 Task: Find connections with filter location Weiden with filter topic #Automationwith filter profile language English with filter current company Postman with filter school Arts Commerce Jobs with filter industry Zoos and Botanical Gardens with filter service category UX Research with filter keywords title Chemist
Action: Mouse moved to (586, 83)
Screenshot: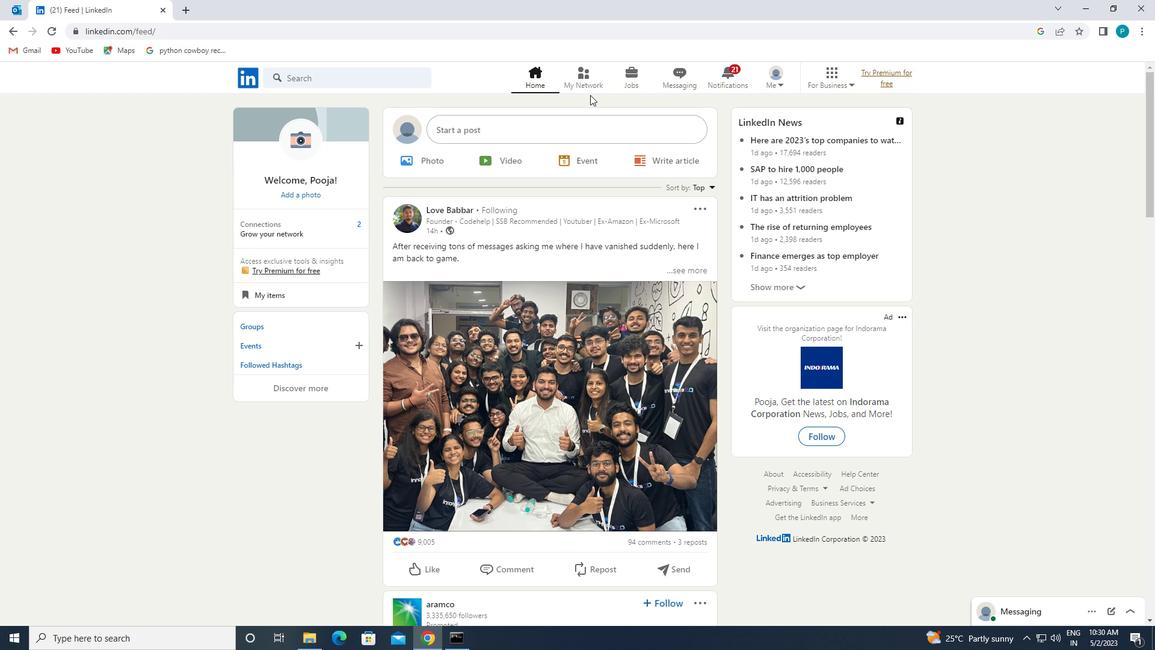 
Action: Mouse pressed left at (586, 83)
Screenshot: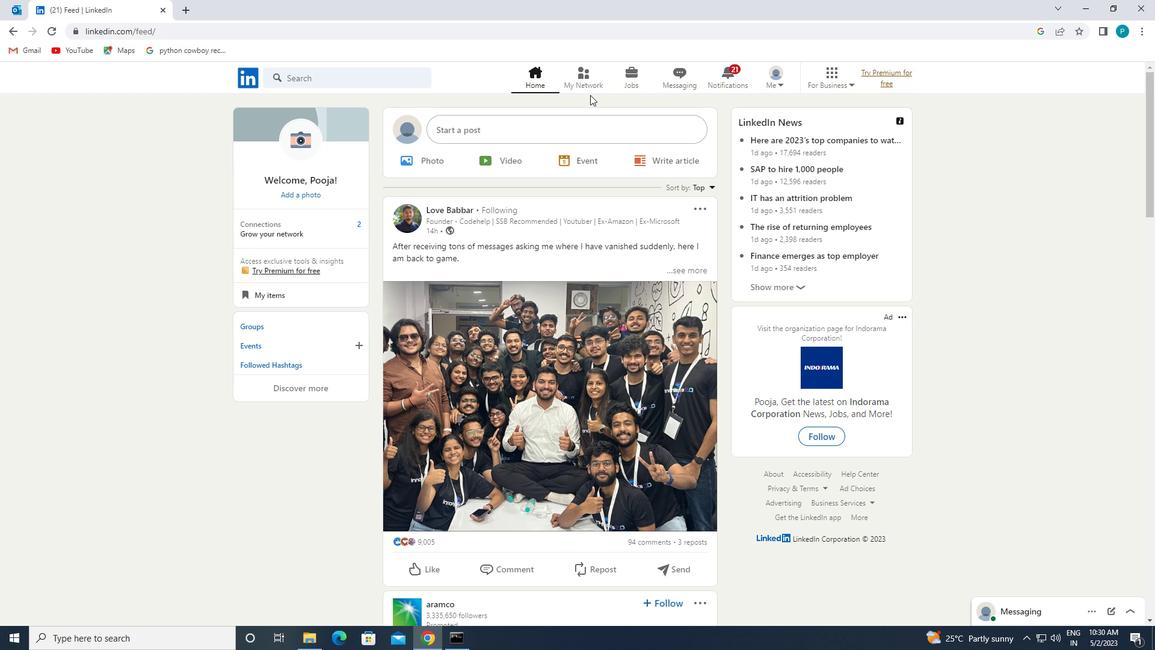 
Action: Mouse moved to (393, 148)
Screenshot: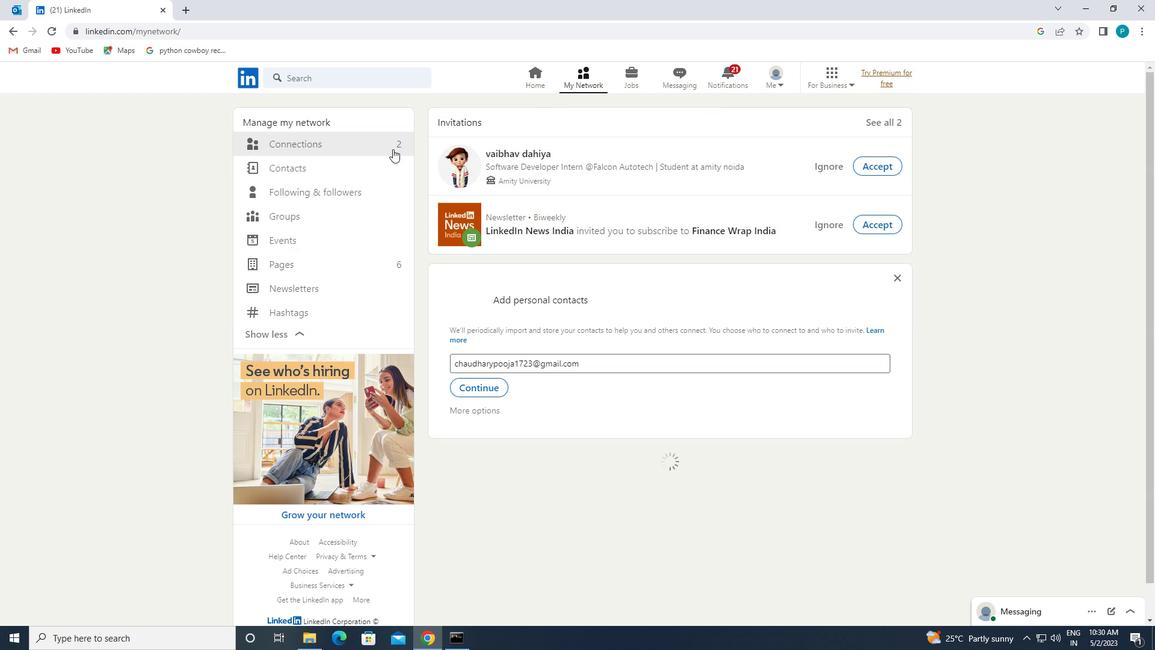 
Action: Mouse pressed left at (393, 148)
Screenshot: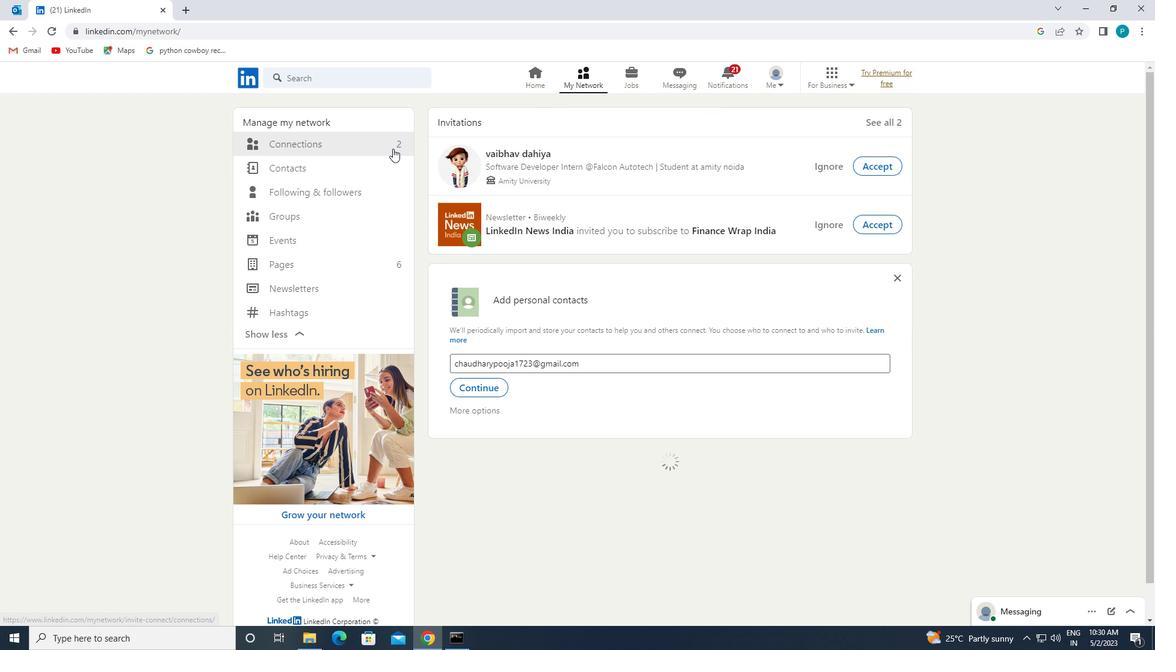 
Action: Mouse moved to (660, 144)
Screenshot: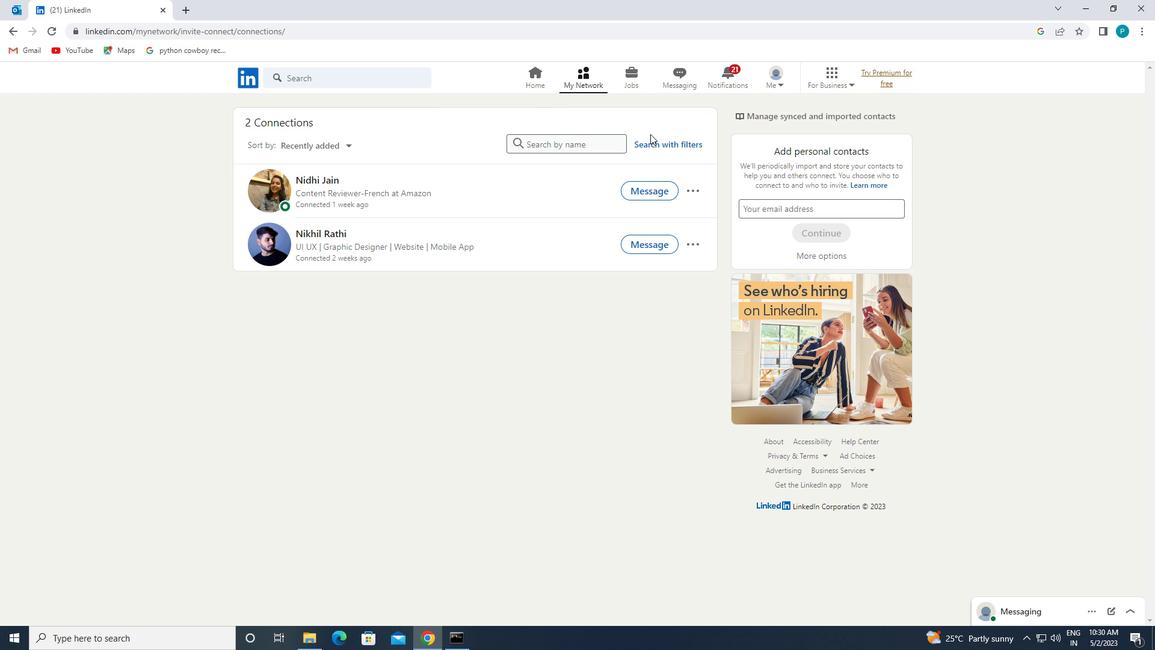 
Action: Mouse pressed left at (660, 144)
Screenshot: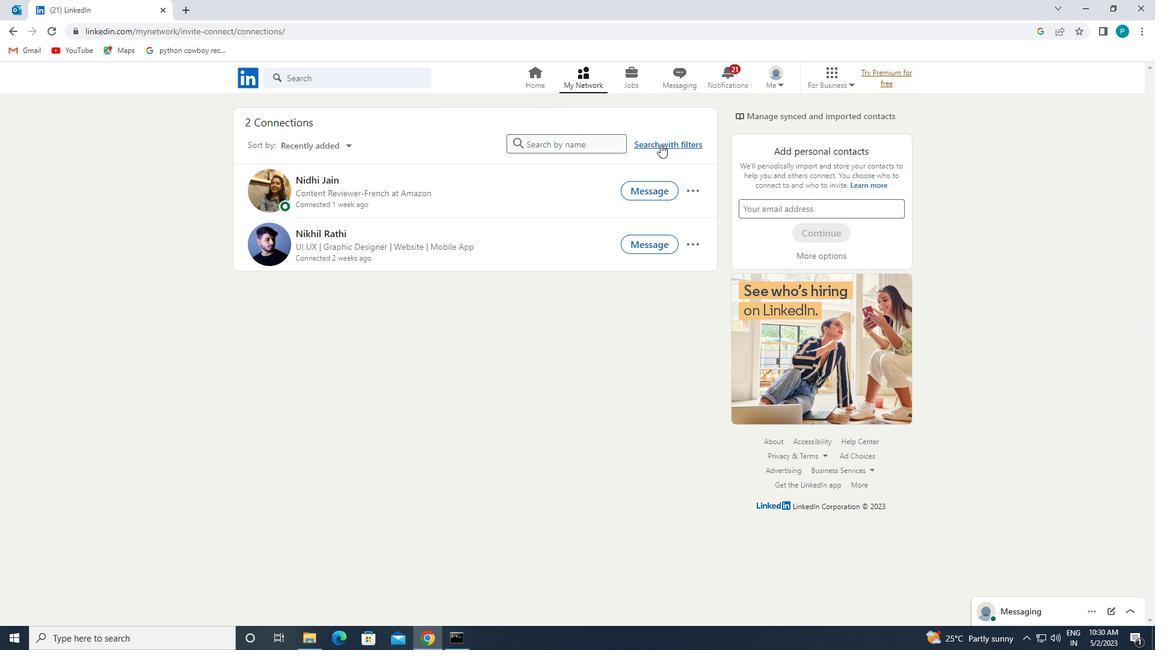 
Action: Mouse moved to (614, 110)
Screenshot: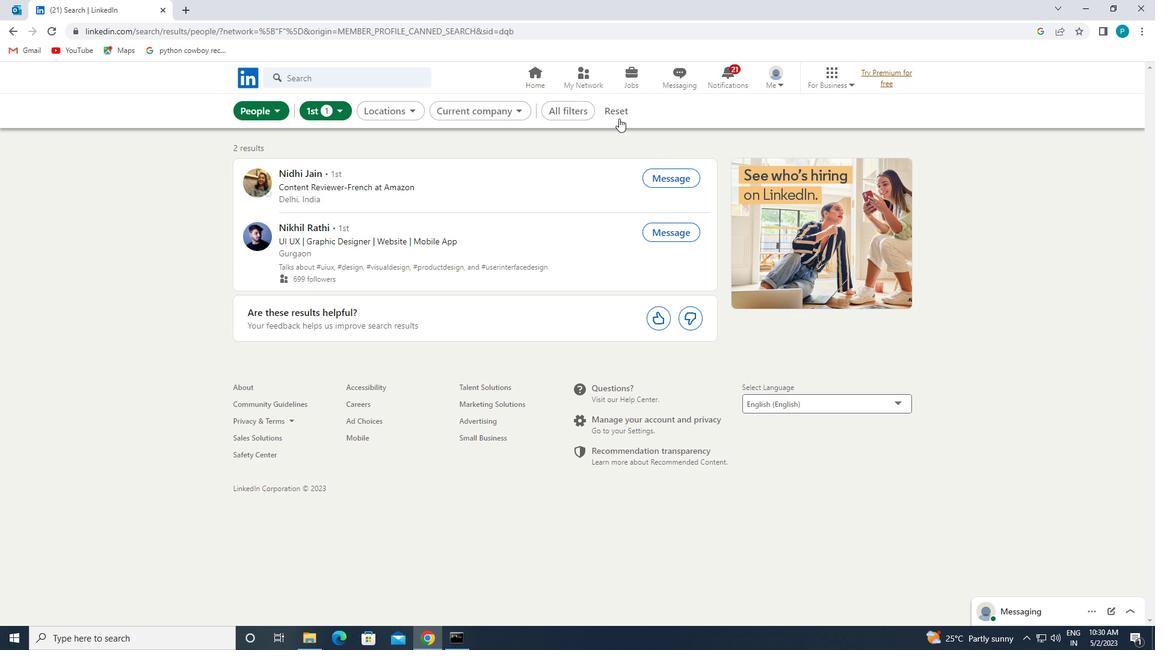 
Action: Mouse pressed left at (614, 110)
Screenshot: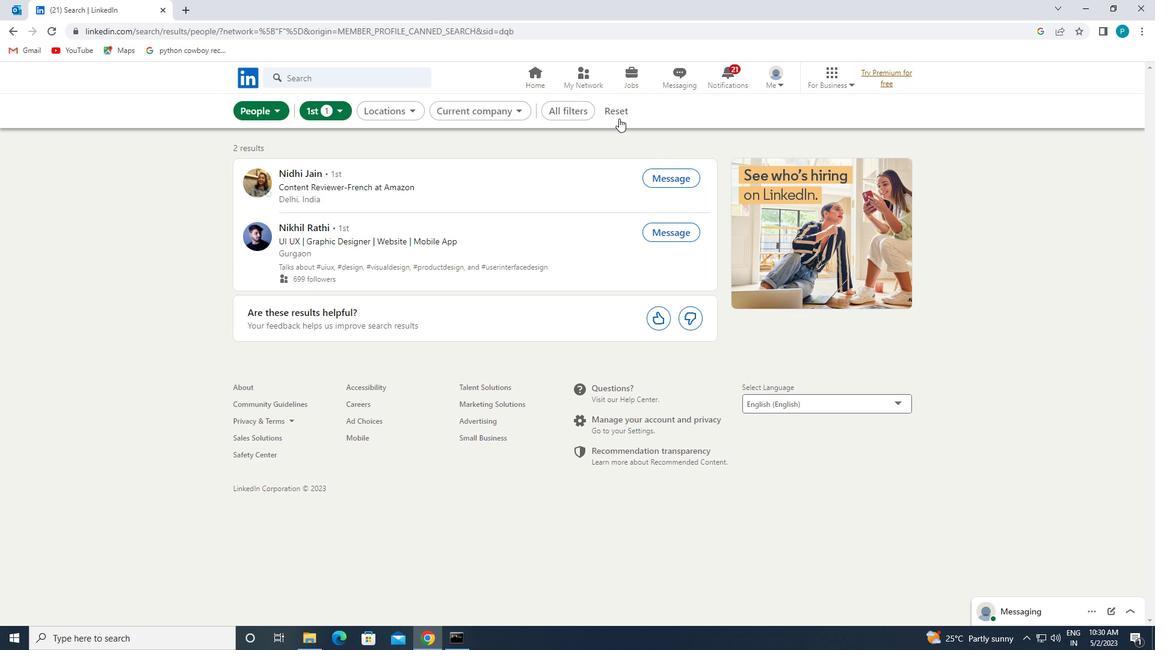 
Action: Mouse moved to (595, 113)
Screenshot: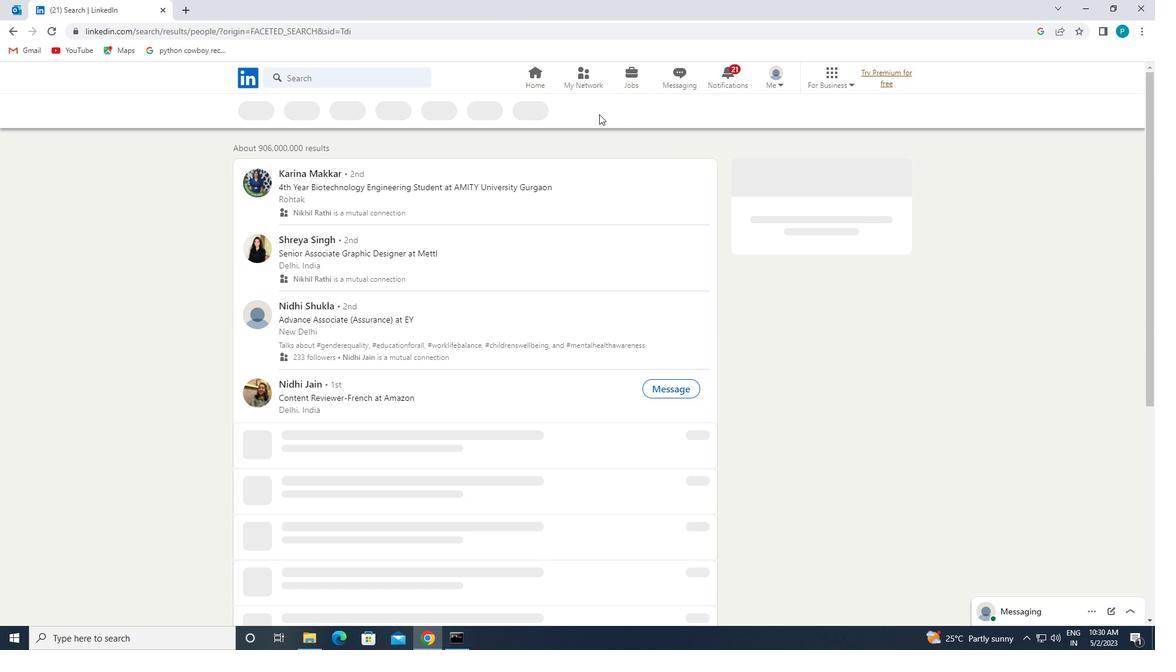 
Action: Mouse pressed left at (595, 113)
Screenshot: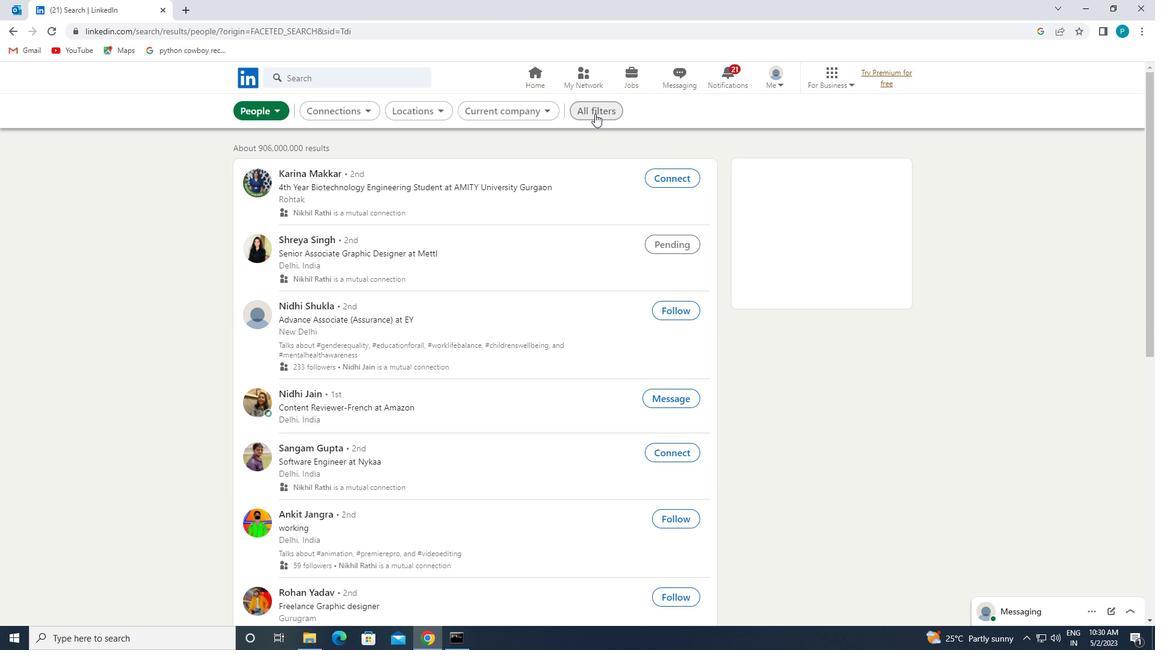 
Action: Mouse moved to (926, 319)
Screenshot: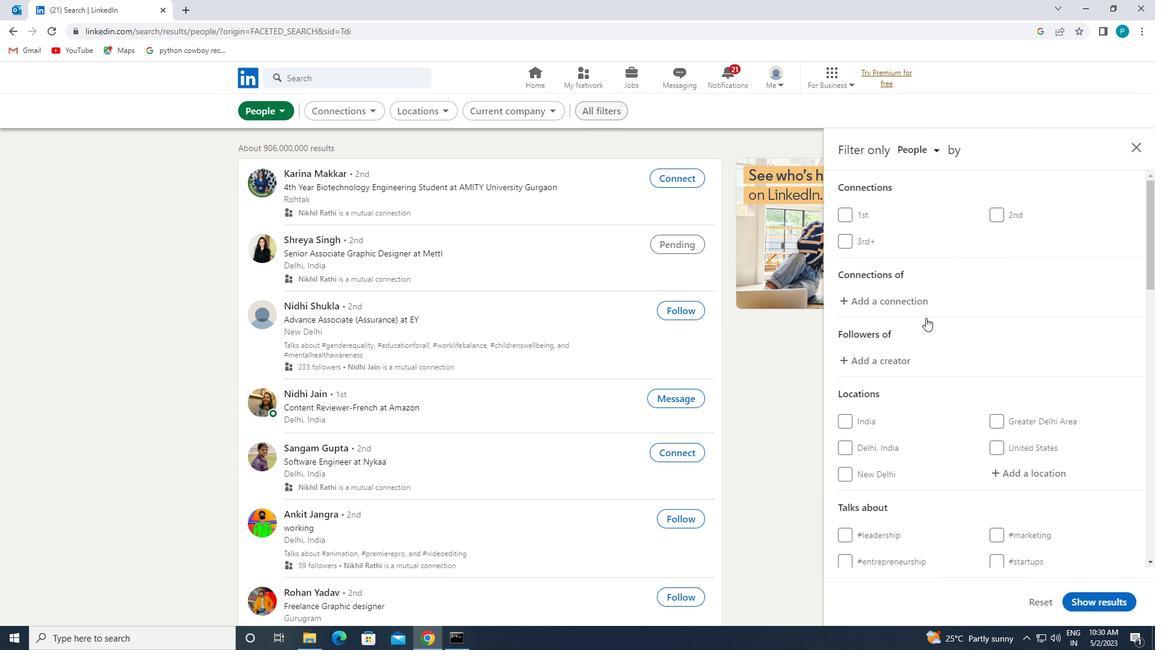 
Action: Mouse scrolled (926, 318) with delta (0, 0)
Screenshot: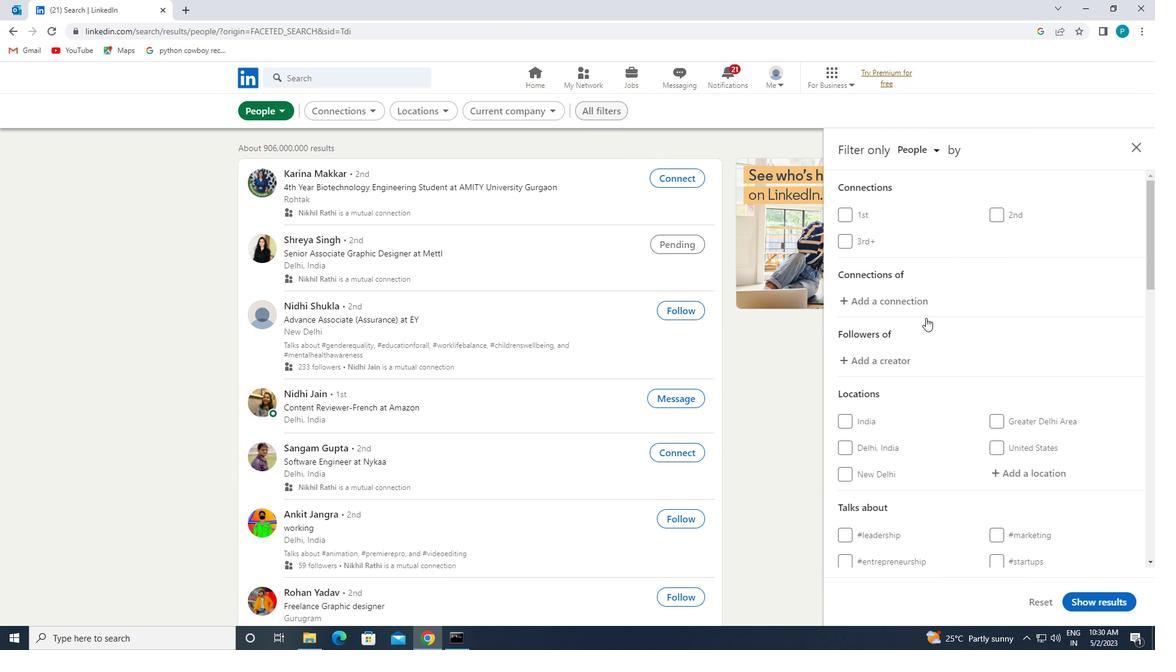 
Action: Mouse scrolled (926, 318) with delta (0, 0)
Screenshot: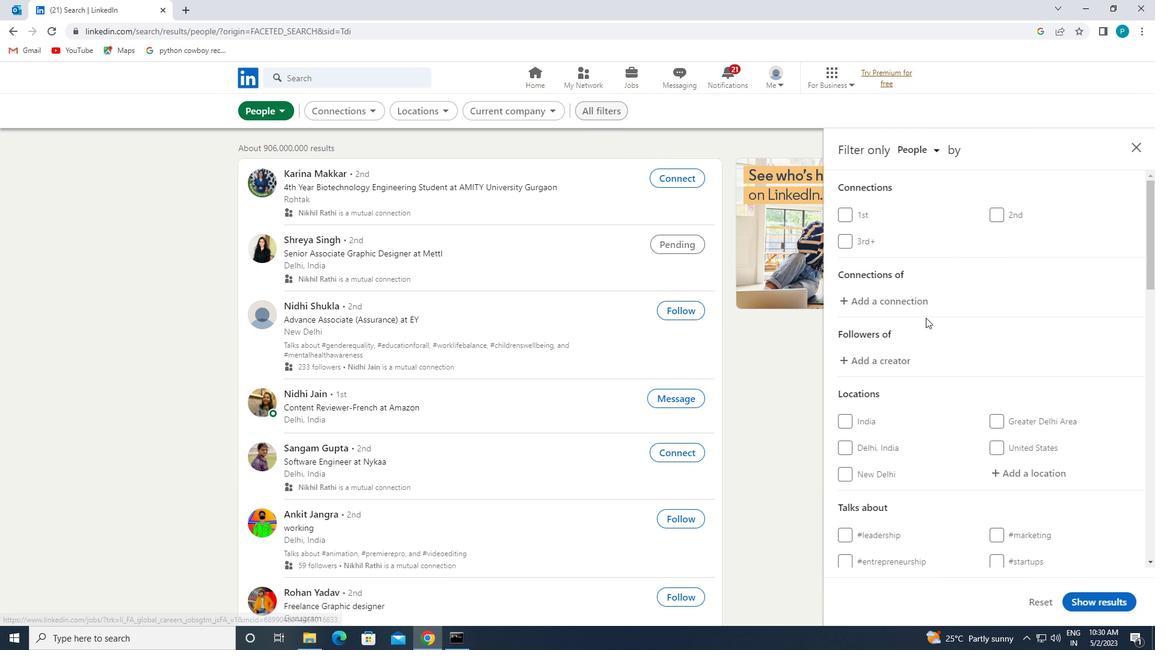 
Action: Mouse moved to (1015, 341)
Screenshot: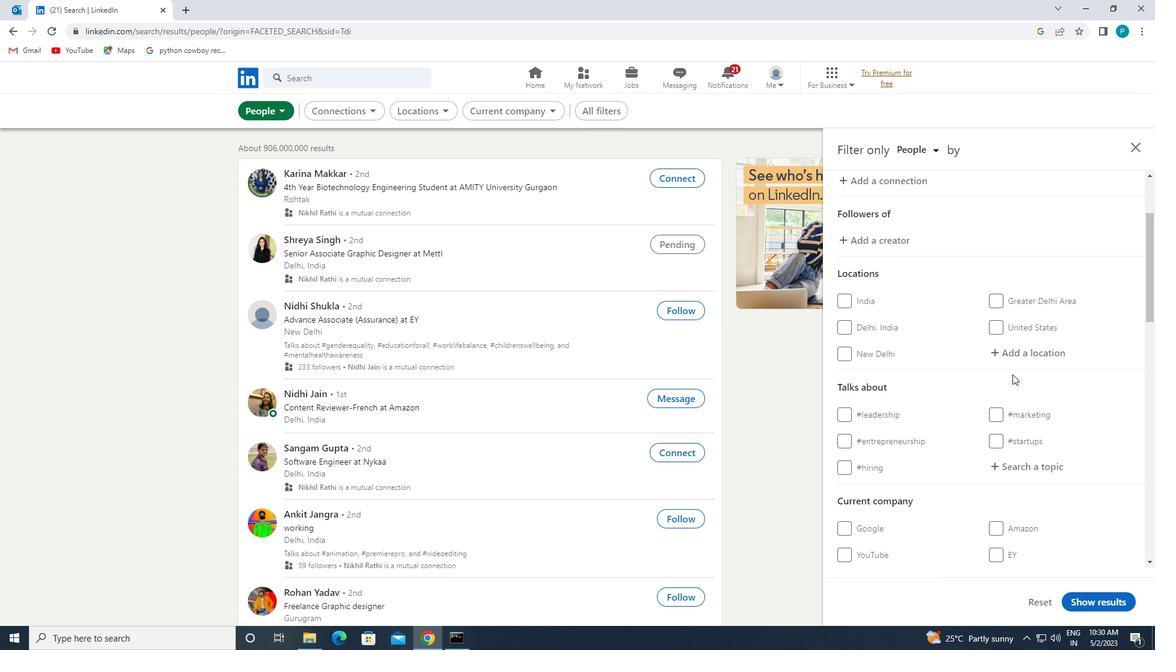 
Action: Mouse pressed left at (1015, 341)
Screenshot: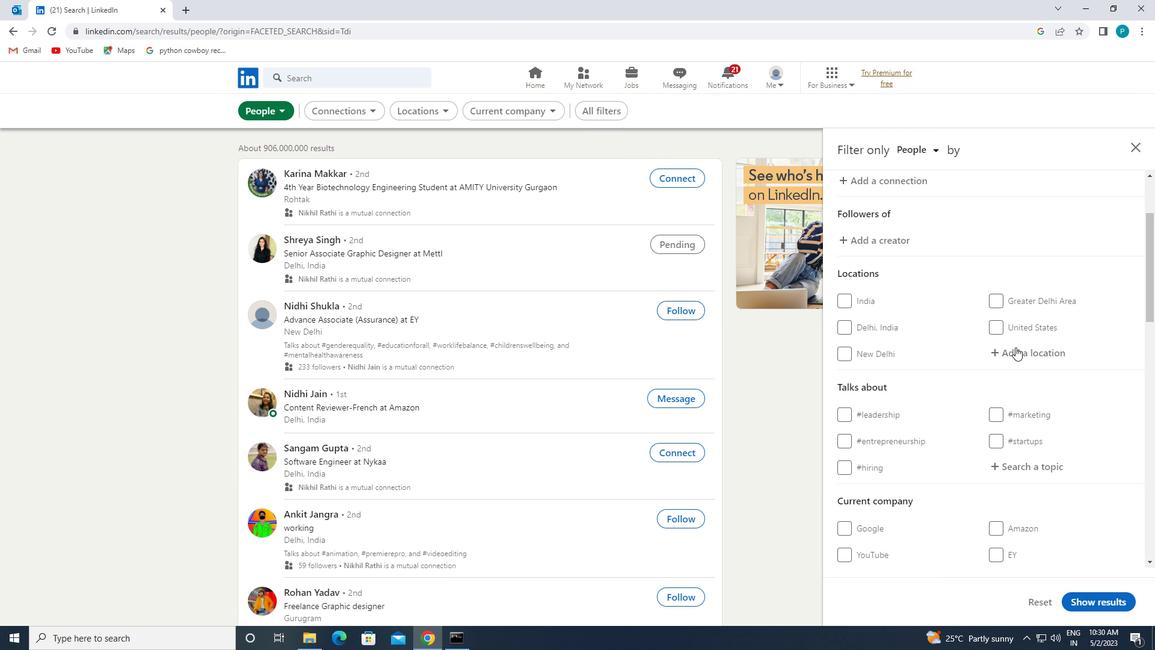 
Action: Mouse moved to (1015, 349)
Screenshot: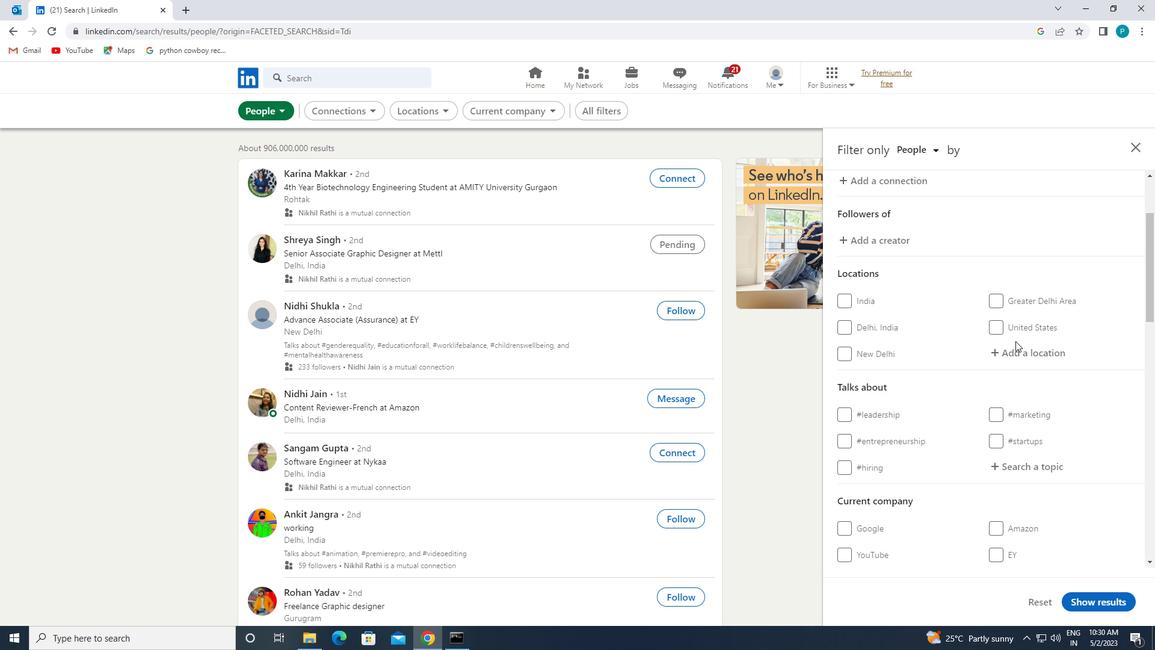 
Action: Mouse pressed left at (1015, 349)
Screenshot: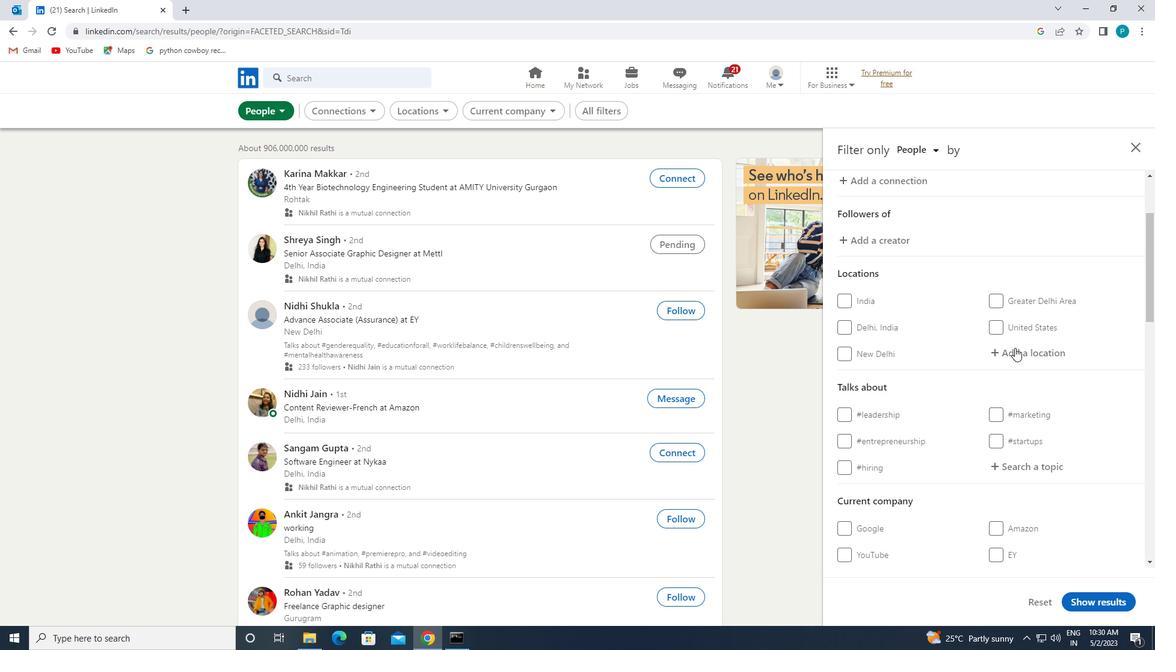 
Action: Key pressed <Key.caps_lock>w<Key.caps_lock>eiden
Screenshot: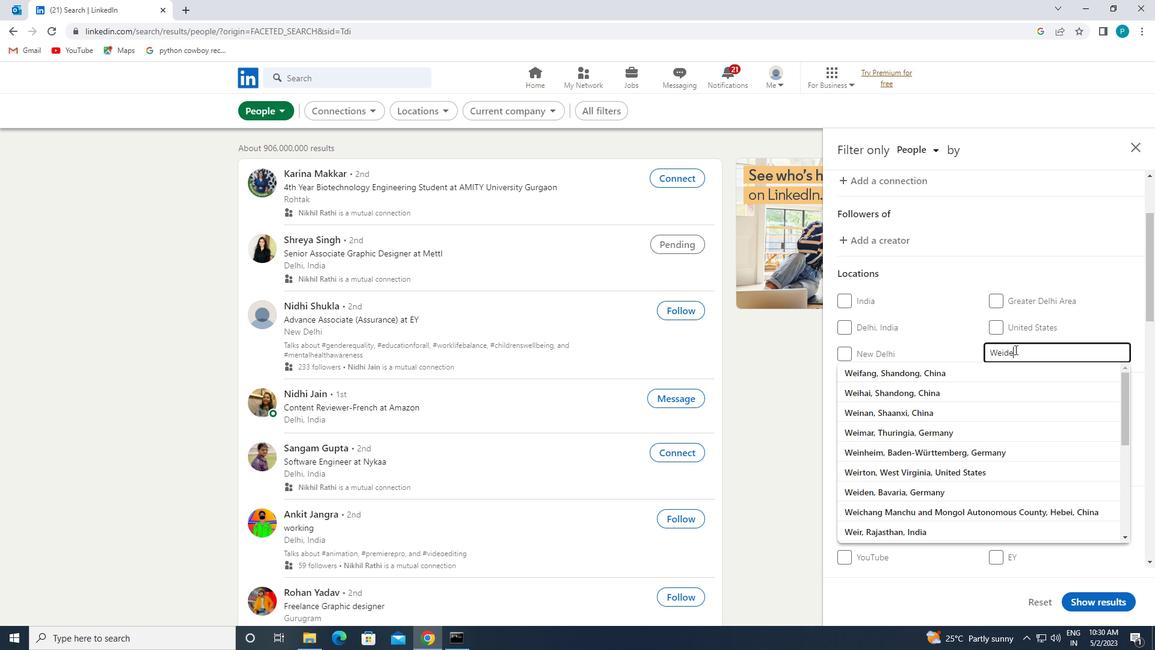 
Action: Mouse moved to (1006, 376)
Screenshot: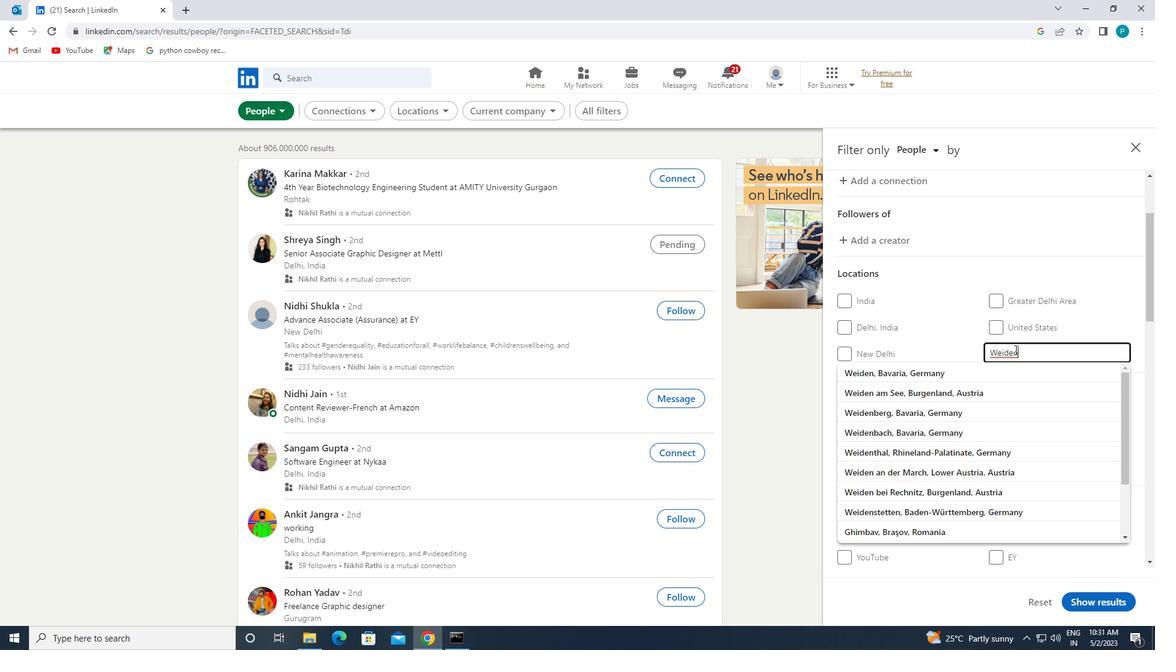 
Action: Mouse pressed left at (1006, 376)
Screenshot: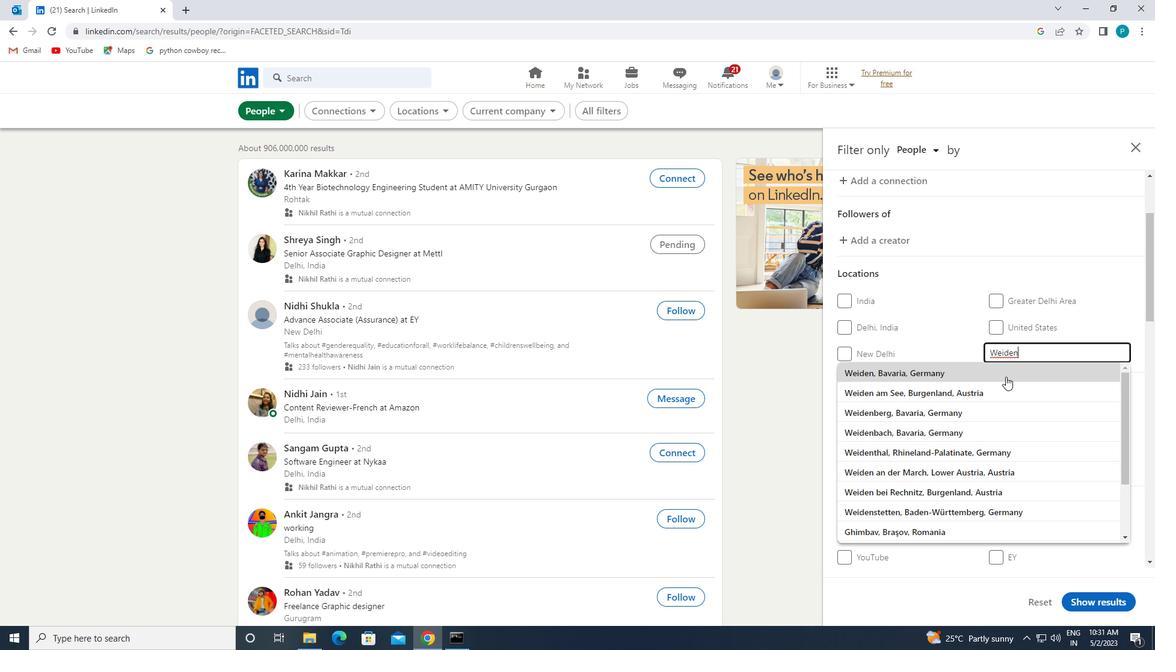 
Action: Mouse moved to (1006, 378)
Screenshot: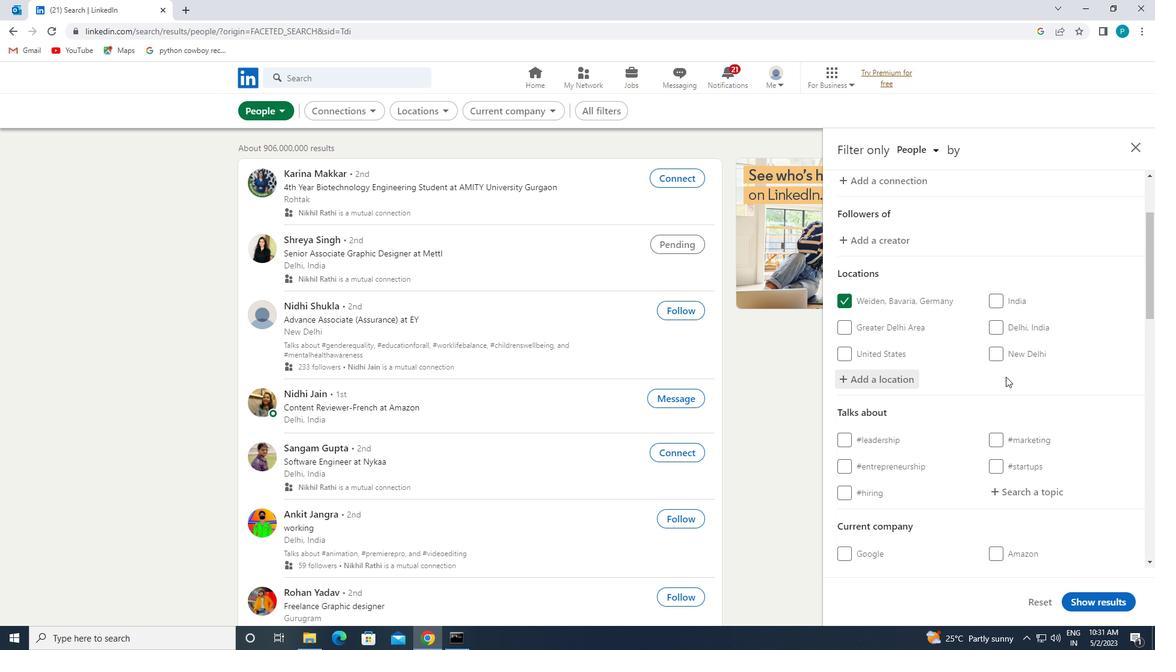 
Action: Mouse scrolled (1006, 377) with delta (0, 0)
Screenshot: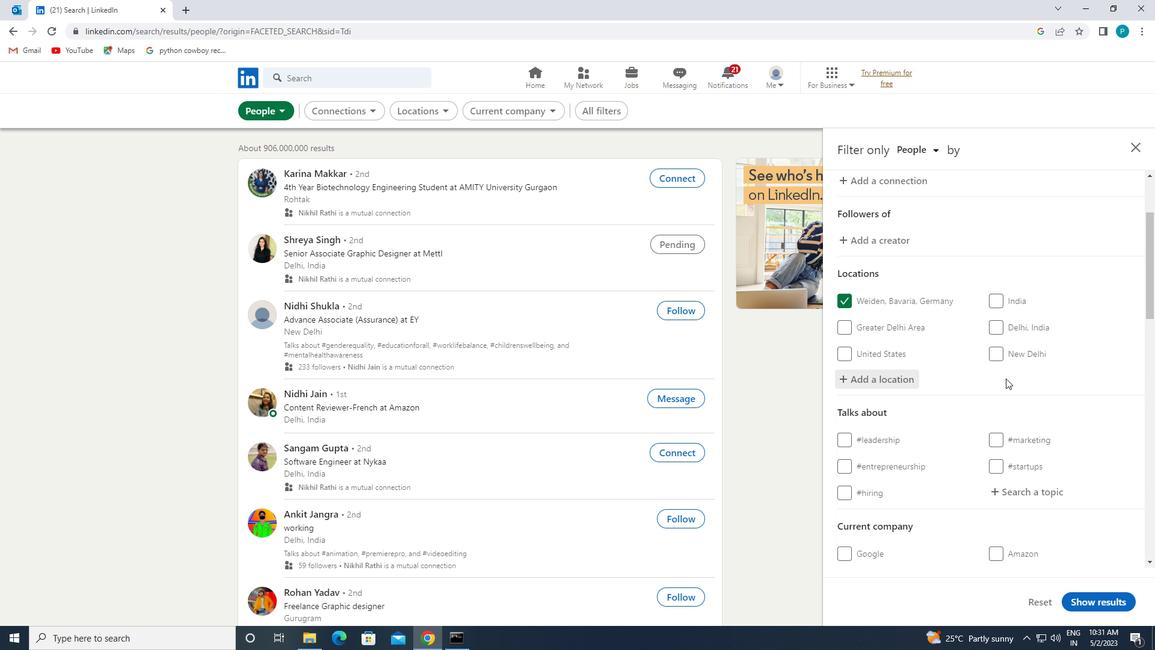 
Action: Mouse scrolled (1006, 377) with delta (0, 0)
Screenshot: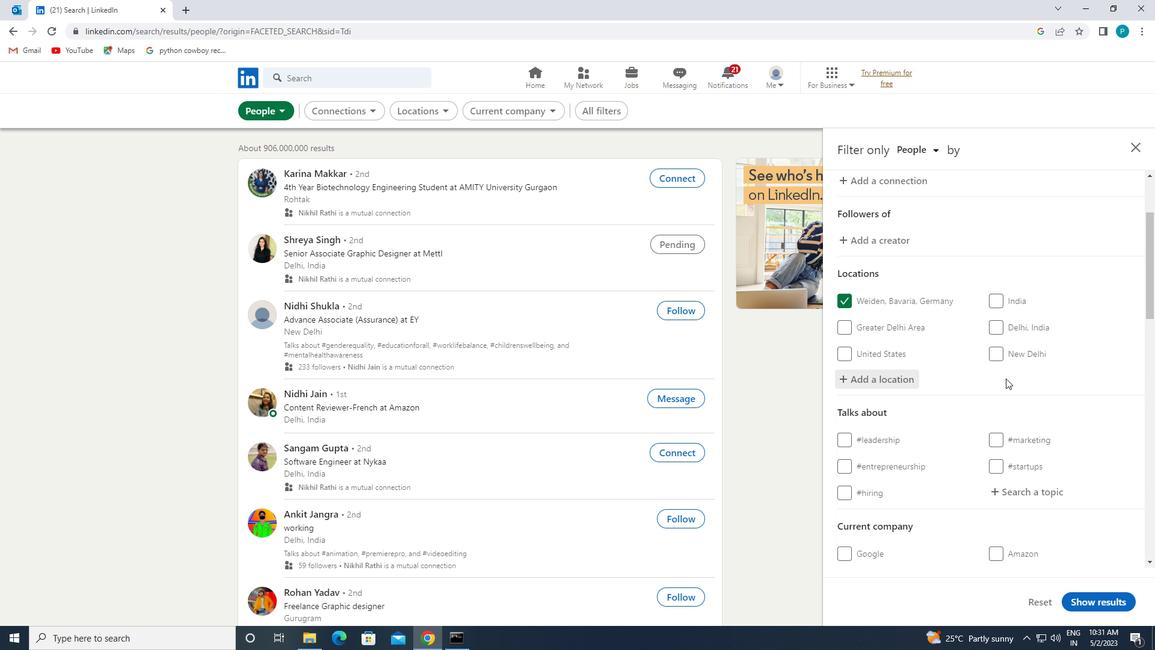
Action: Mouse moved to (1006, 379)
Screenshot: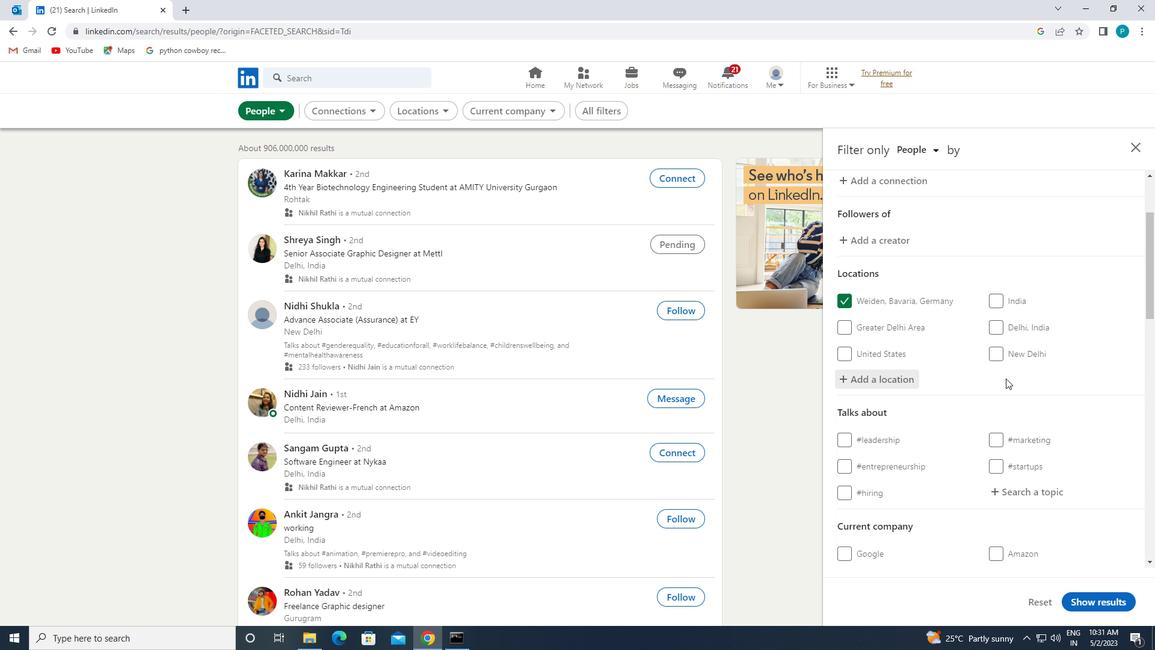 
Action: Mouse scrolled (1006, 378) with delta (0, 0)
Screenshot: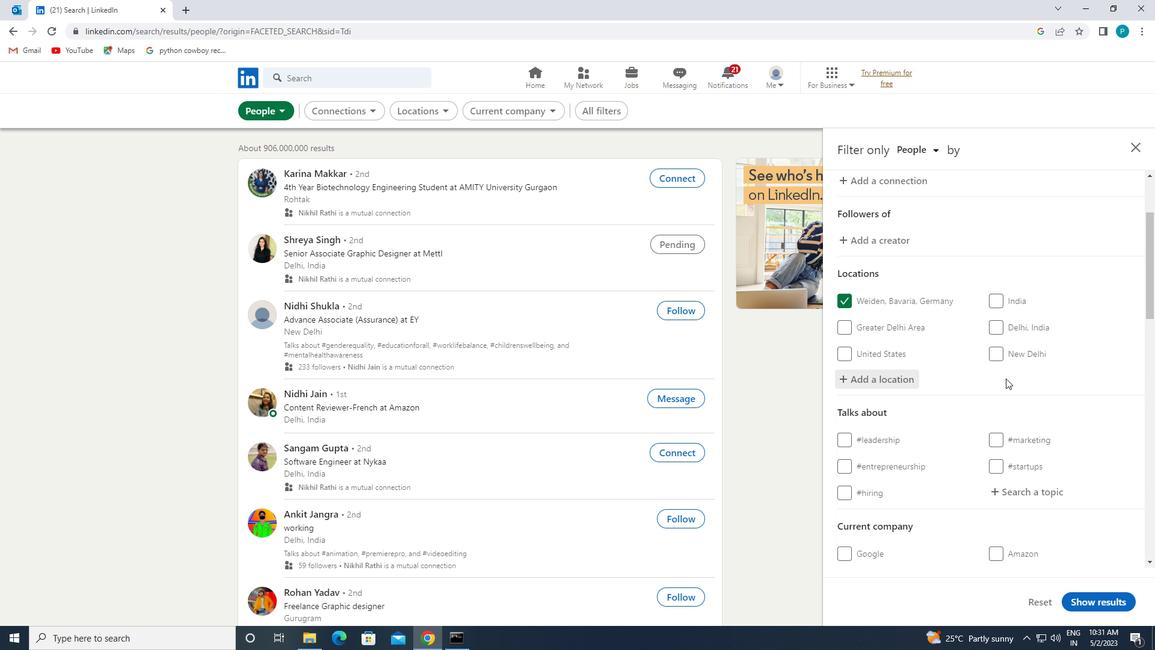 
Action: Mouse moved to (1008, 312)
Screenshot: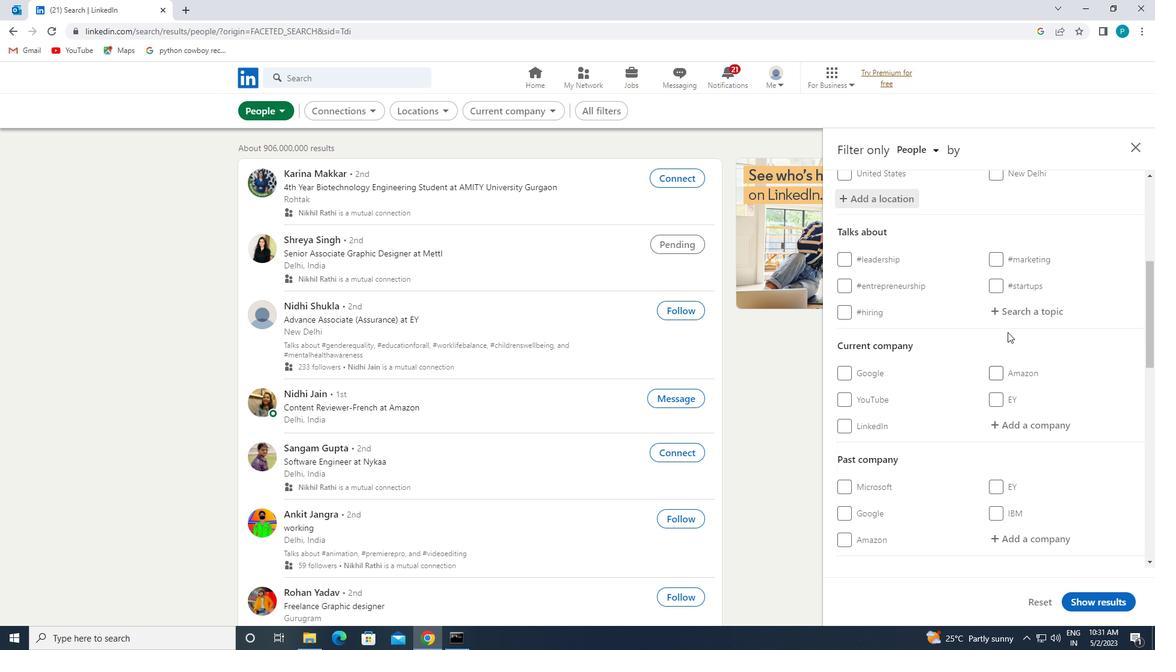 
Action: Mouse pressed left at (1008, 312)
Screenshot: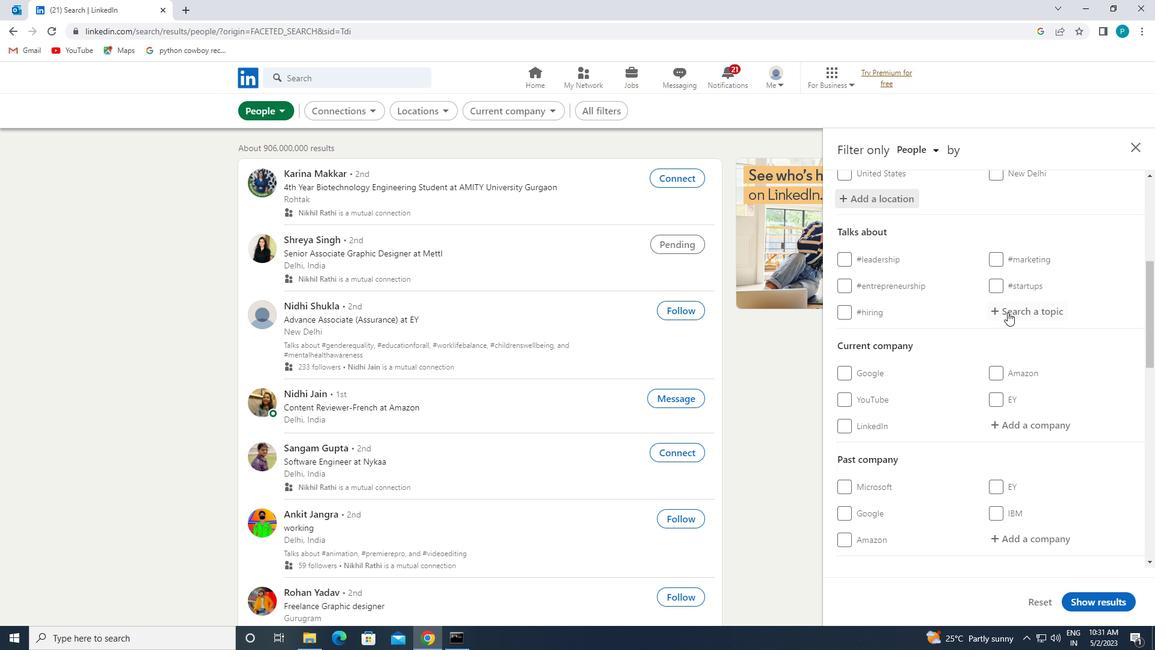 
Action: Key pressed <Key.caps_lock><Key.shift>#A<Key.caps_lock>UTOMTIC<Key.backspace>ION
Screenshot: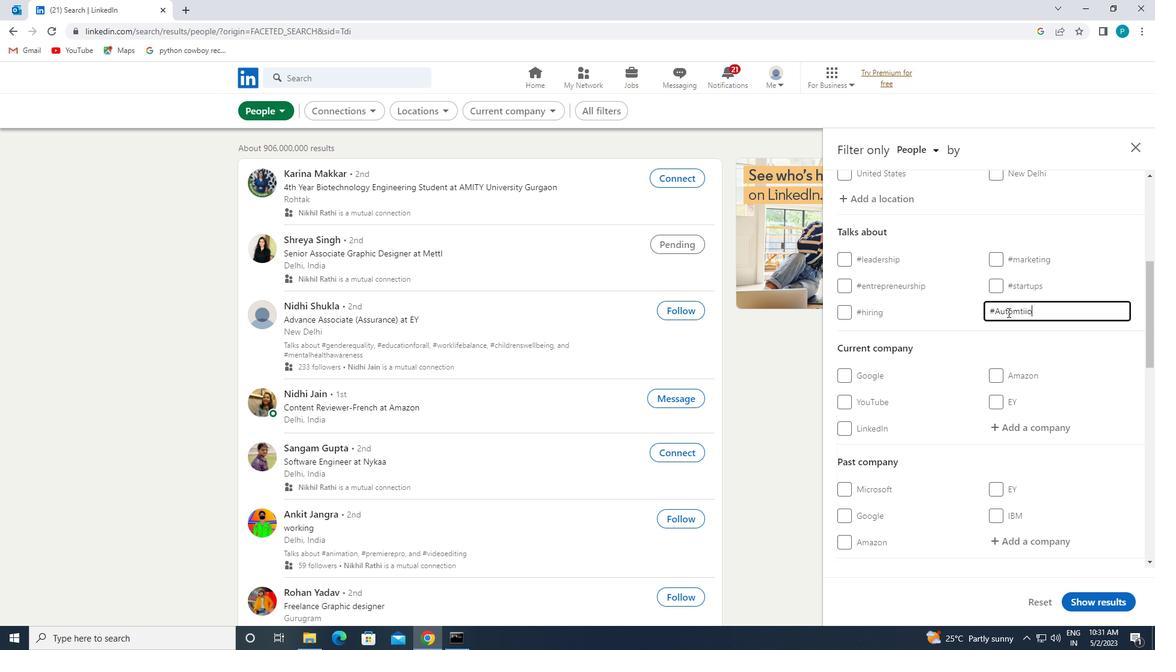 
Action: Mouse moved to (1023, 311)
Screenshot: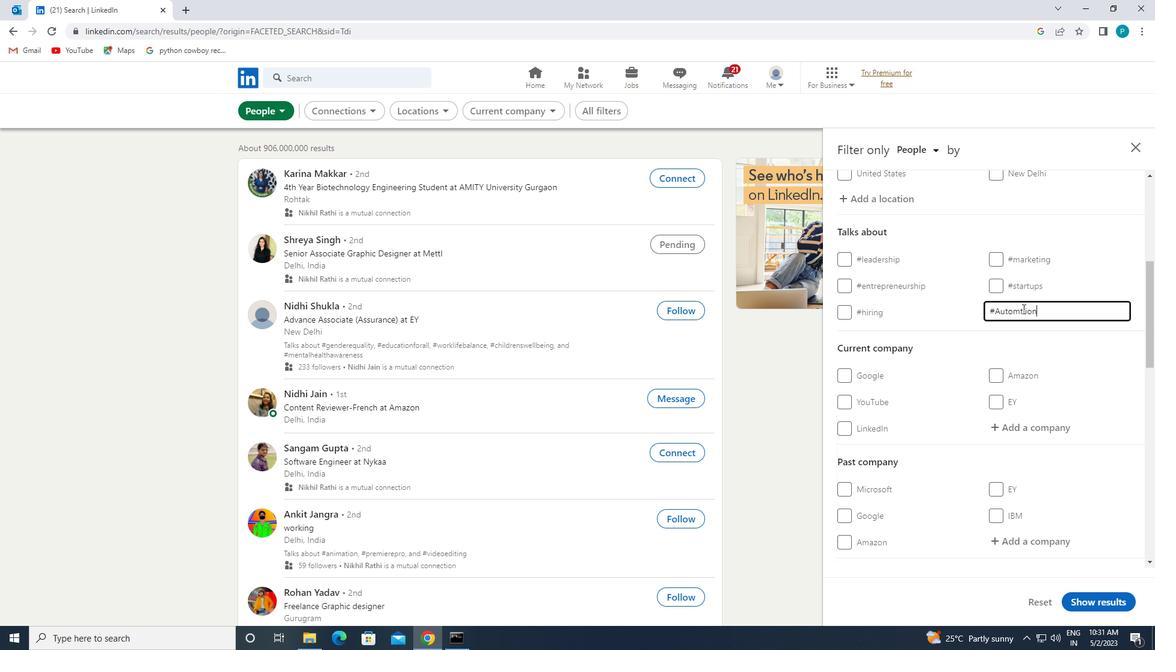 
Action: Mouse pressed left at (1023, 311)
Screenshot: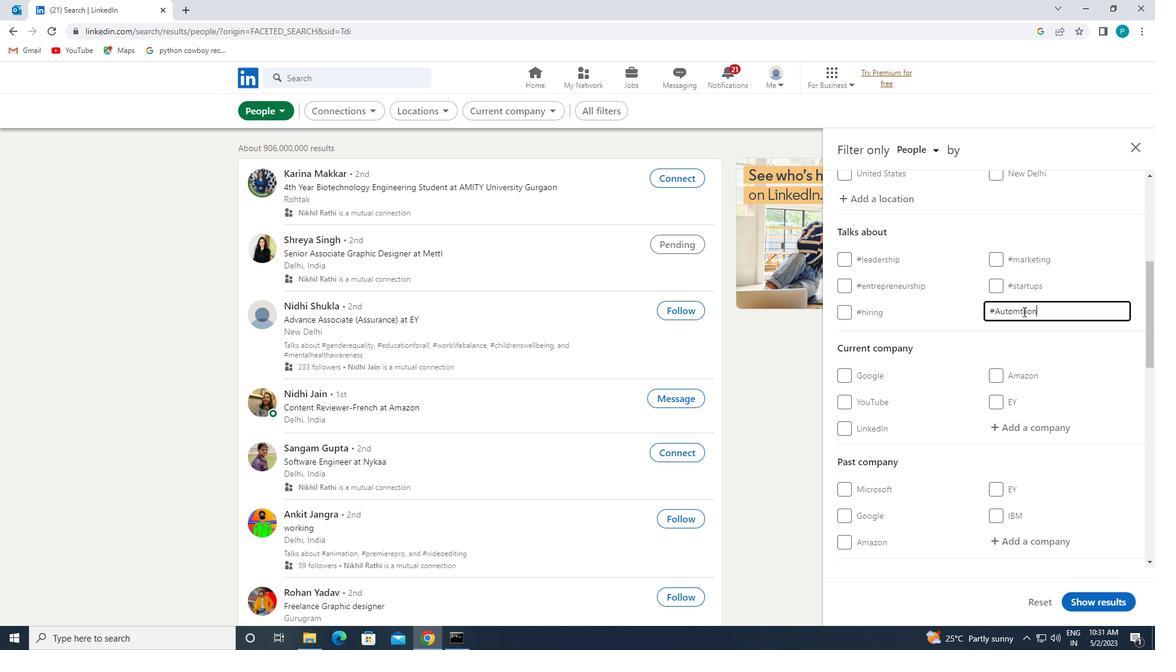 
Action: Mouse moved to (1028, 309)
Screenshot: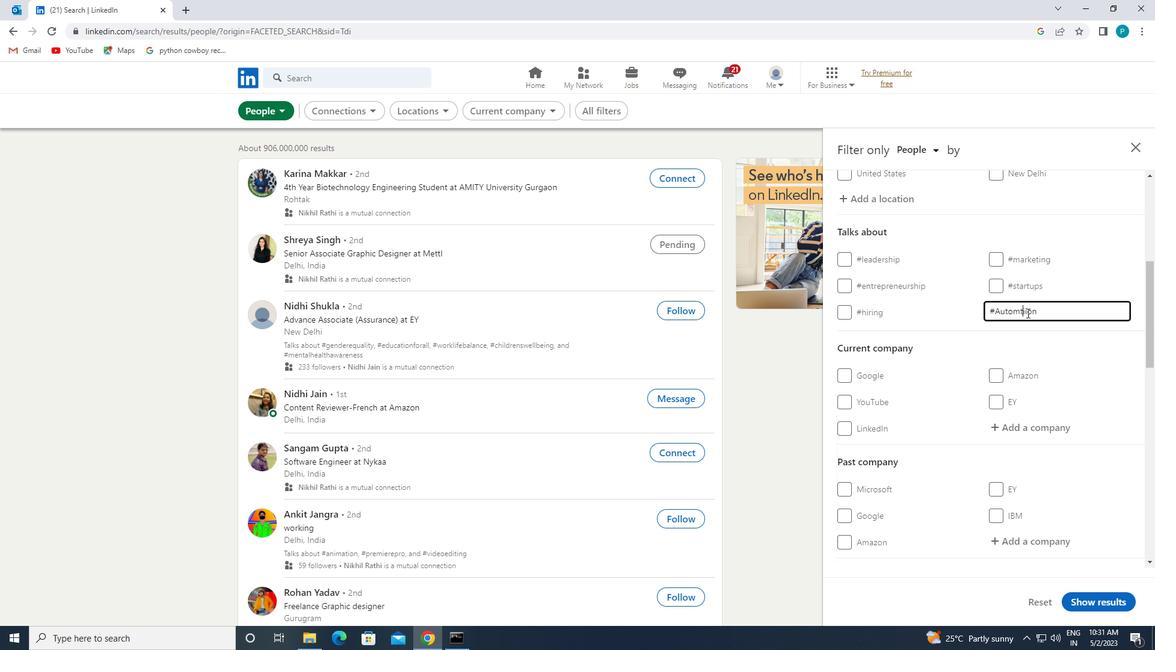 
Action: Mouse pressed left at (1028, 309)
Screenshot: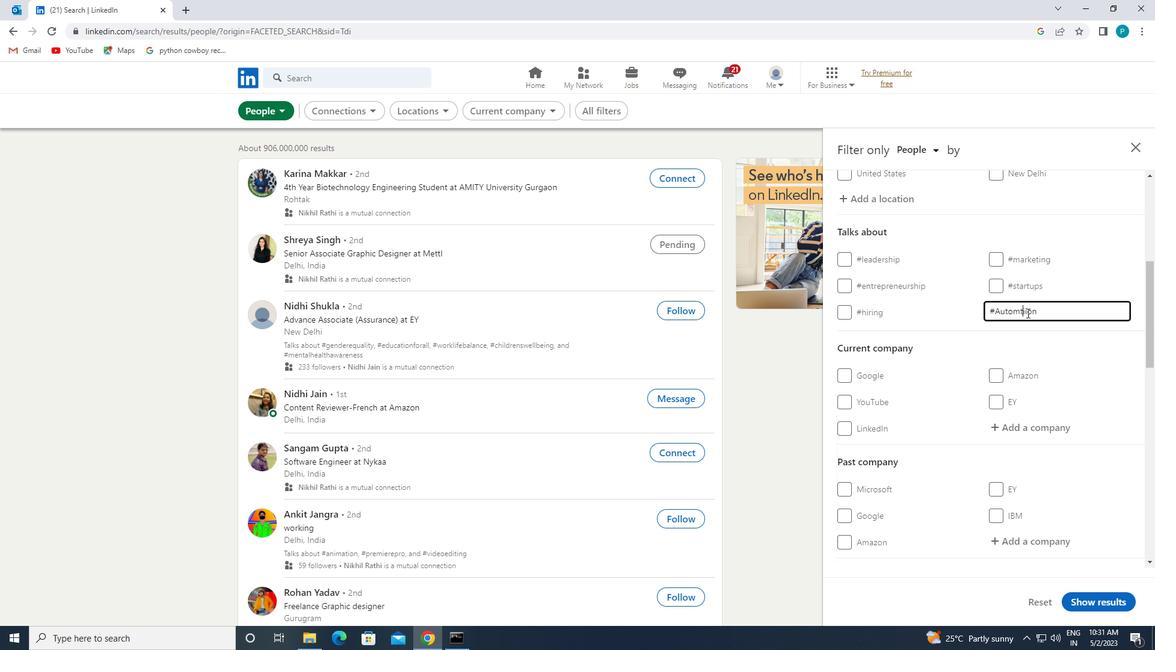 
Action: Key pressed <Key.backspace>
Screenshot: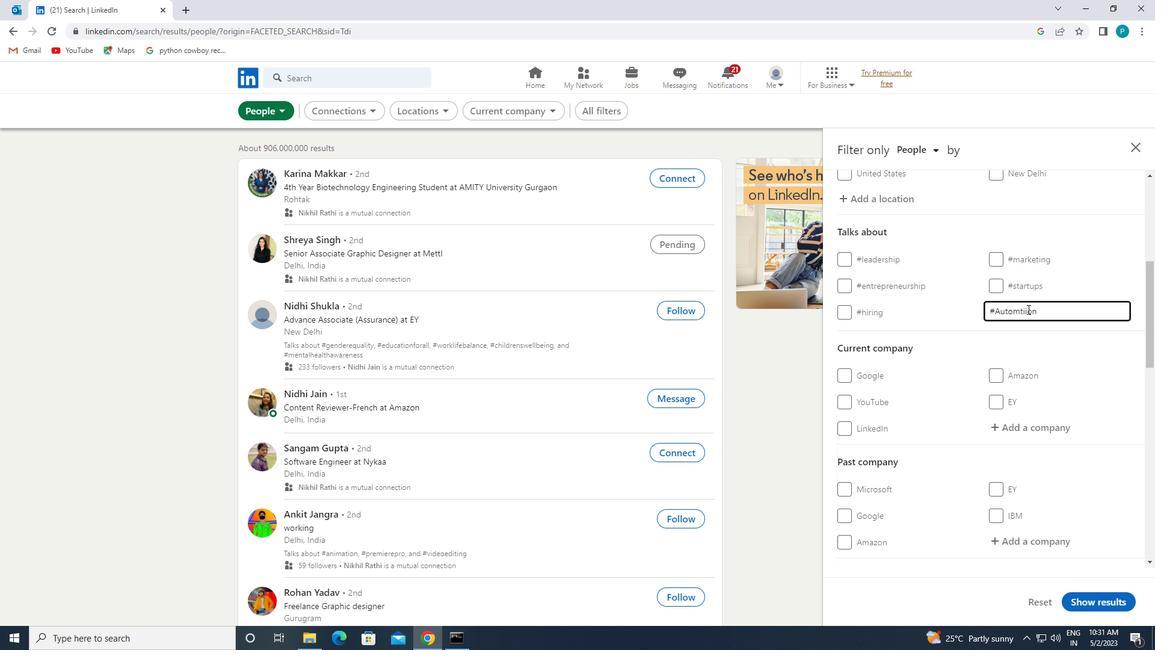 
Action: Mouse moved to (1028, 307)
Screenshot: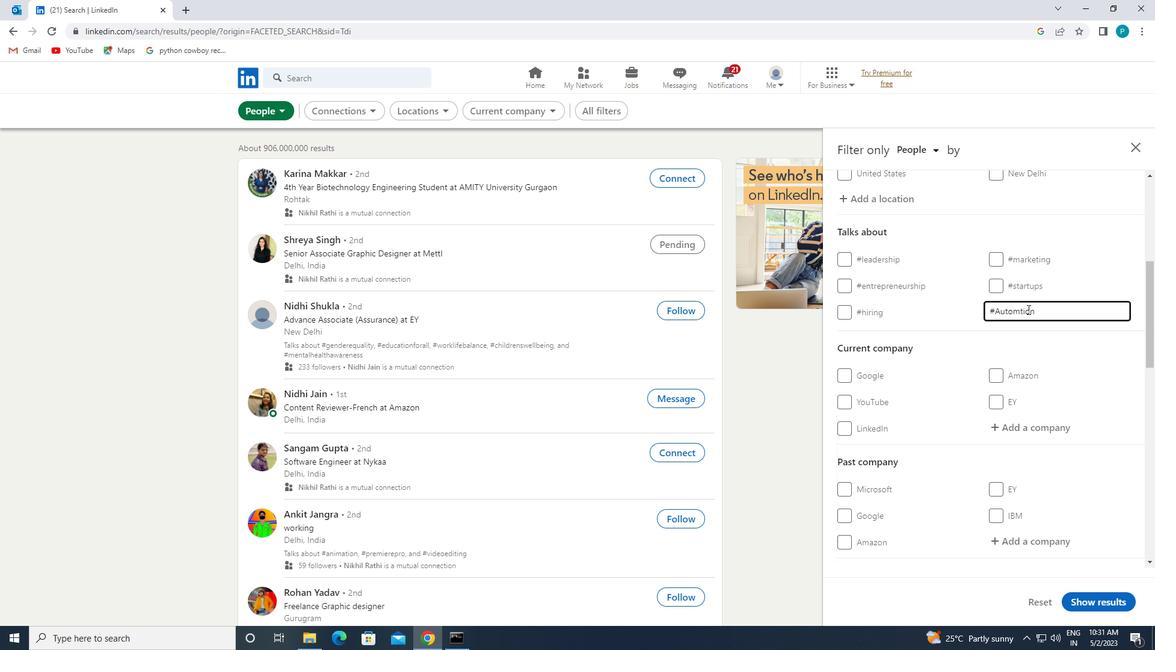 
Action: Mouse scrolled (1028, 306) with delta (0, 0)
Screenshot: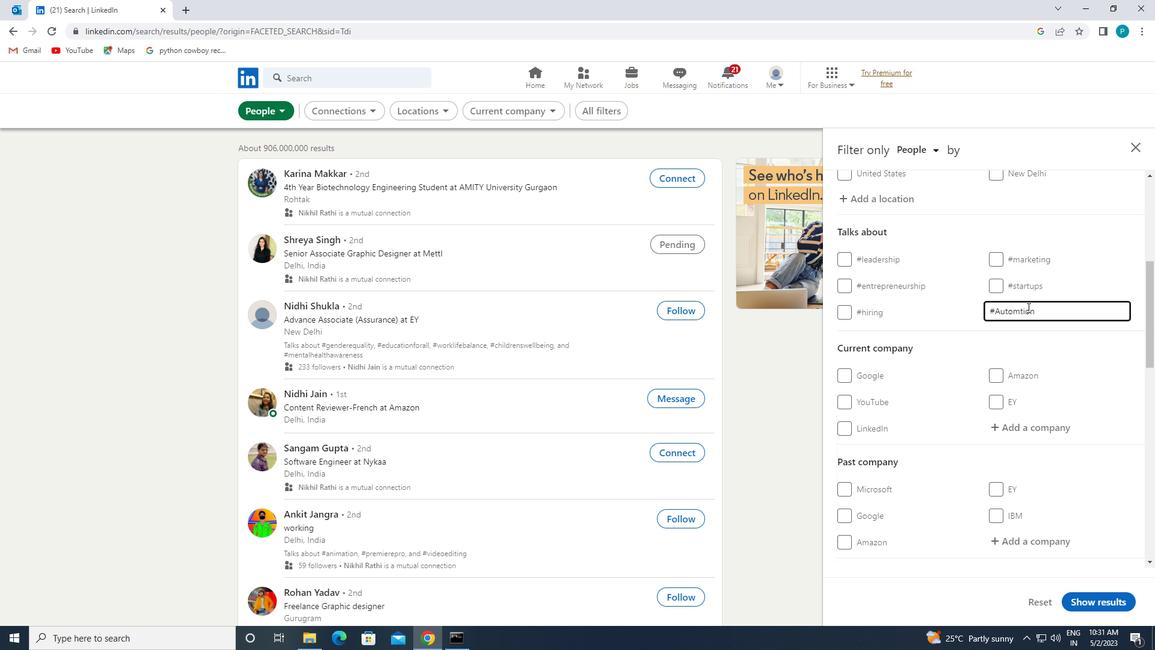 
Action: Mouse scrolled (1028, 306) with delta (0, 0)
Screenshot: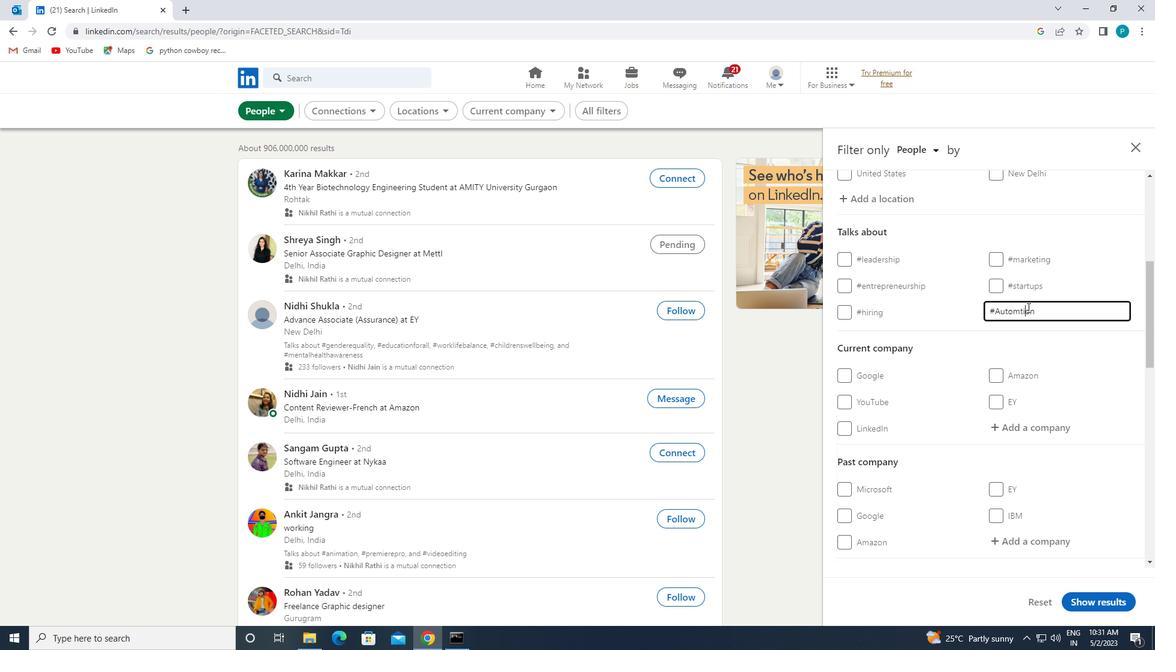 
Action: Mouse moved to (1006, 285)
Screenshot: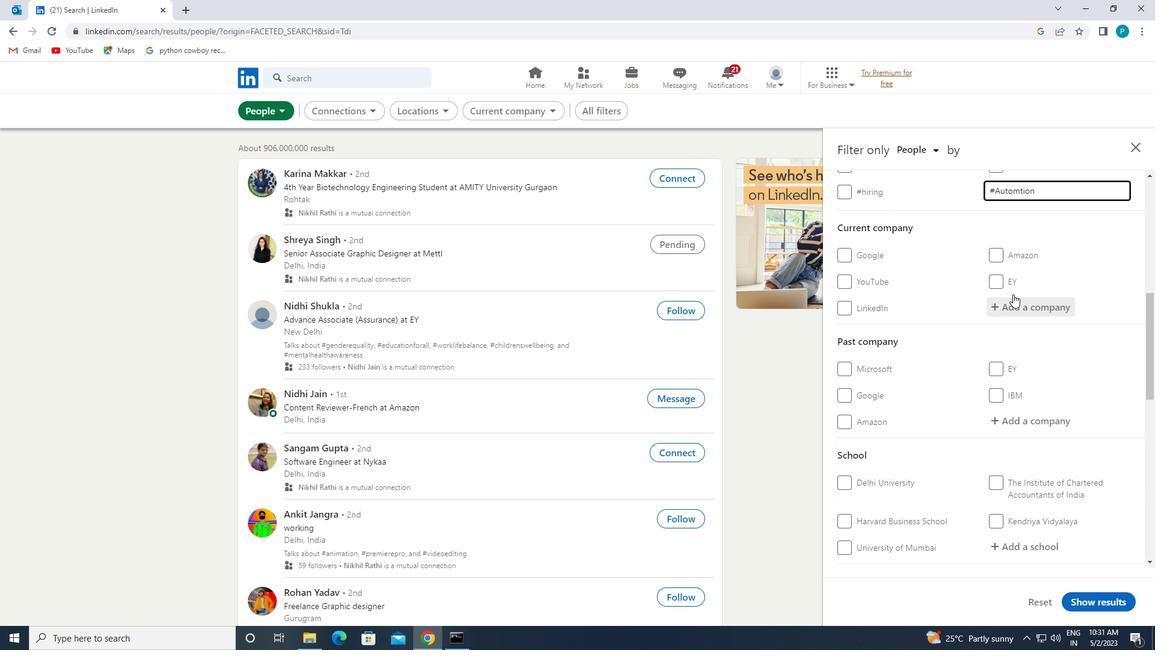 
Action: Mouse scrolled (1006, 285) with delta (0, 0)
Screenshot: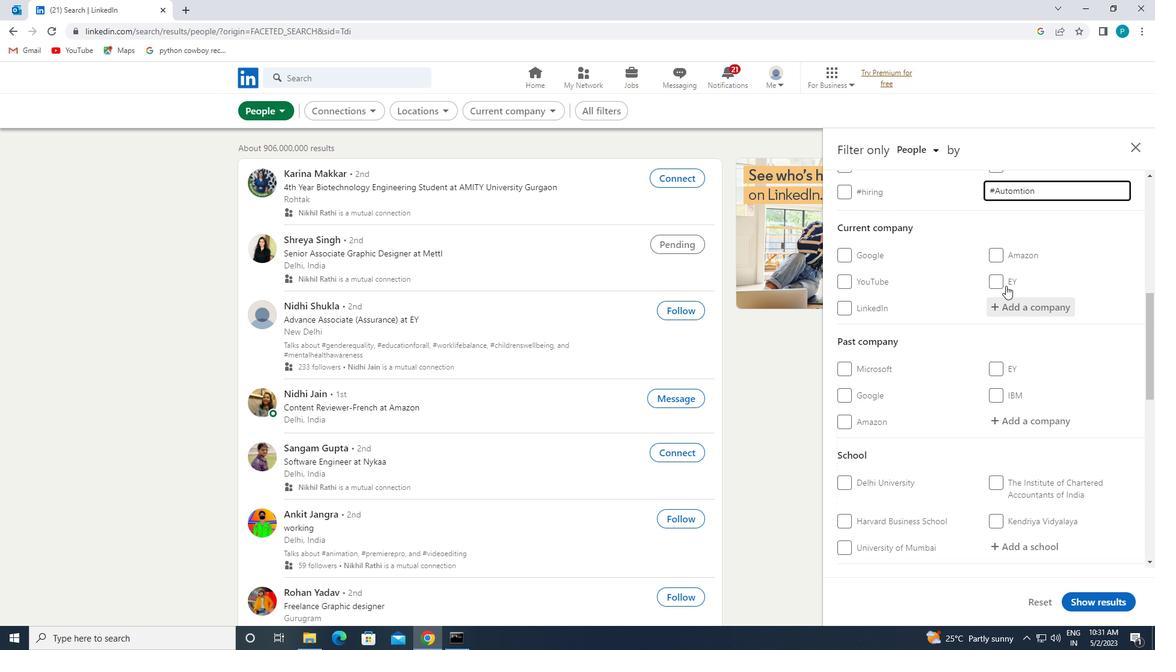 
Action: Mouse moved to (1006, 285)
Screenshot: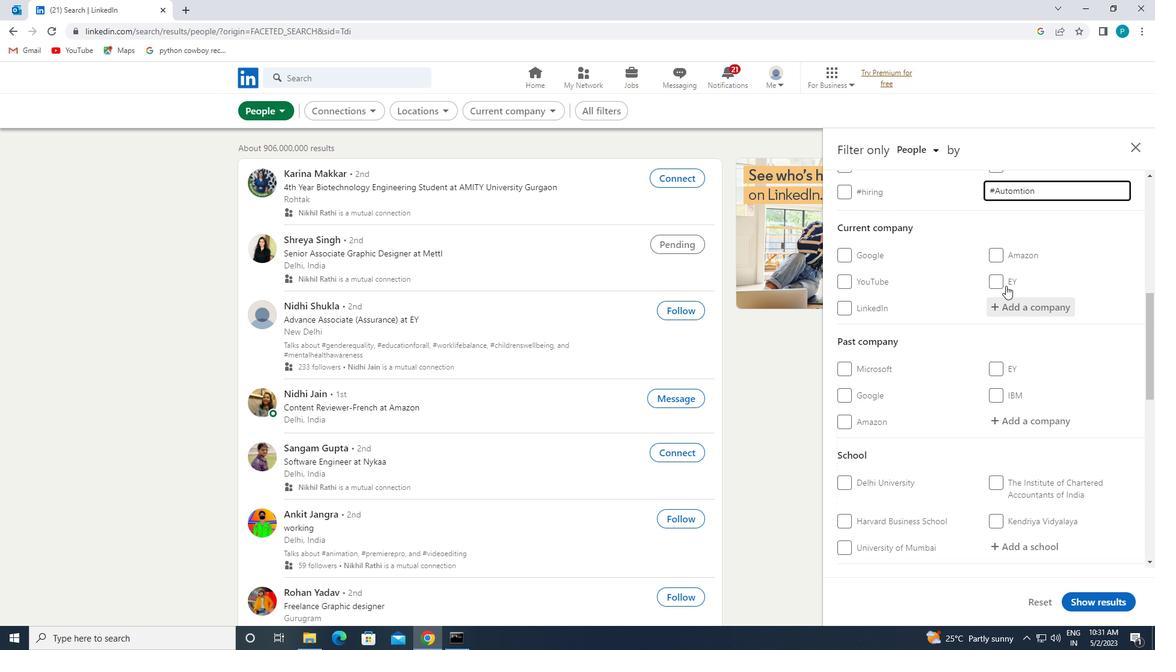 
Action: Mouse scrolled (1006, 285) with delta (0, 0)
Screenshot: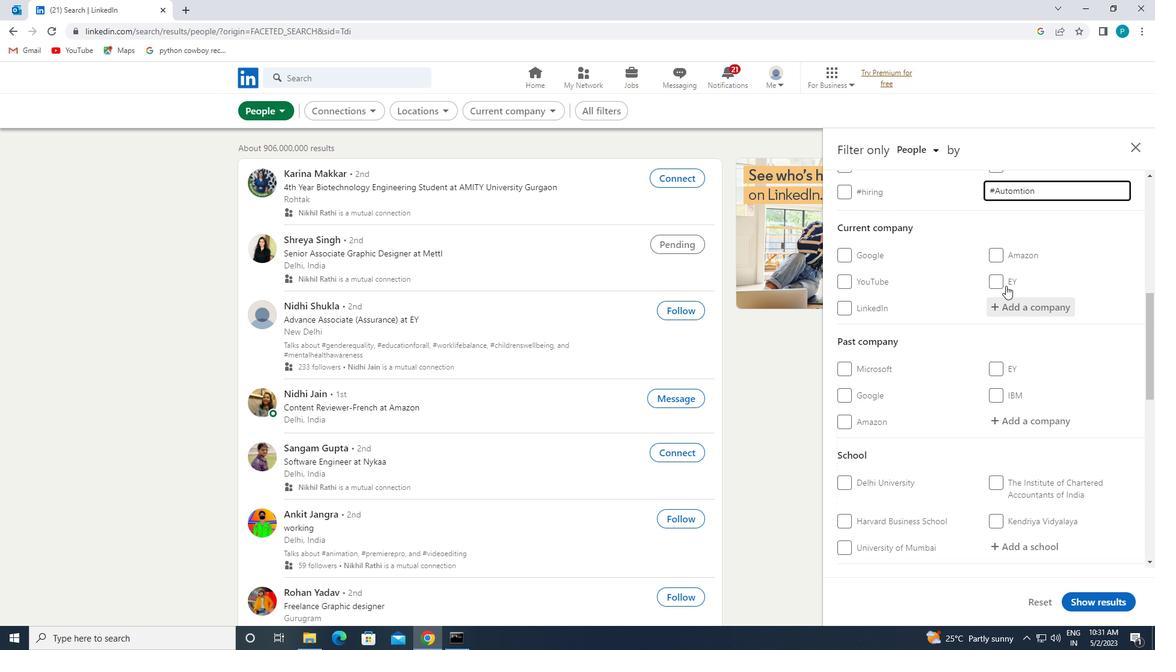 
Action: Mouse scrolled (1006, 285) with delta (0, 0)
Screenshot: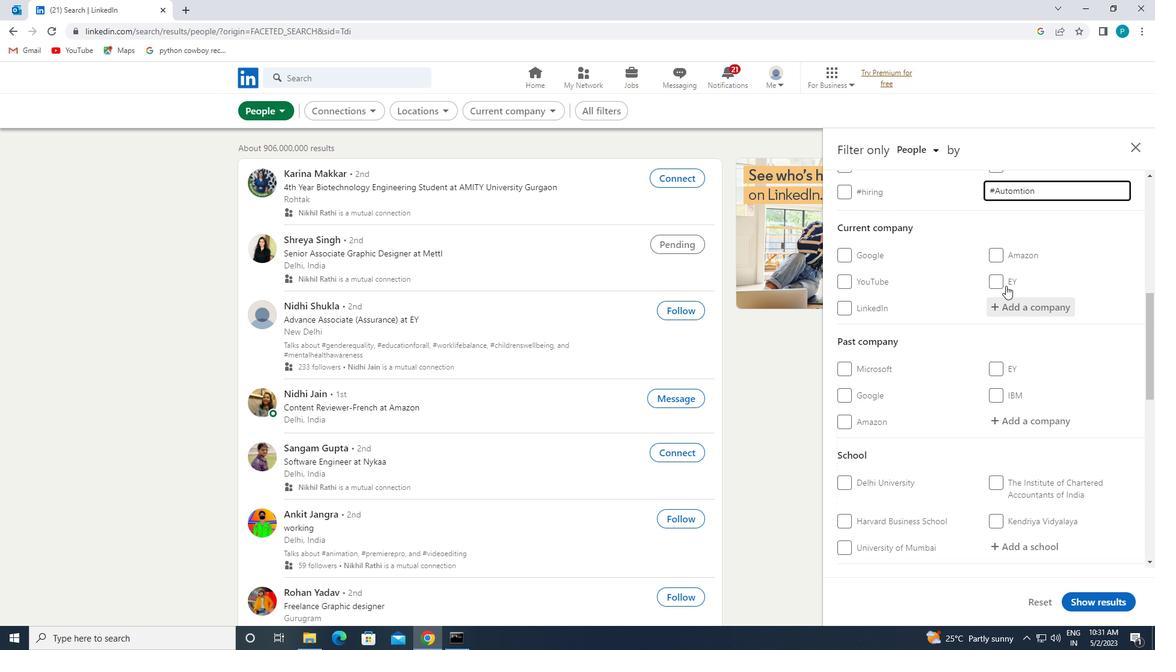 
Action: Mouse moved to (1005, 285)
Screenshot: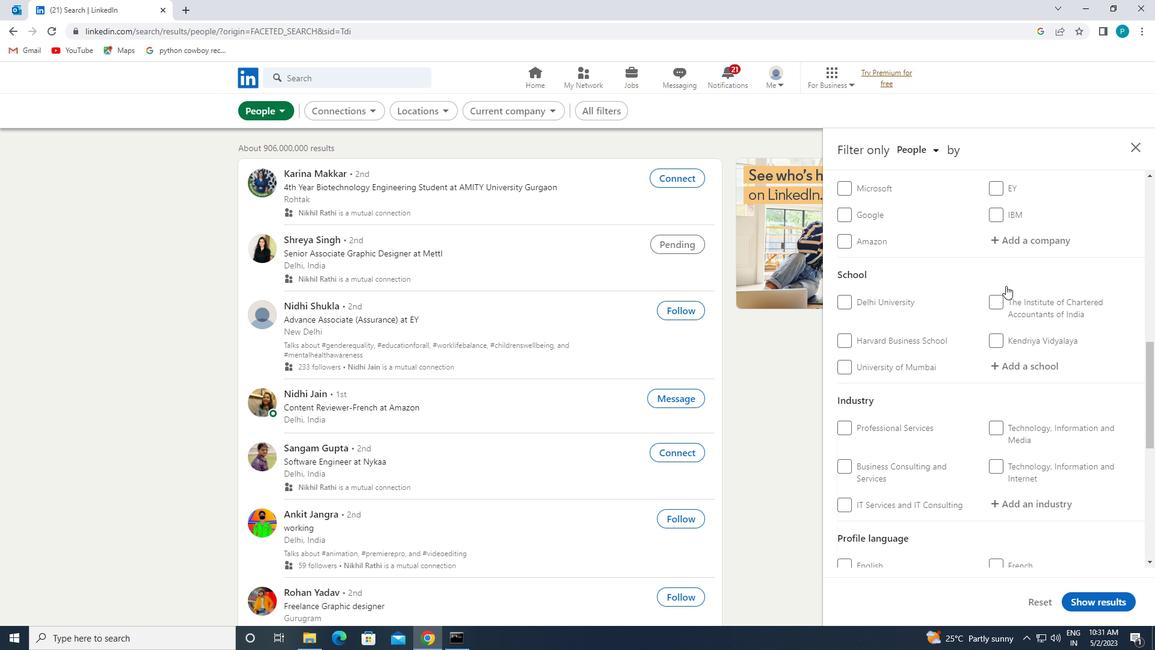 
Action: Mouse scrolled (1005, 284) with delta (0, 0)
Screenshot: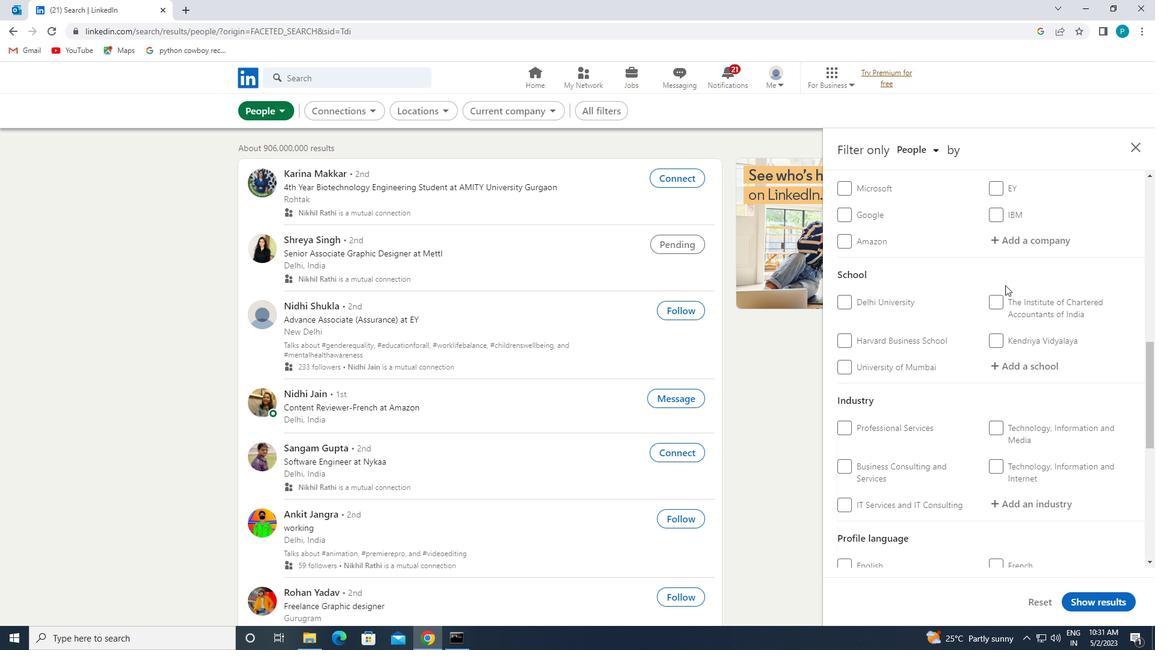 
Action: Mouse moved to (1005, 284)
Screenshot: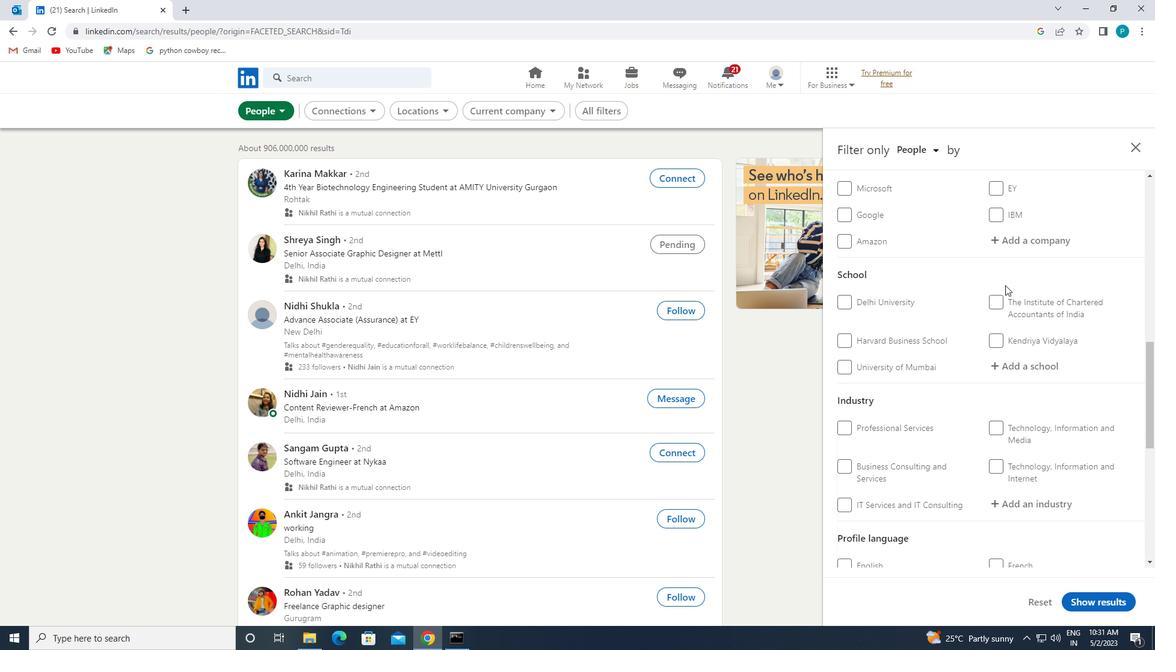 
Action: Mouse scrolled (1005, 284) with delta (0, 0)
Screenshot: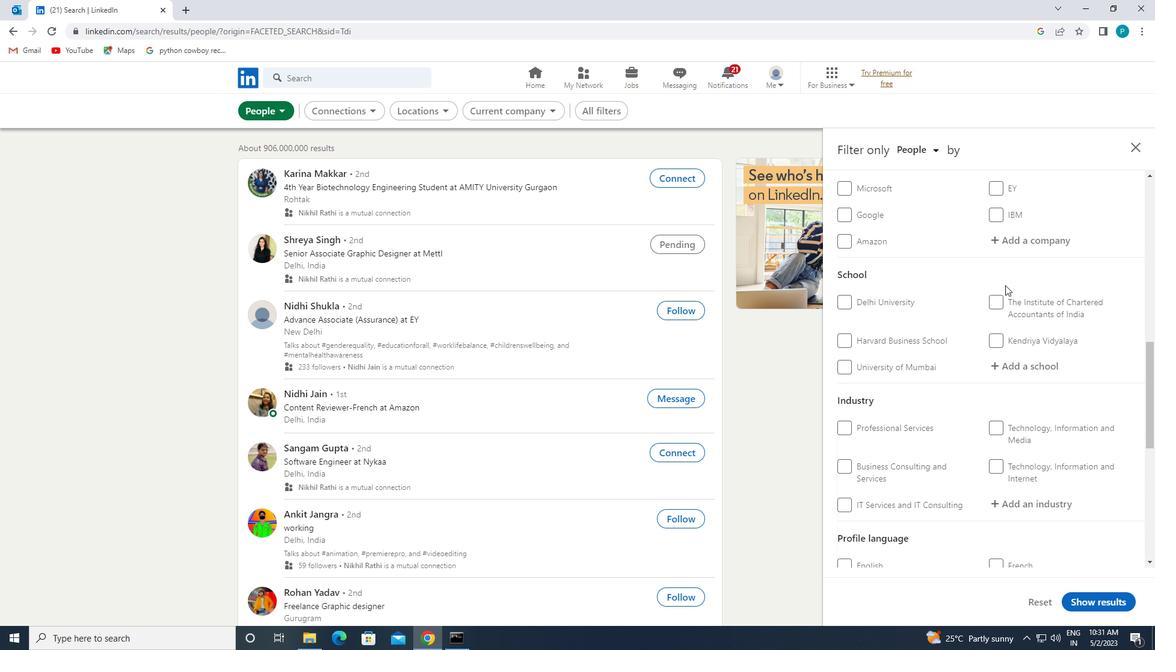 
Action: Mouse scrolled (1005, 284) with delta (0, 0)
Screenshot: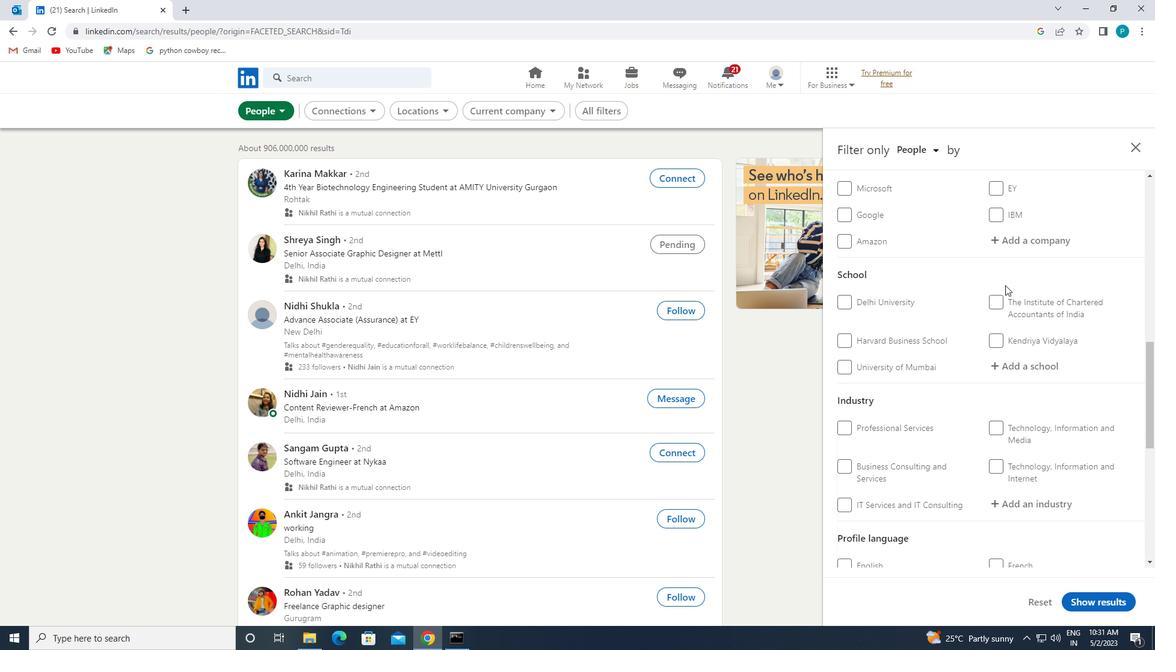 
Action: Mouse moved to (1004, 284)
Screenshot: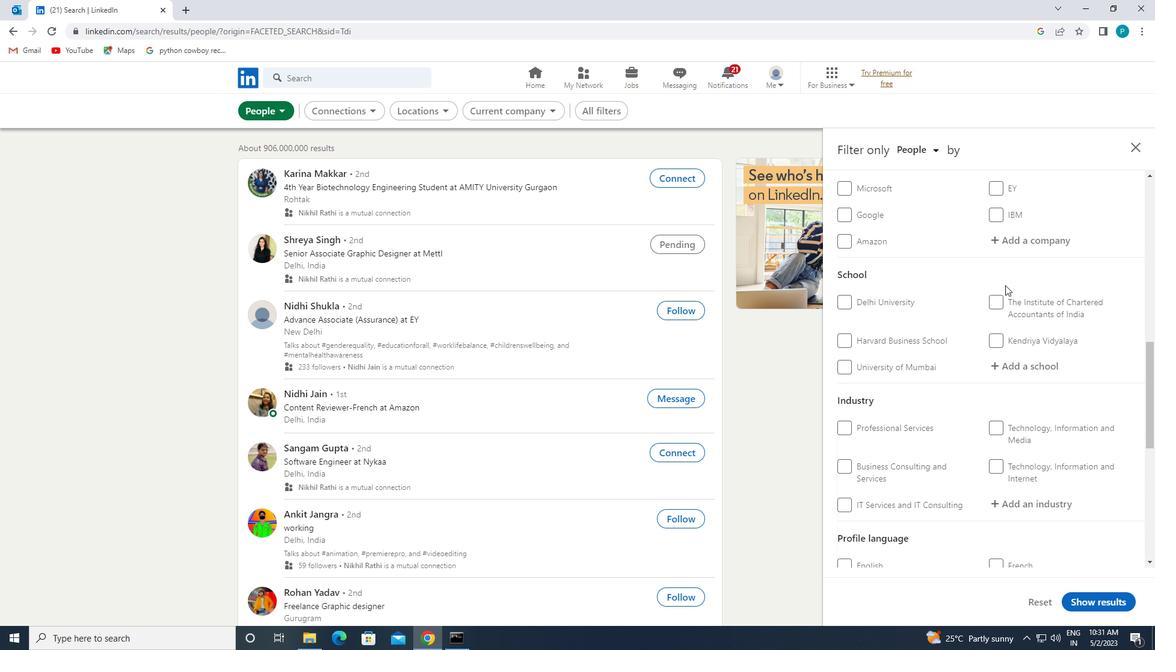 
Action: Mouse scrolled (1004, 283) with delta (0, 0)
Screenshot: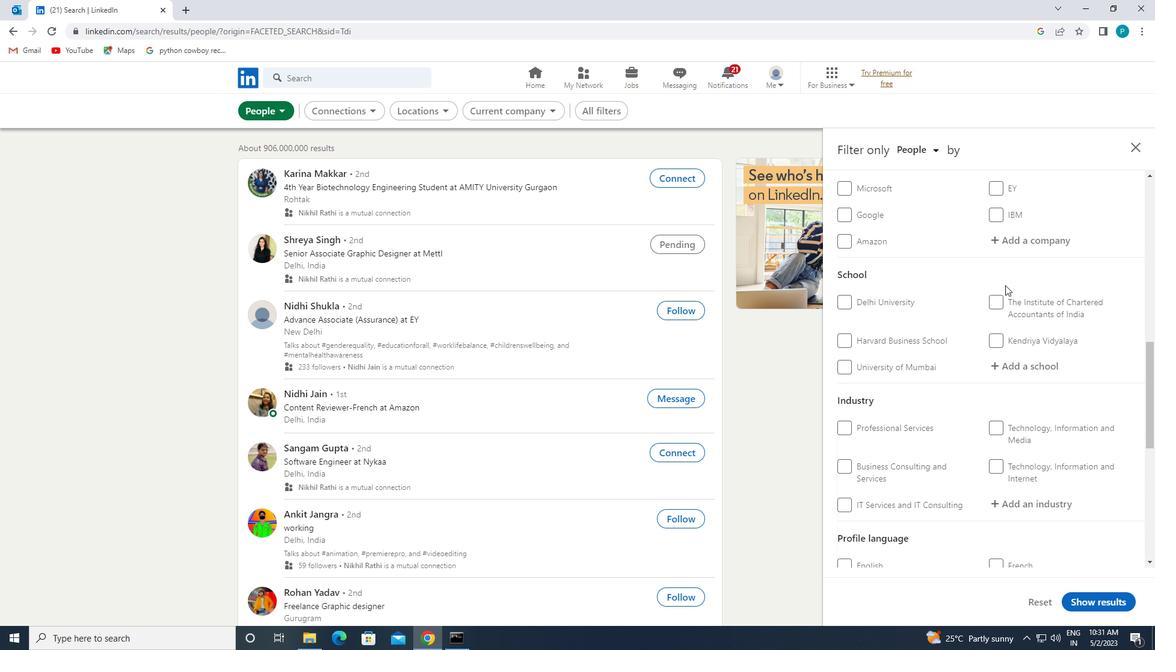 
Action: Mouse moved to (875, 326)
Screenshot: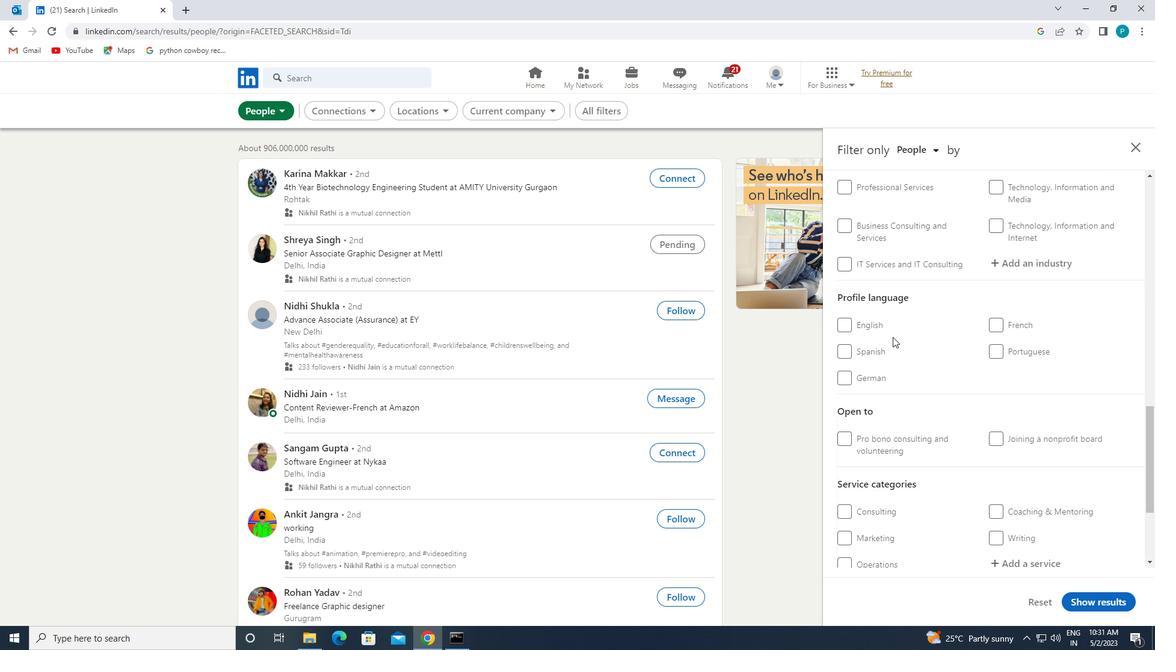 
Action: Mouse pressed left at (875, 326)
Screenshot: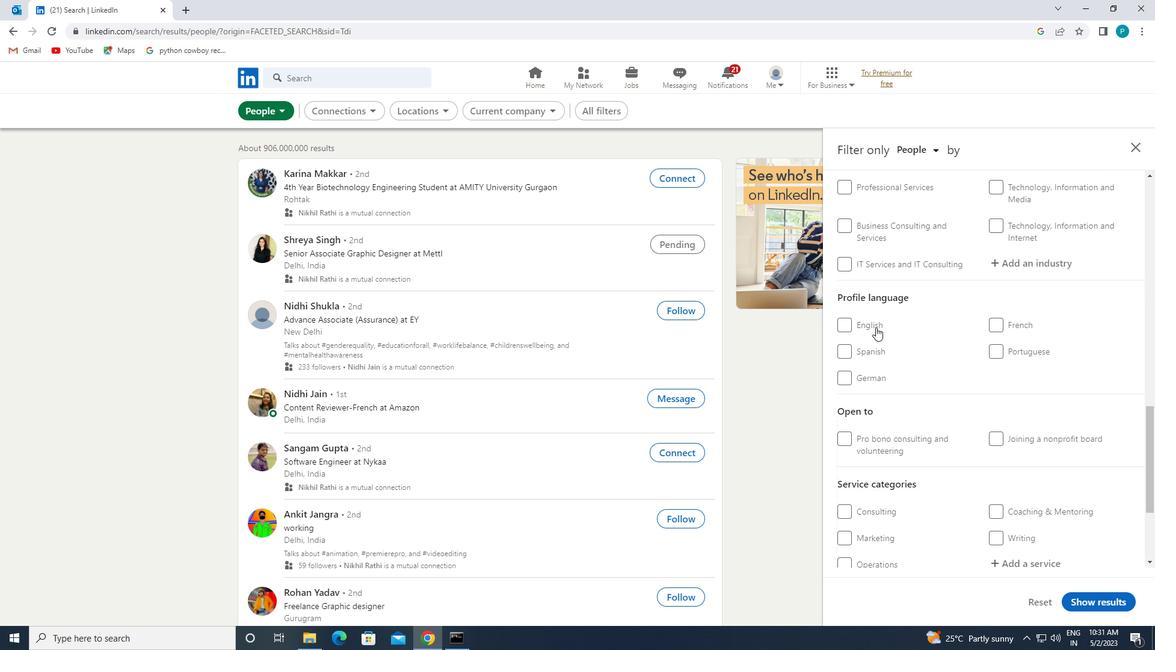 
Action: Mouse moved to (944, 322)
Screenshot: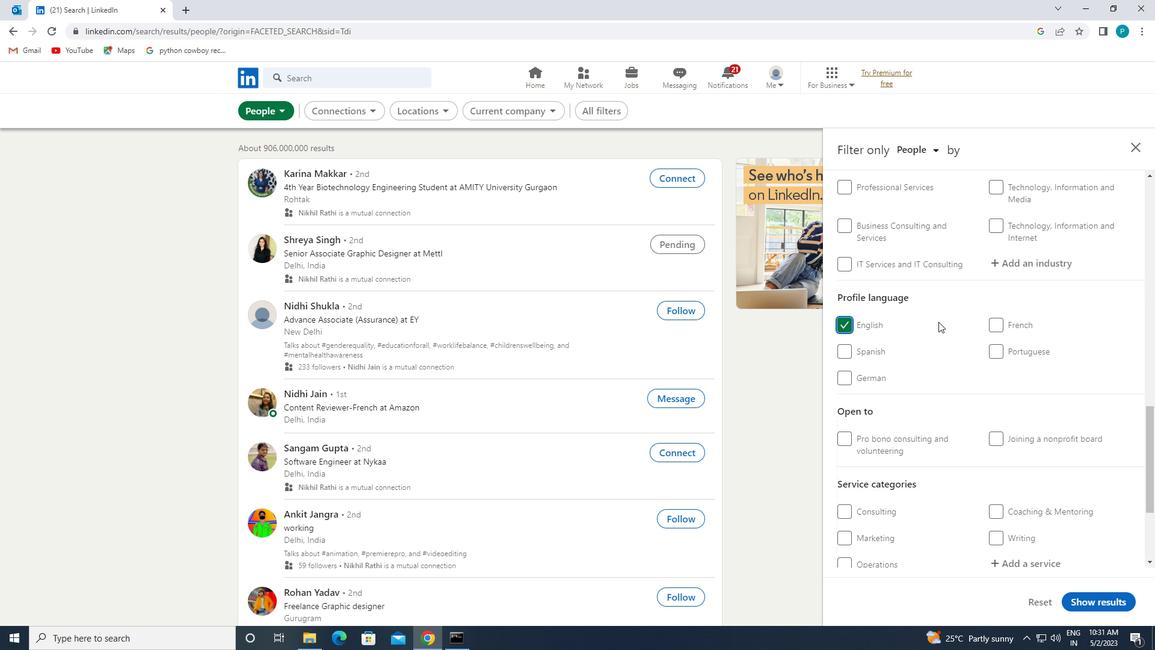 
Action: Mouse scrolled (944, 322) with delta (0, 0)
Screenshot: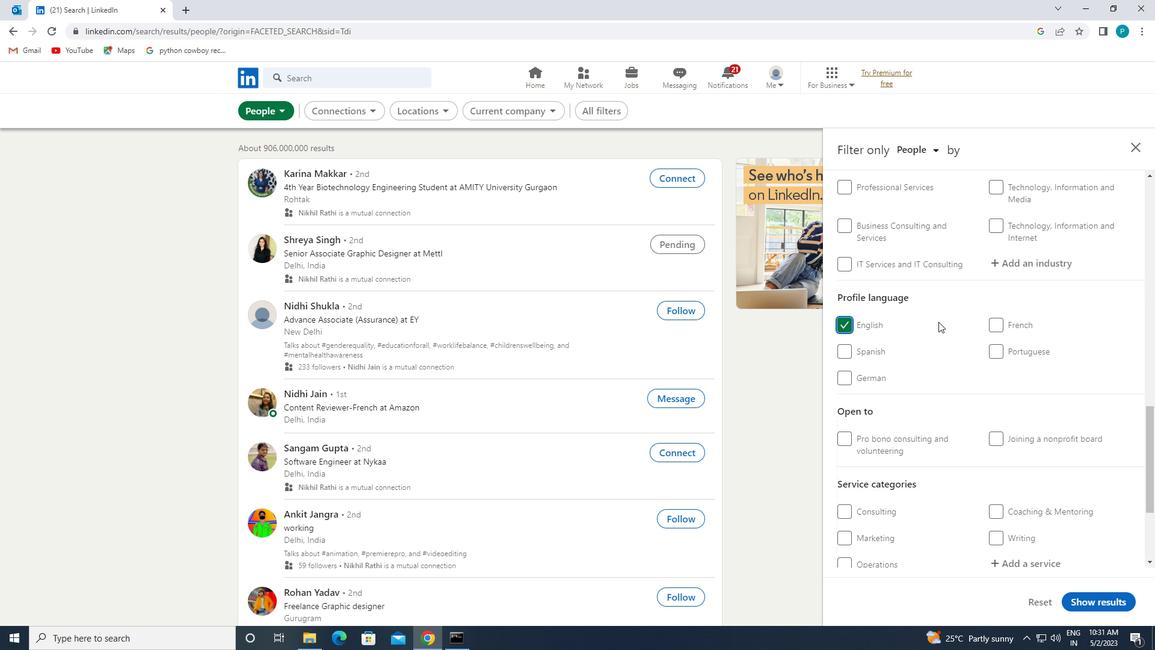 
Action: Mouse scrolled (944, 322) with delta (0, 0)
Screenshot: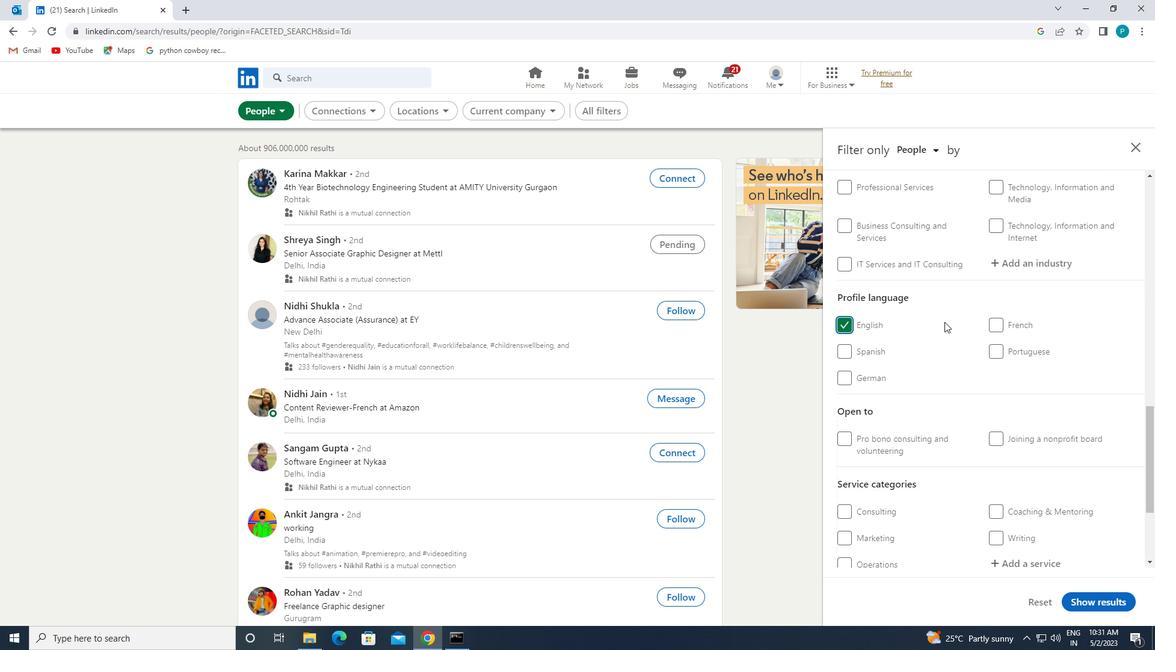 
Action: Mouse scrolled (944, 322) with delta (0, 0)
Screenshot: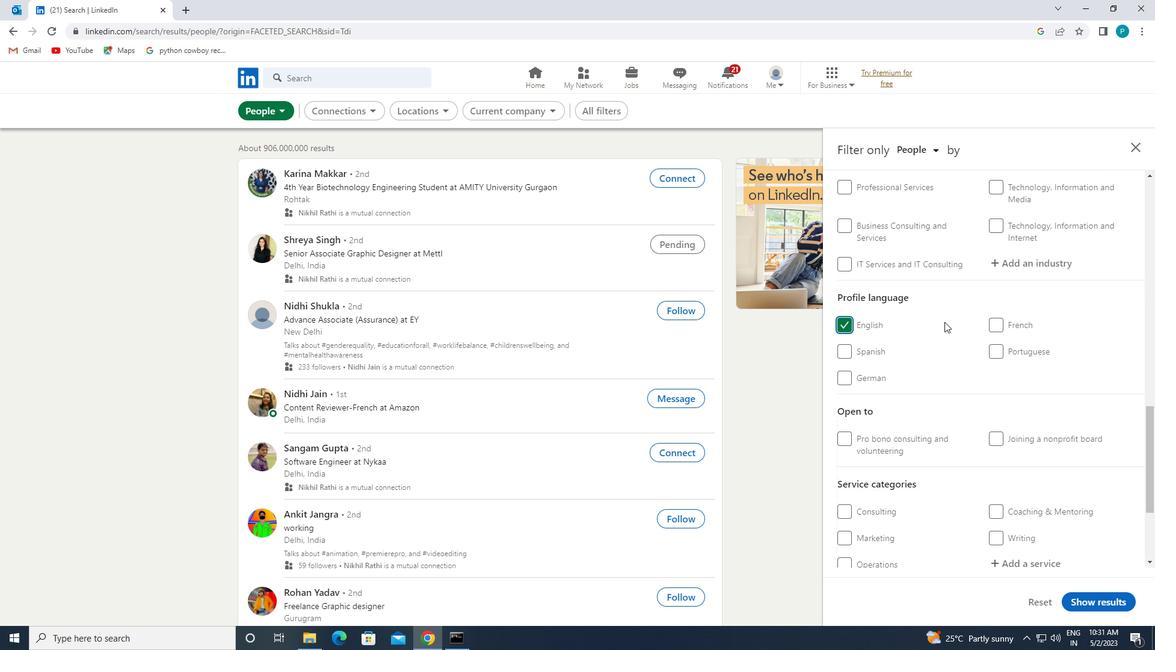 
Action: Mouse moved to (957, 320)
Screenshot: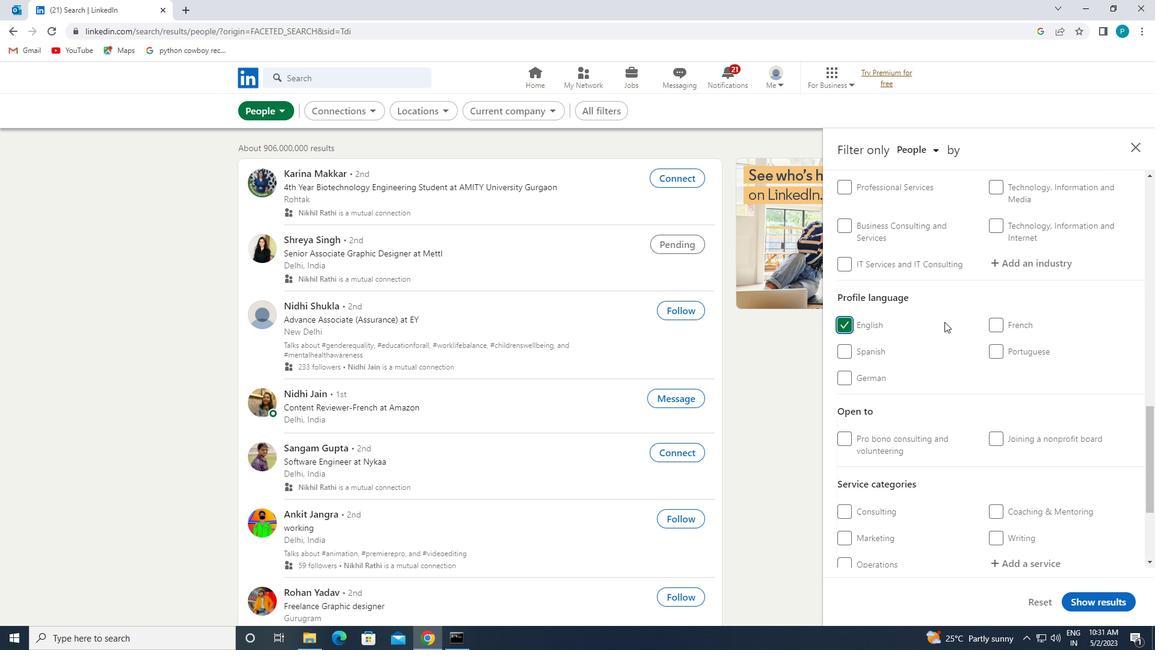 
Action: Mouse scrolled (957, 320) with delta (0, 0)
Screenshot: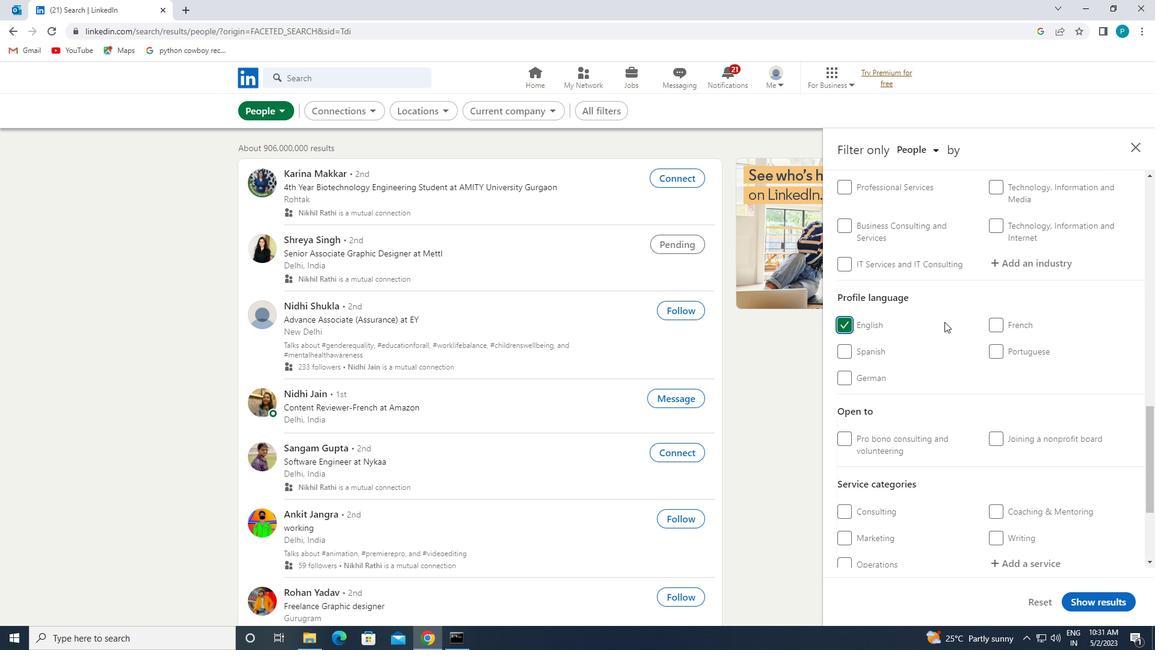 
Action: Mouse moved to (1002, 306)
Screenshot: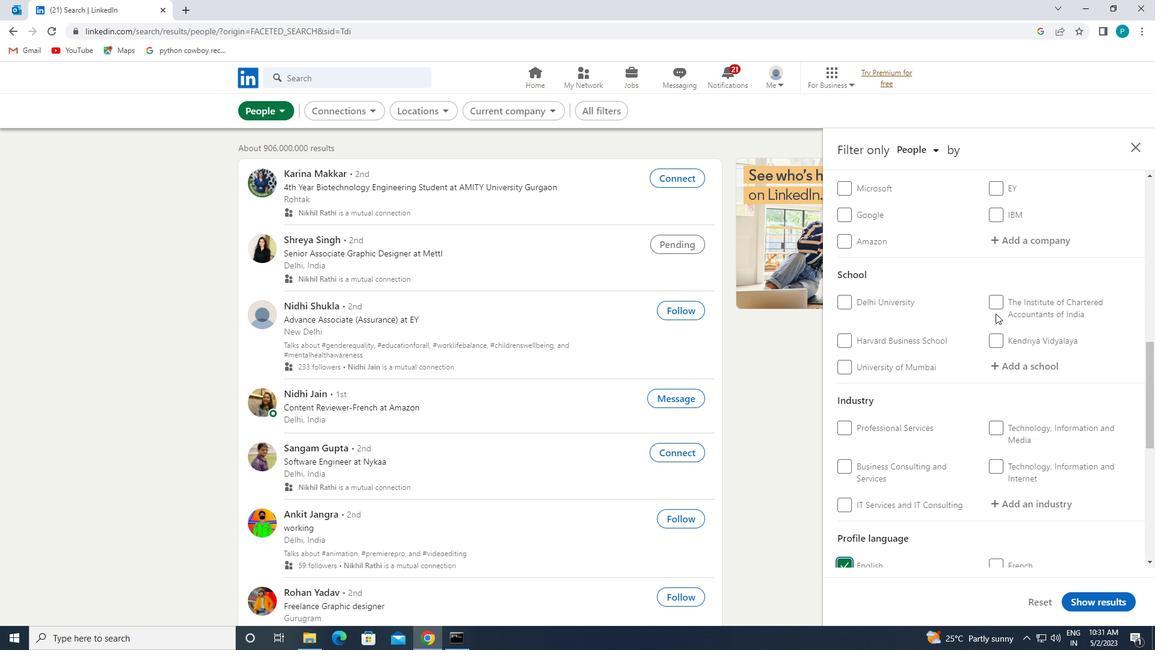 
Action: Mouse scrolled (1002, 306) with delta (0, 0)
Screenshot: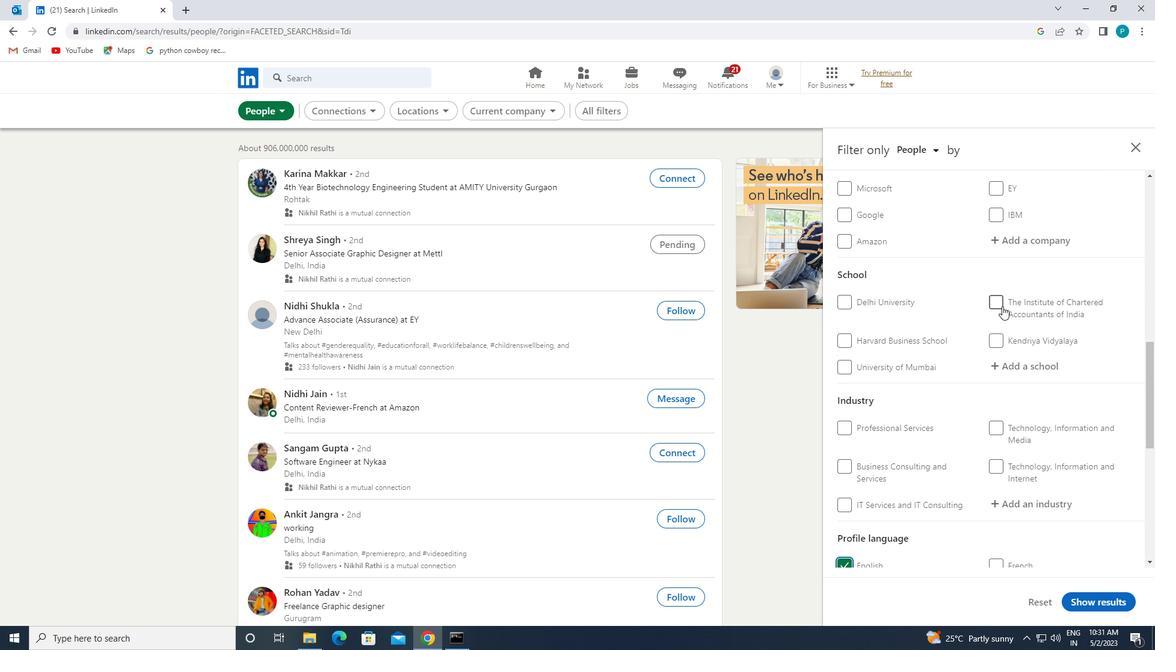 
Action: Mouse scrolled (1002, 306) with delta (0, 0)
Screenshot: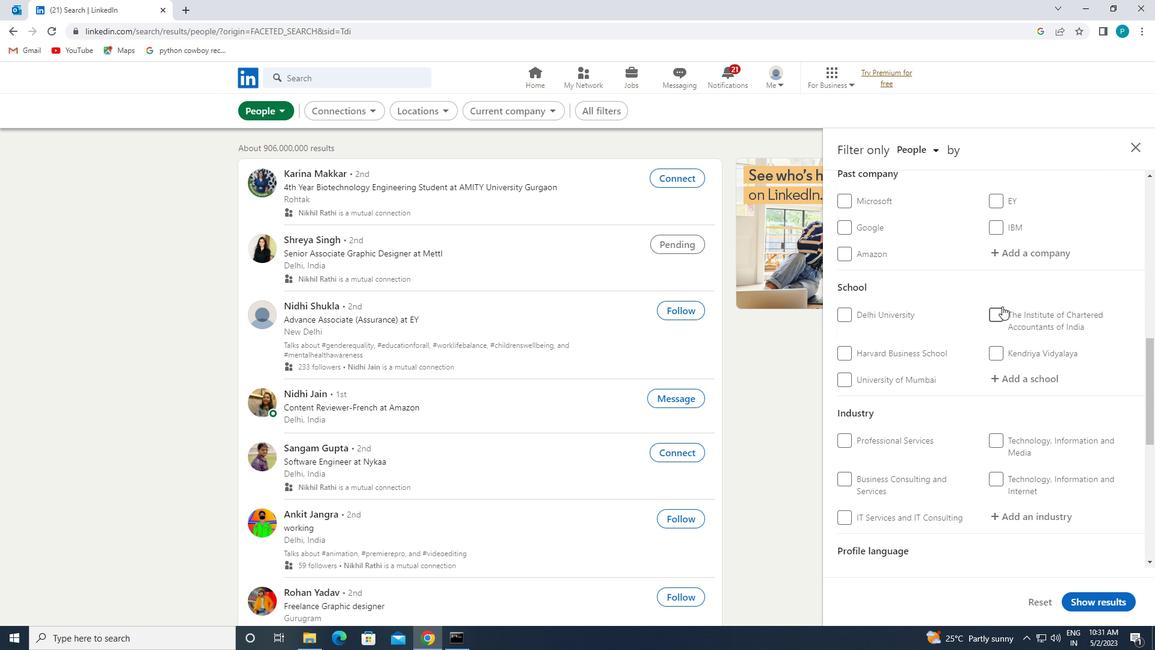 
Action: Mouse moved to (1026, 247)
Screenshot: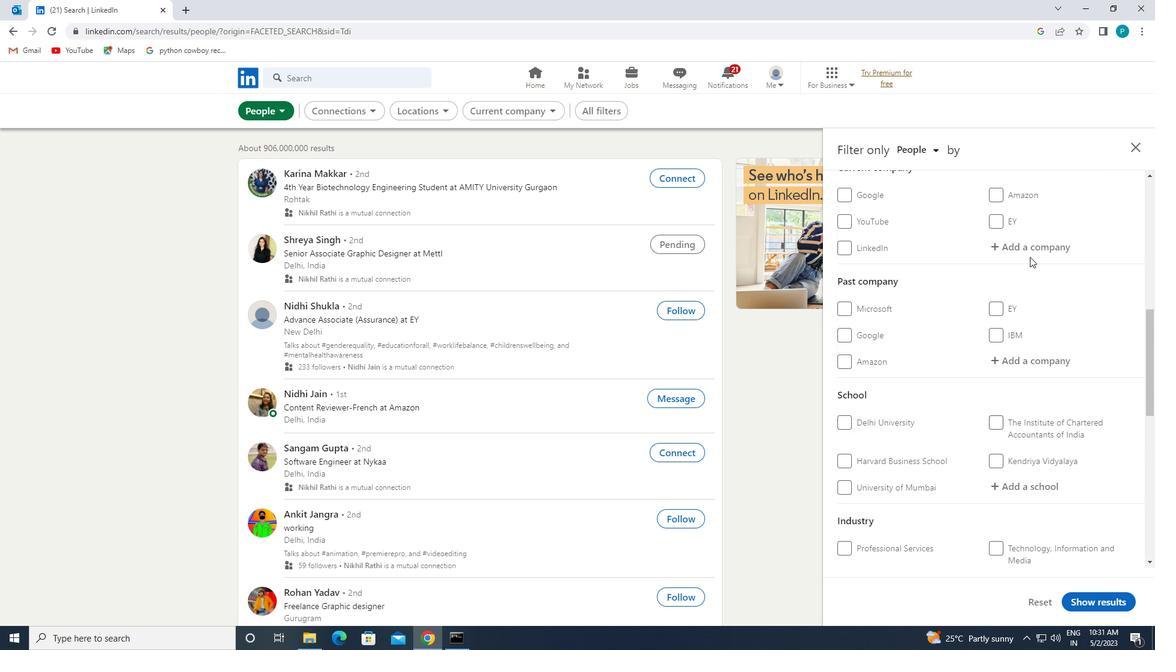 
Action: Mouse pressed left at (1026, 247)
Screenshot: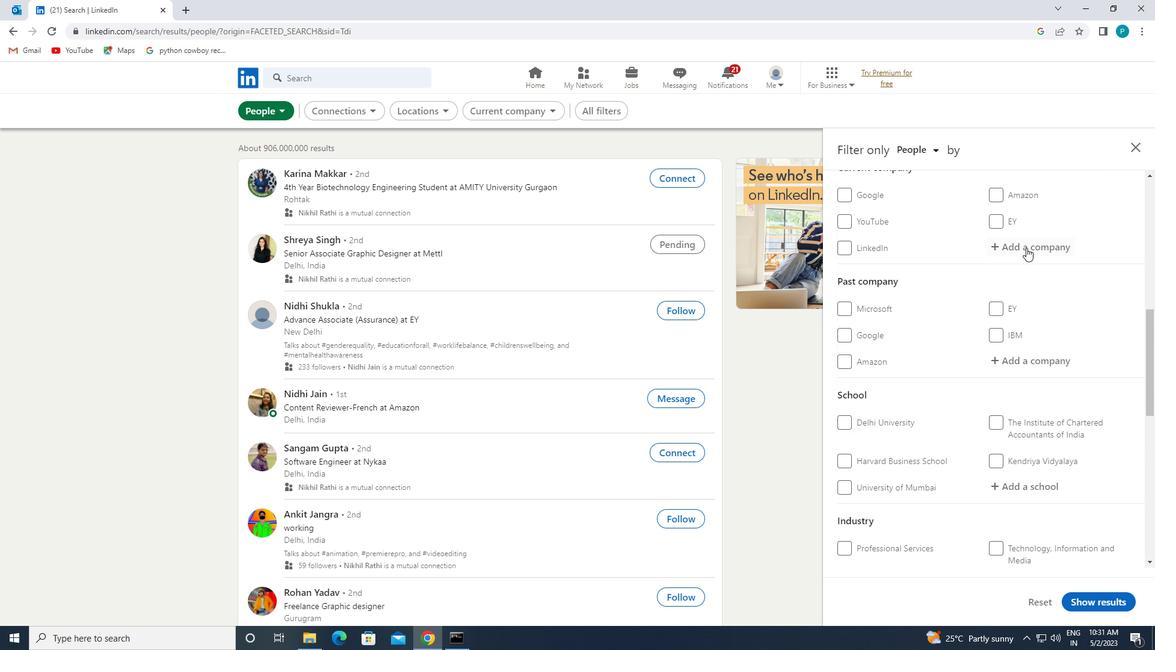 
Action: Key pressed <Key.caps_lock>P<Key.caps_lock>OST
Screenshot: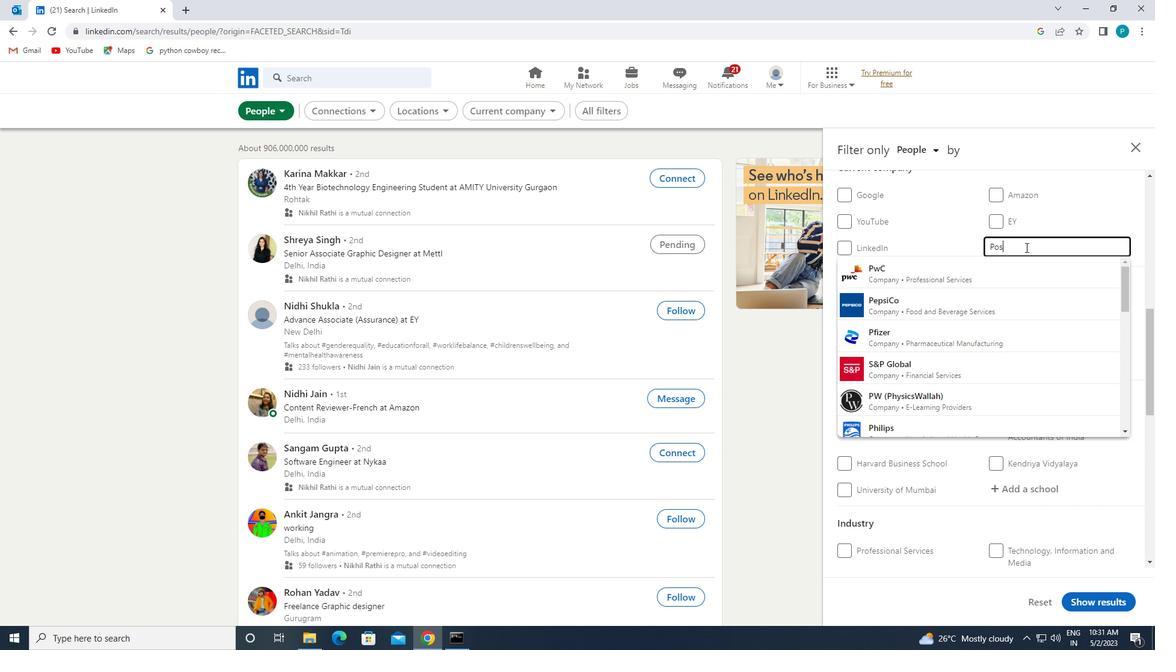 
Action: Mouse moved to (934, 343)
Screenshot: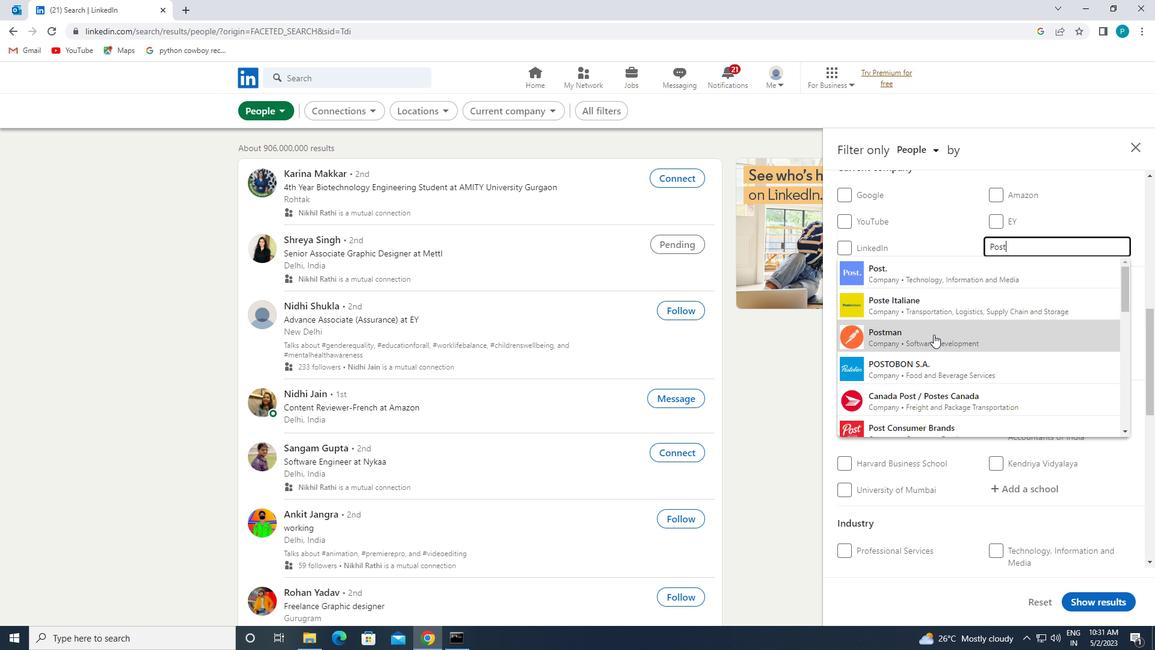 
Action: Mouse pressed left at (934, 343)
Screenshot: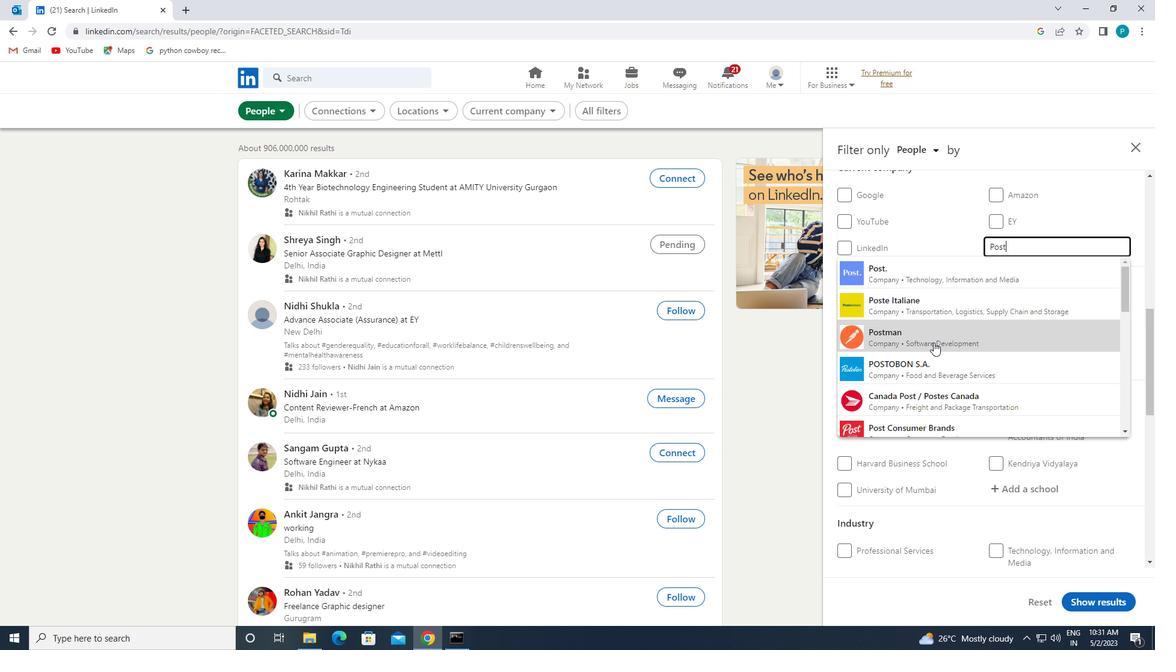 
Action: Mouse scrolled (934, 342) with delta (0, 0)
Screenshot: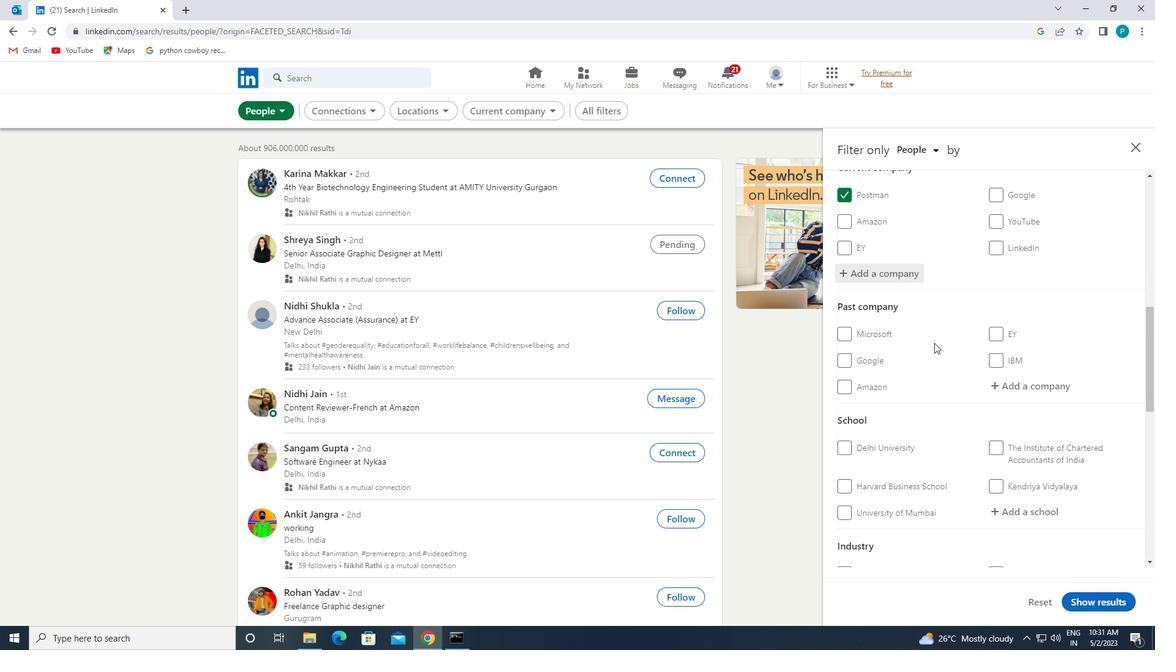 
Action: Mouse scrolled (934, 342) with delta (0, 0)
Screenshot: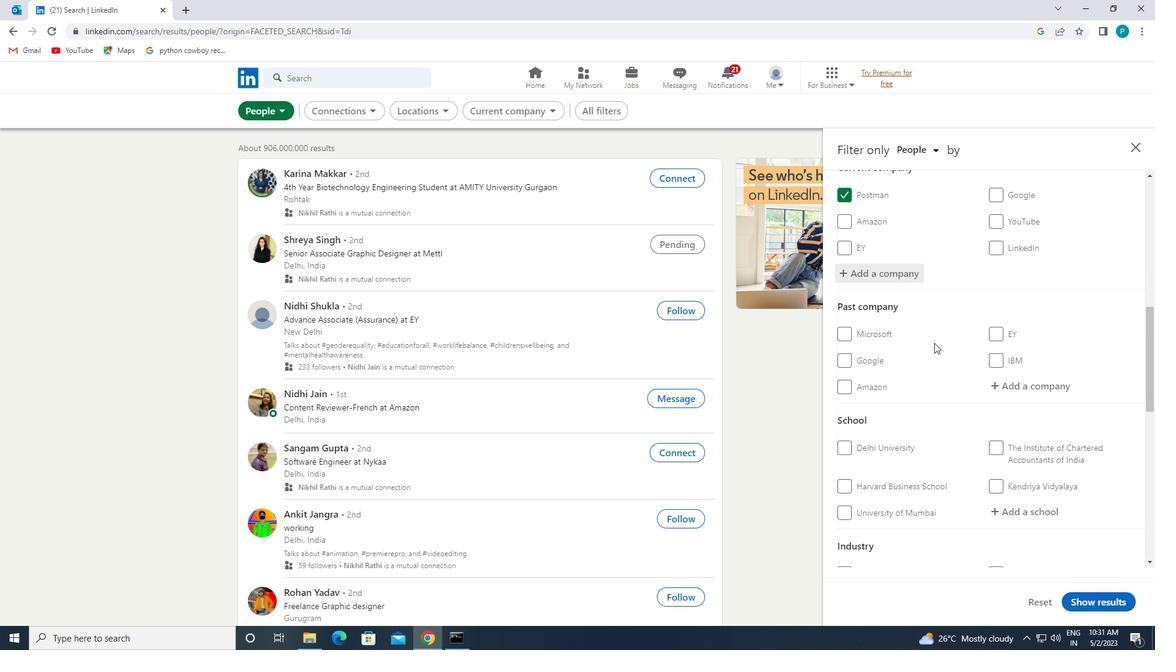 
Action: Mouse scrolled (934, 342) with delta (0, 0)
Screenshot: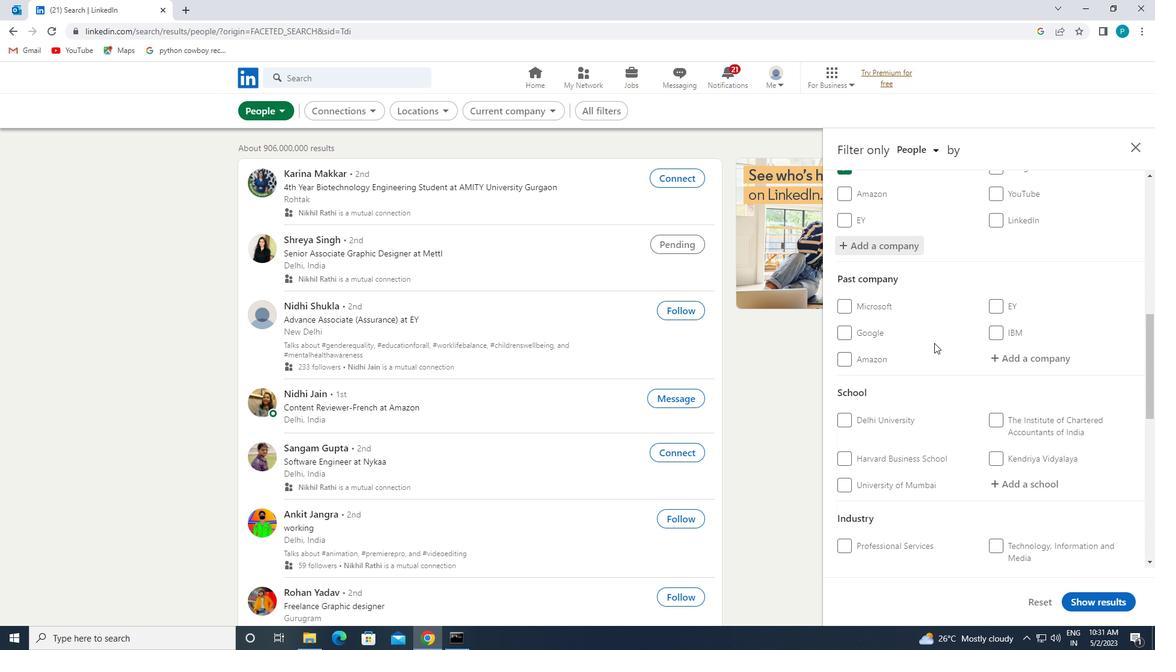 
Action: Mouse moved to (1038, 332)
Screenshot: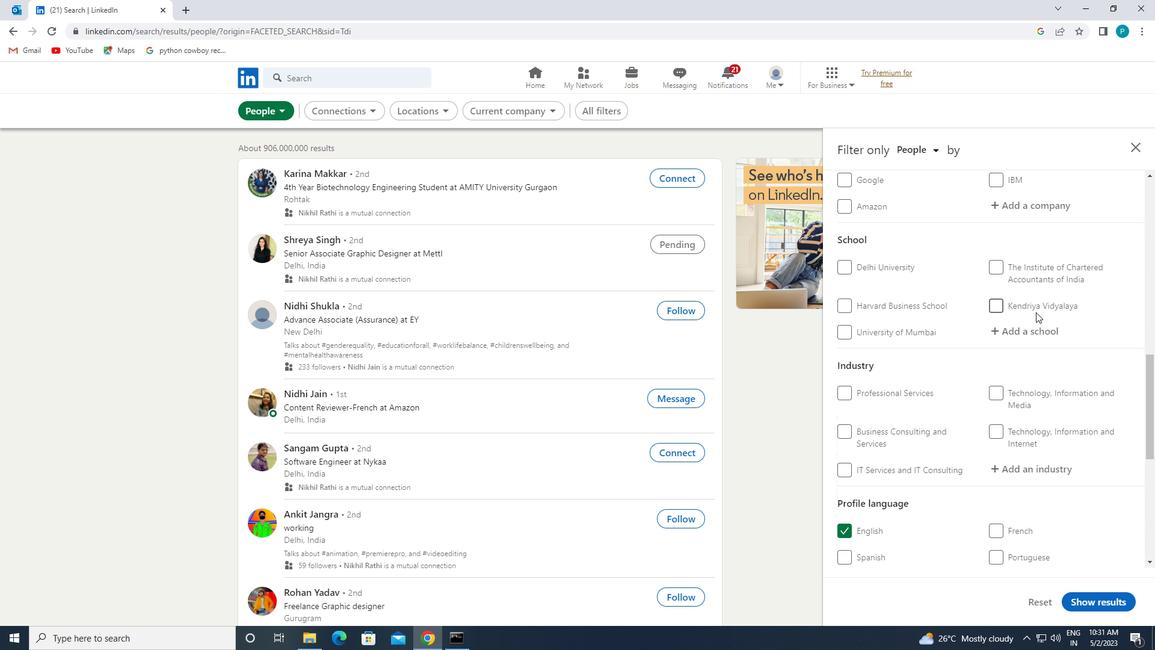 
Action: Mouse pressed left at (1038, 332)
Screenshot: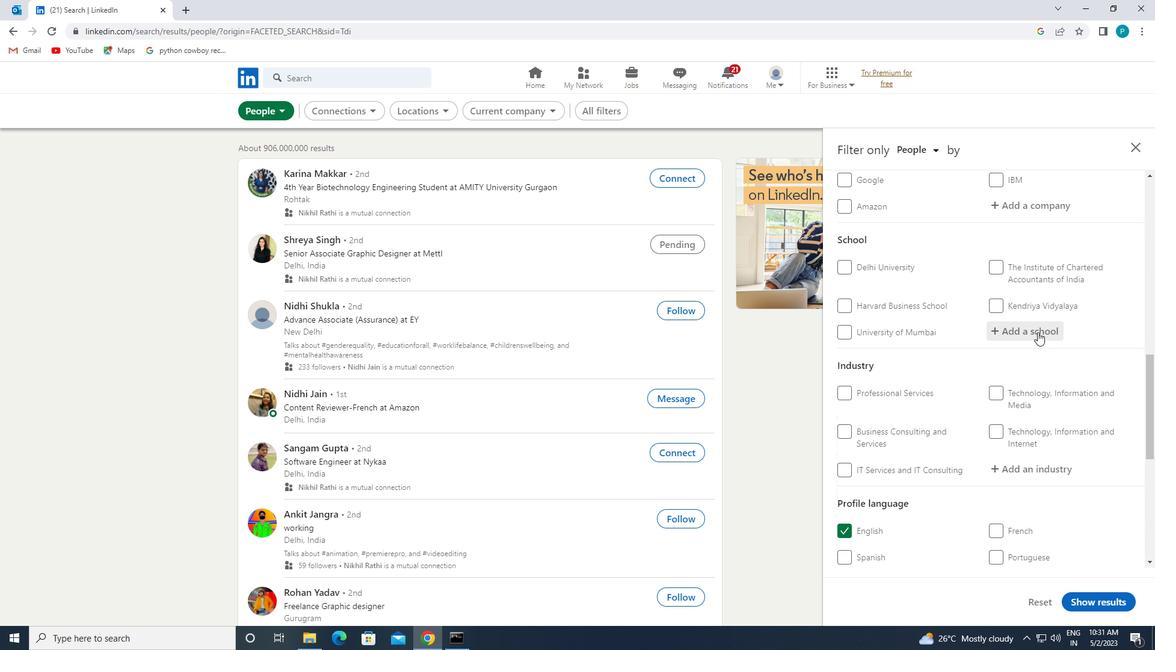 
Action: Key pressed <Key.caps_lock>A<Key.caps_lock>E<Key.backspace>RTS<Key.space><Key.caps_lock>C<Key.caps_lock>OMMERCE
Screenshot: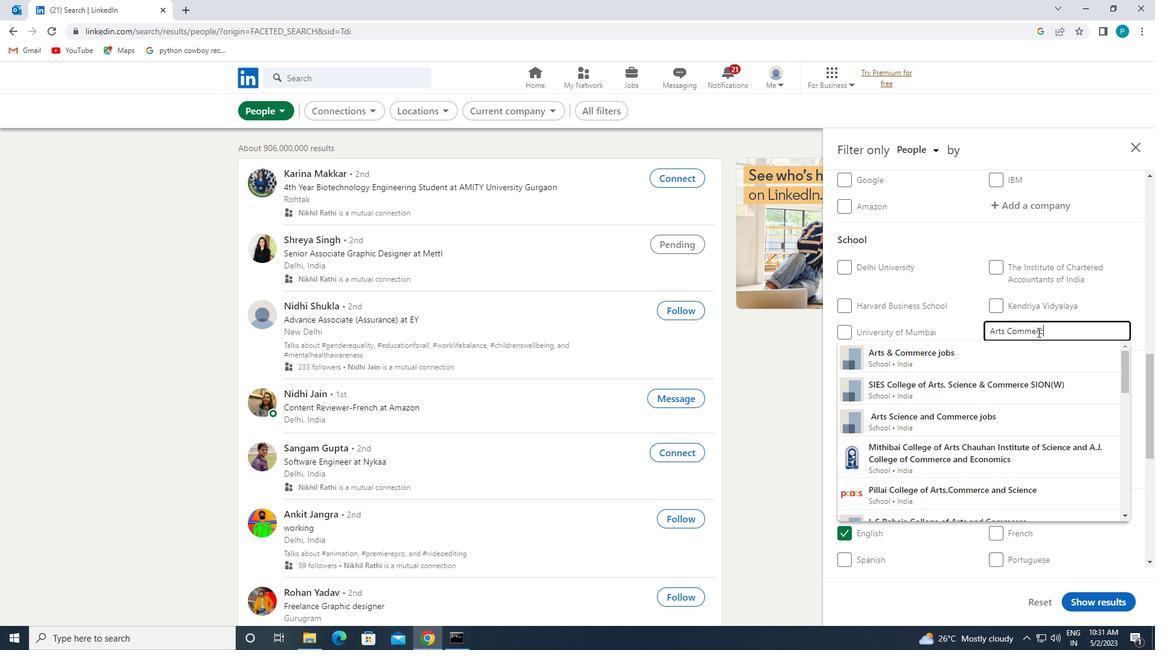 
Action: Mouse moved to (1017, 350)
Screenshot: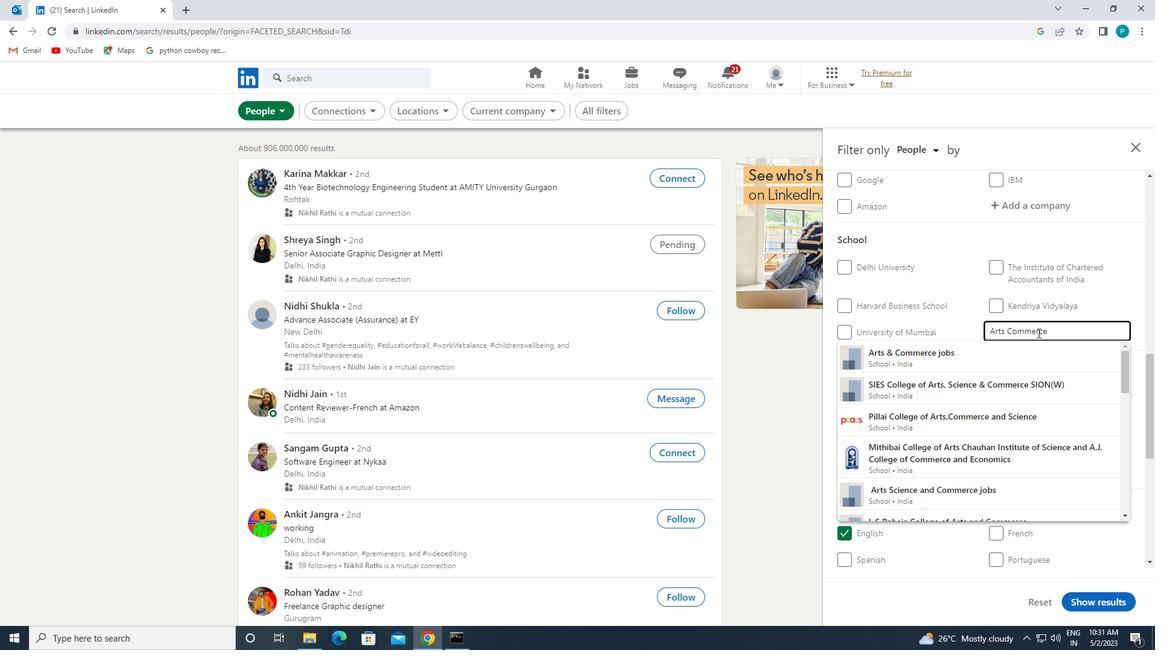 
Action: Key pressed <Key.space><Key.caps_lock>J<Key.caps_lock>OBS
Screenshot: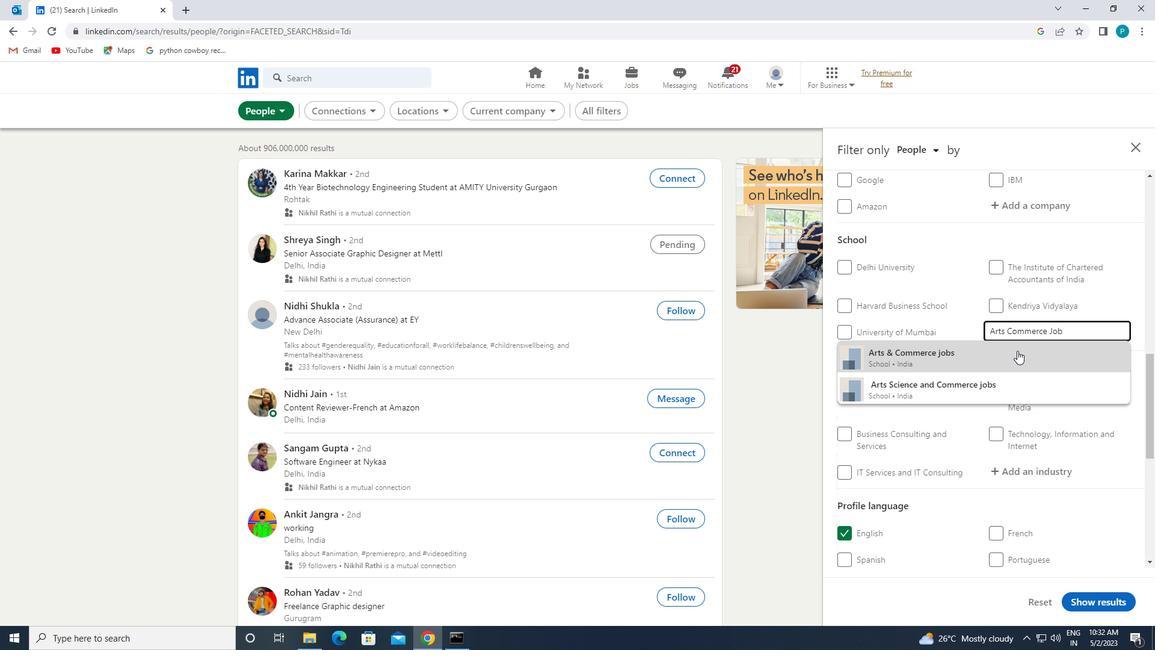 
Action: Mouse moved to (987, 353)
Screenshot: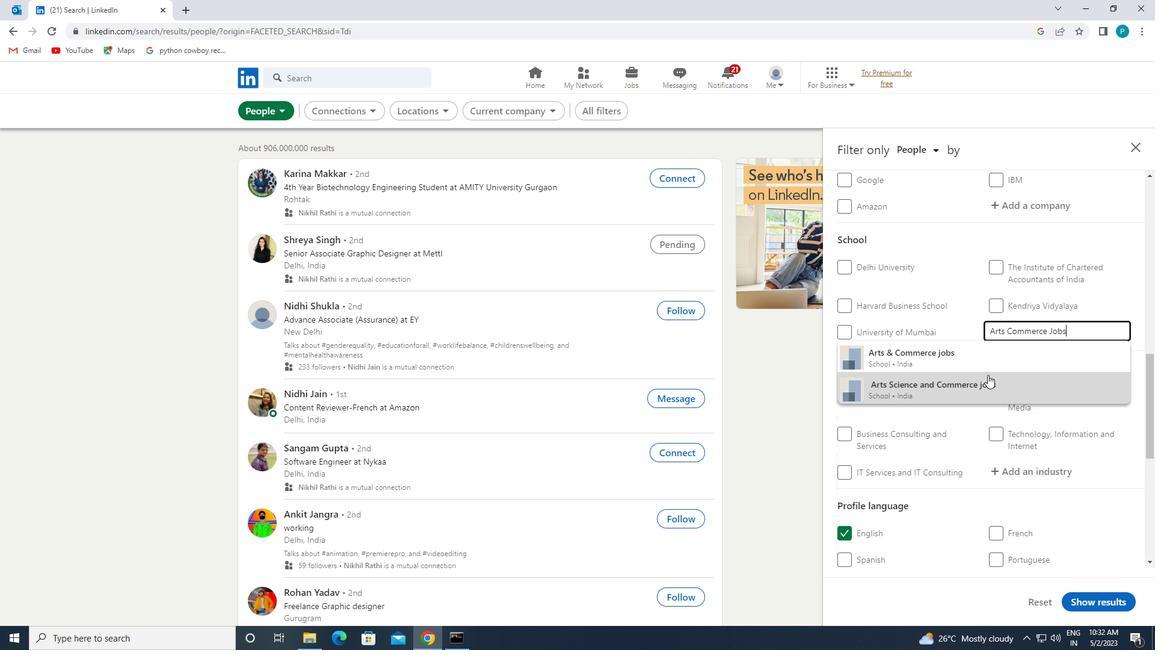 
Action: Mouse pressed left at (987, 353)
Screenshot: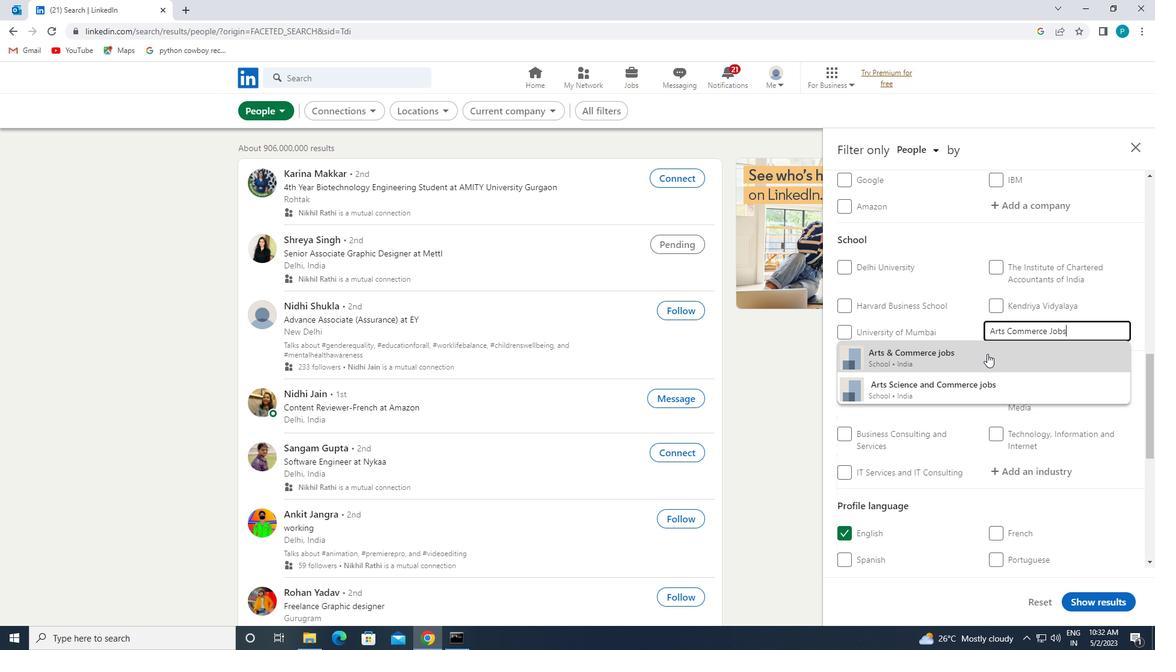
Action: Mouse moved to (1030, 424)
Screenshot: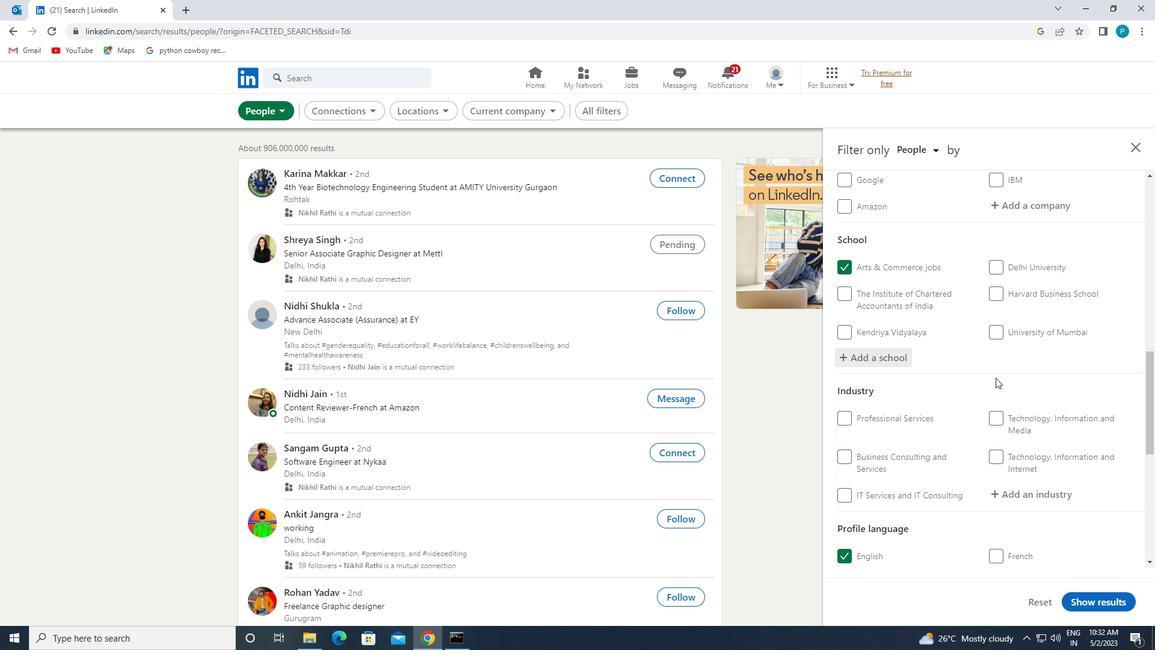 
Action: Mouse scrolled (1030, 424) with delta (0, 0)
Screenshot: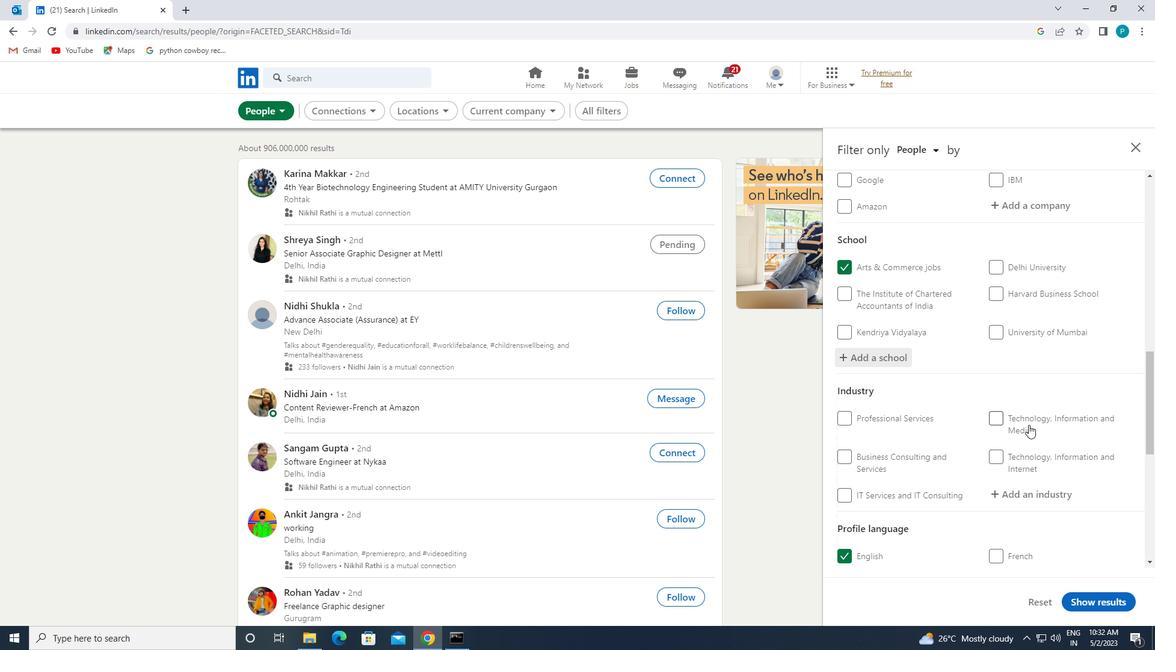 
Action: Mouse scrolled (1030, 424) with delta (0, 0)
Screenshot: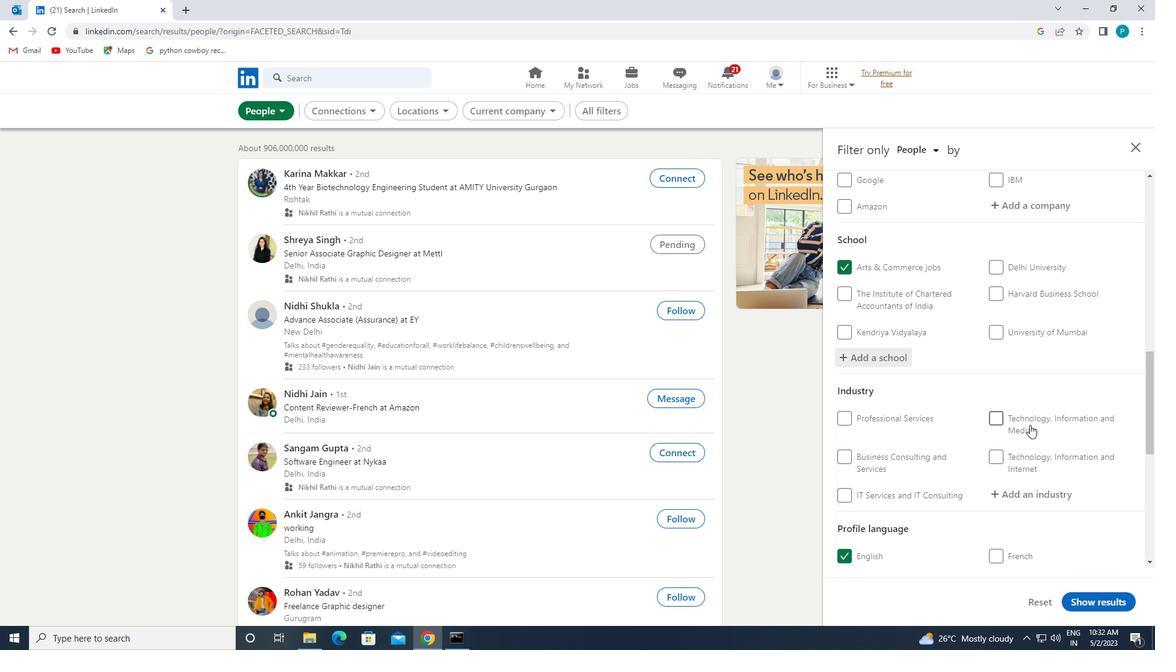 
Action: Mouse moved to (1020, 376)
Screenshot: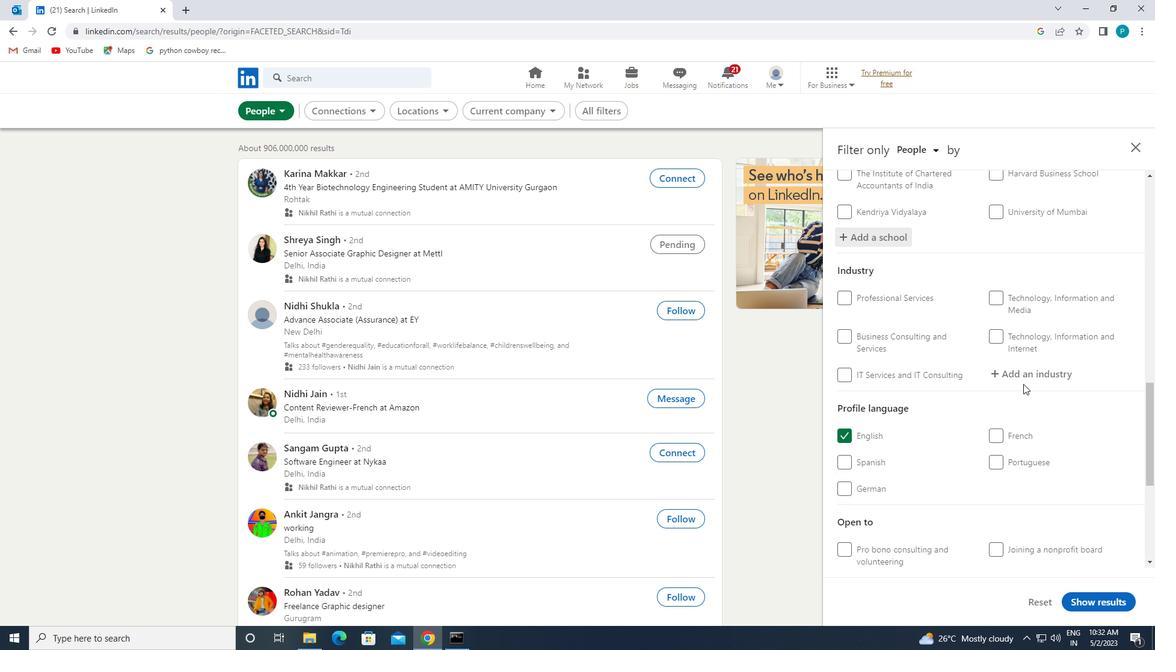 
Action: Mouse pressed left at (1020, 376)
Screenshot: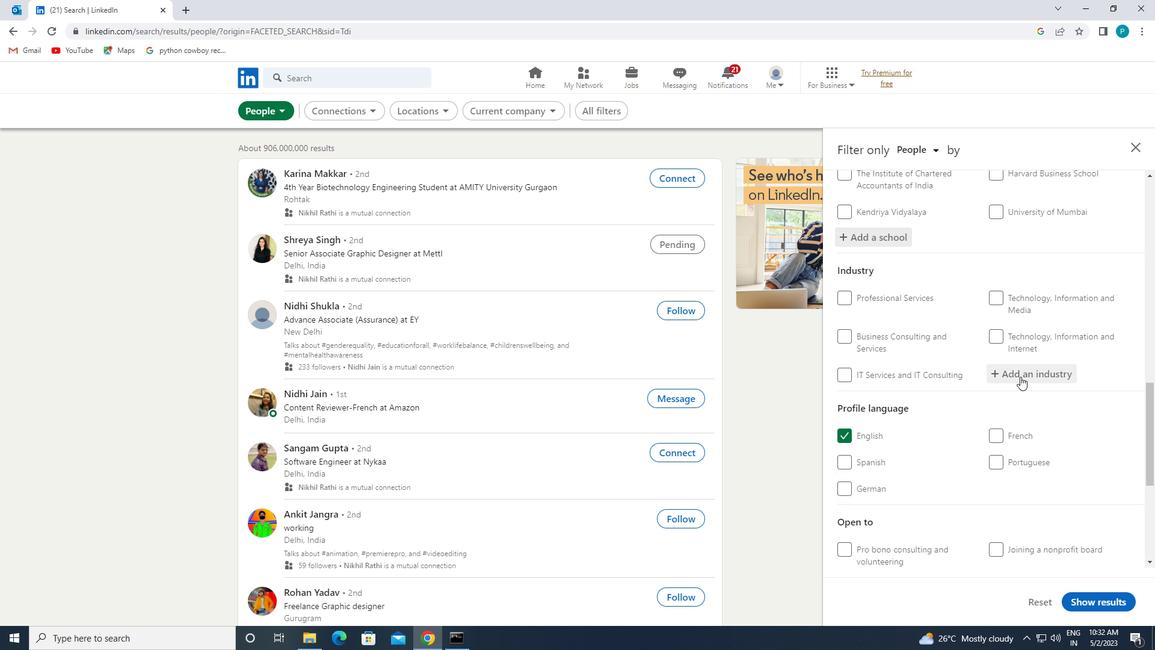 
Action: Key pressed <Key.caps_lock>Z<Key.caps_lock>OO
Screenshot: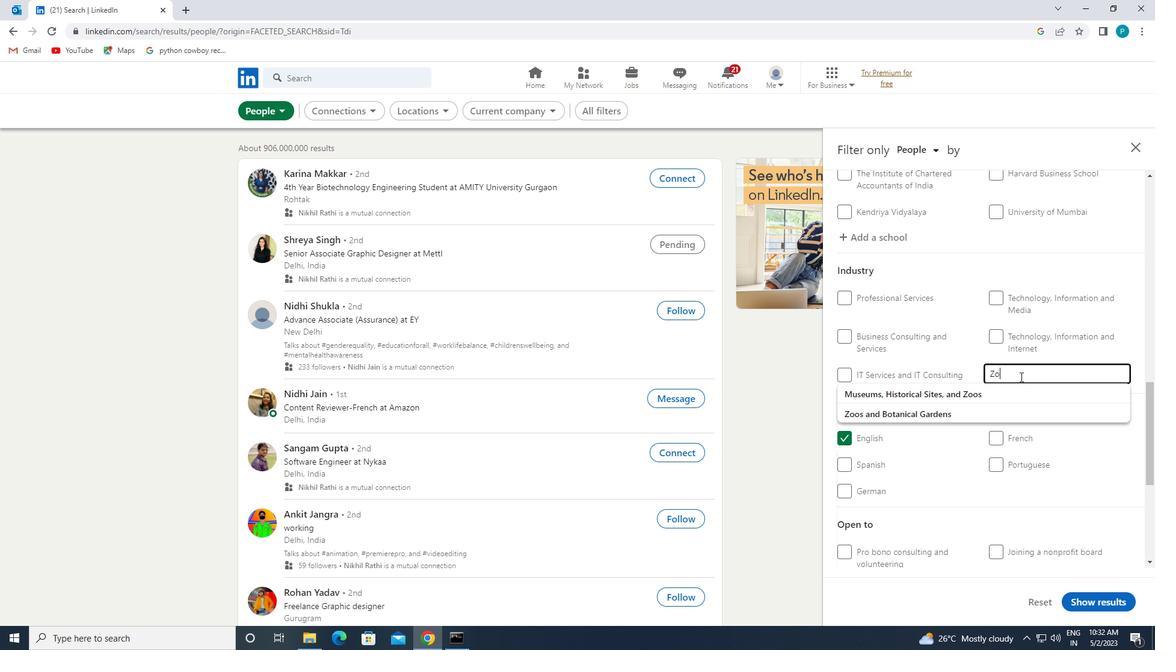 
Action: Mouse moved to (976, 406)
Screenshot: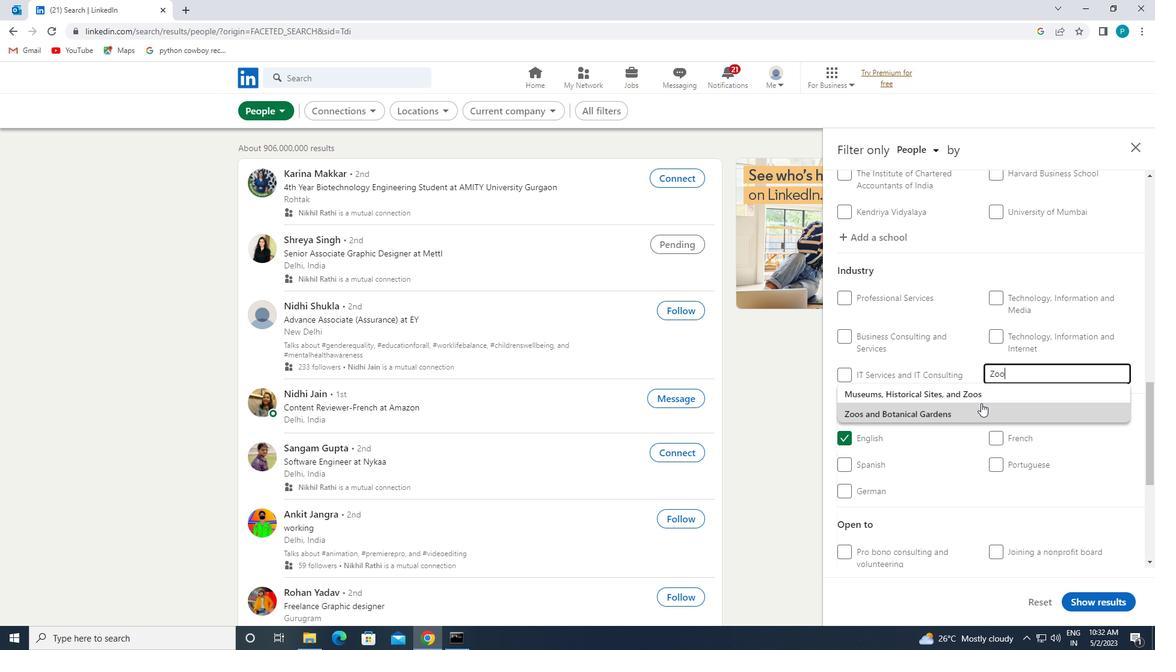 
Action: Mouse pressed left at (976, 406)
Screenshot: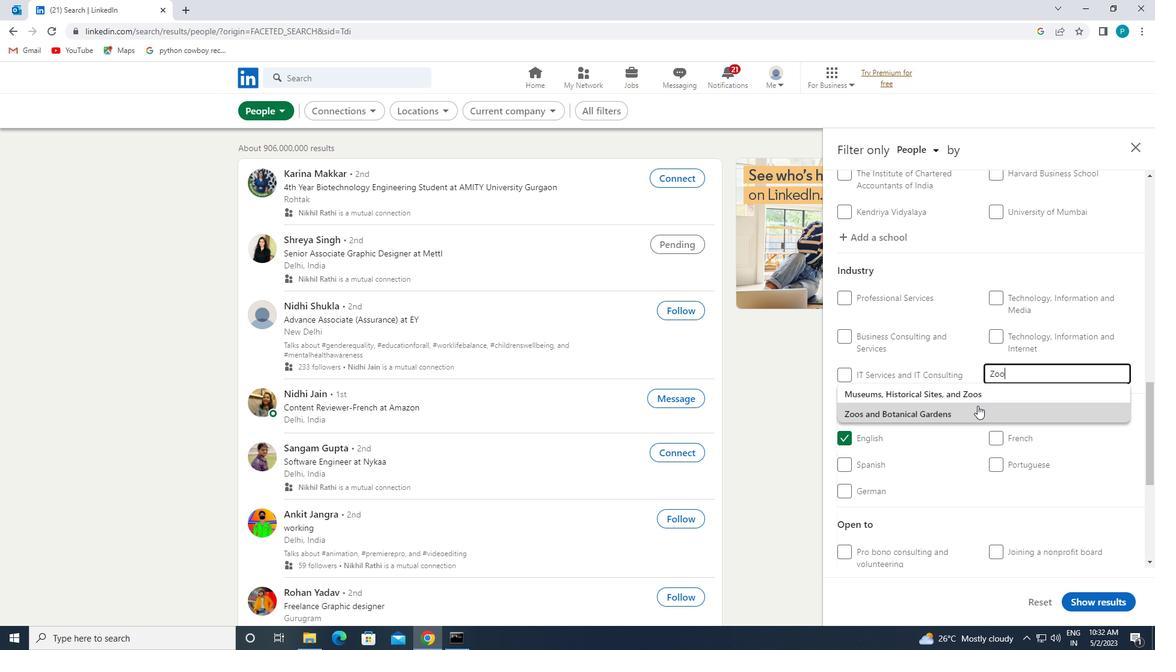
Action: Mouse scrolled (976, 406) with delta (0, 0)
Screenshot: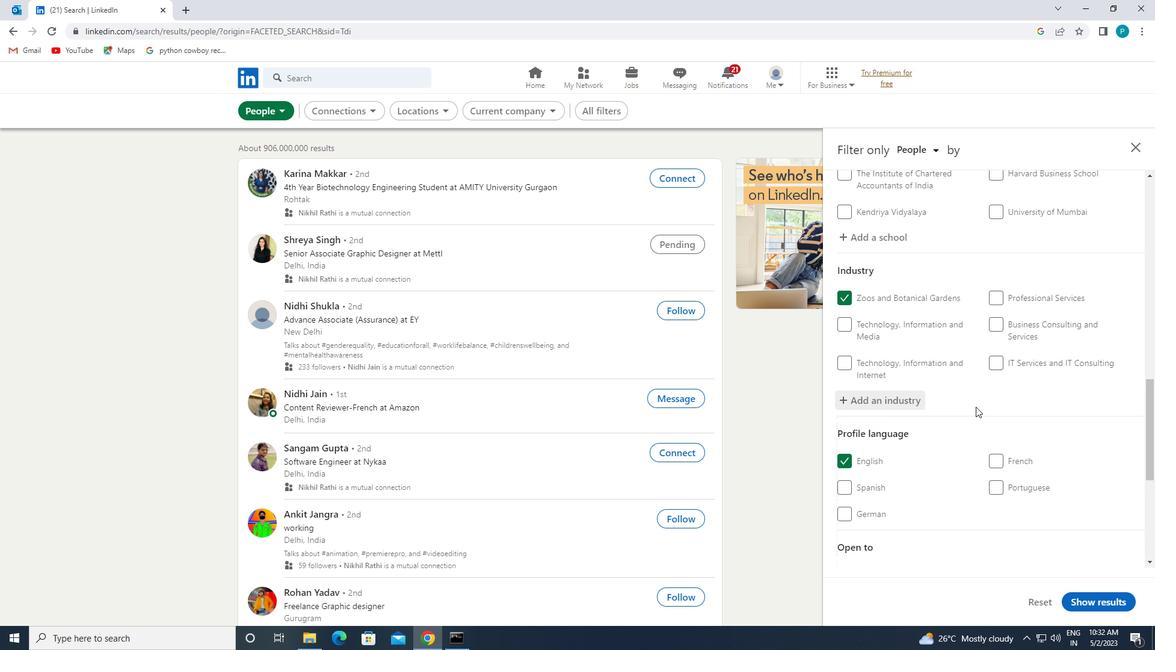 
Action: Mouse scrolled (976, 406) with delta (0, 0)
Screenshot: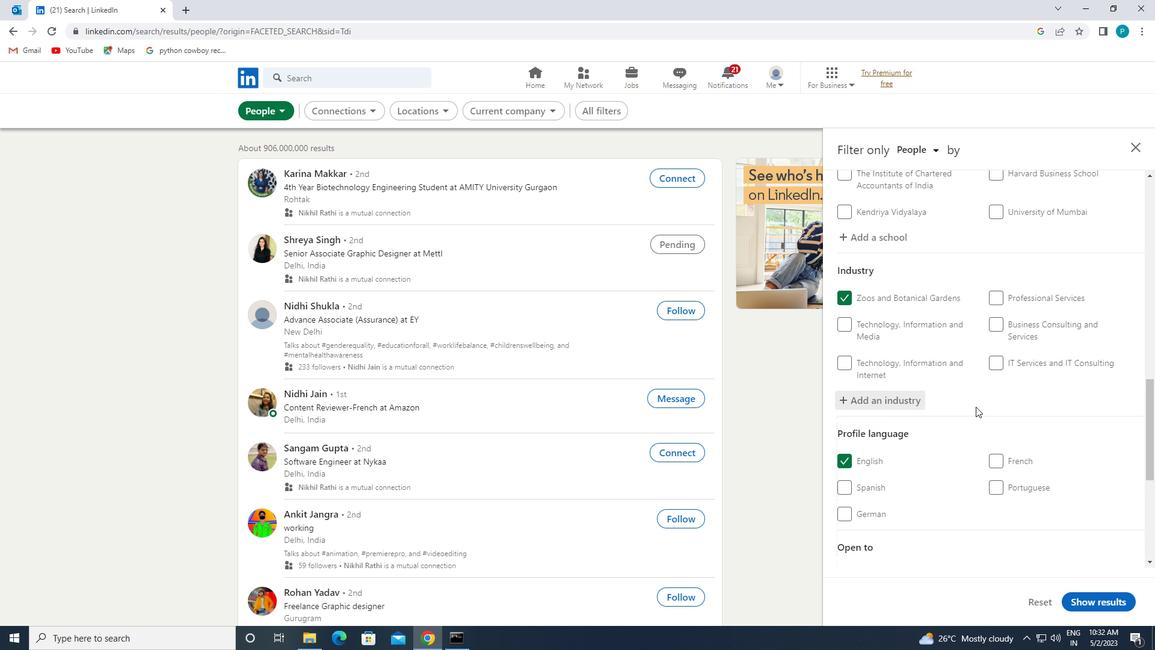 
Action: Mouse scrolled (976, 406) with delta (0, 0)
Screenshot: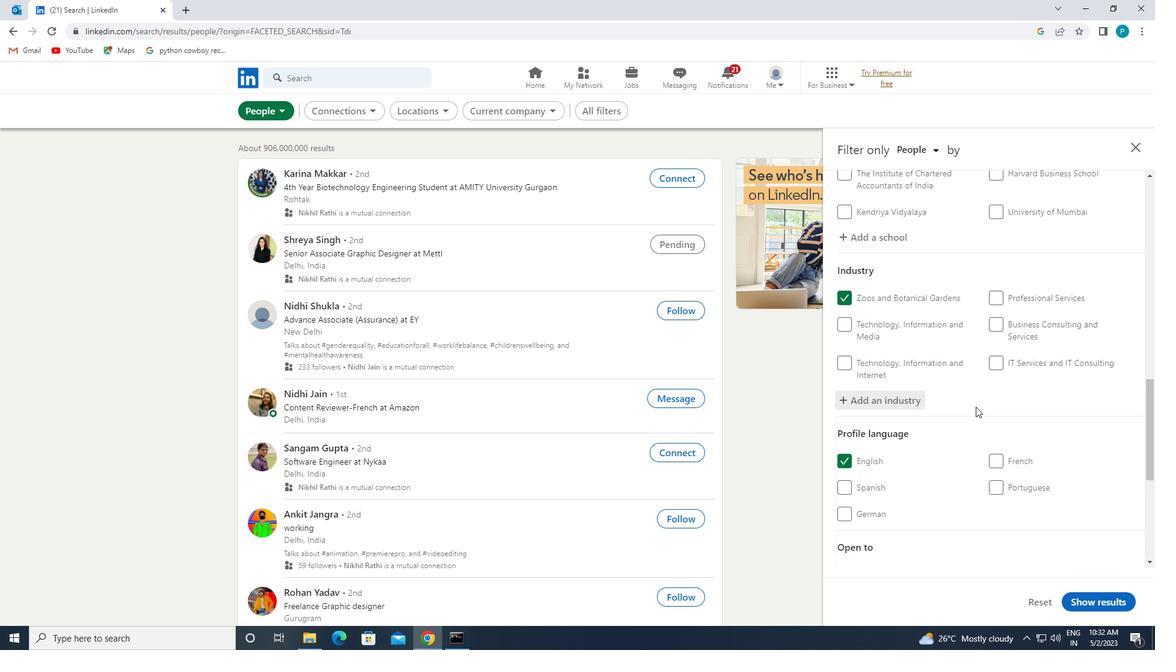 
Action: Mouse moved to (981, 430)
Screenshot: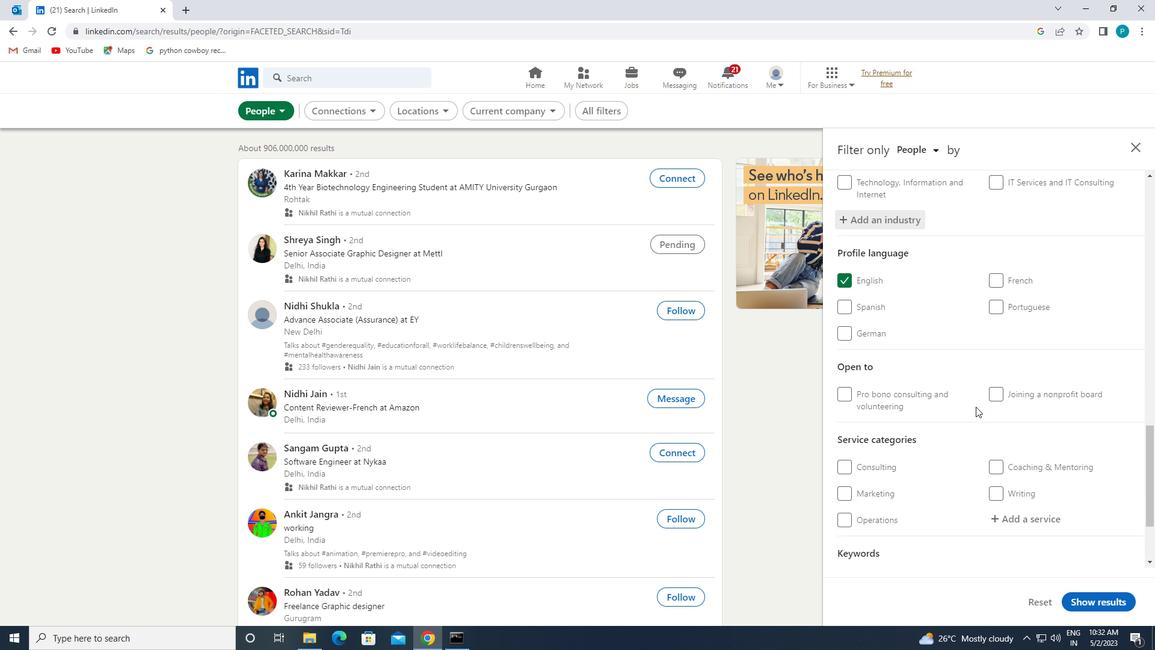 
Action: Mouse scrolled (981, 430) with delta (0, 0)
Screenshot: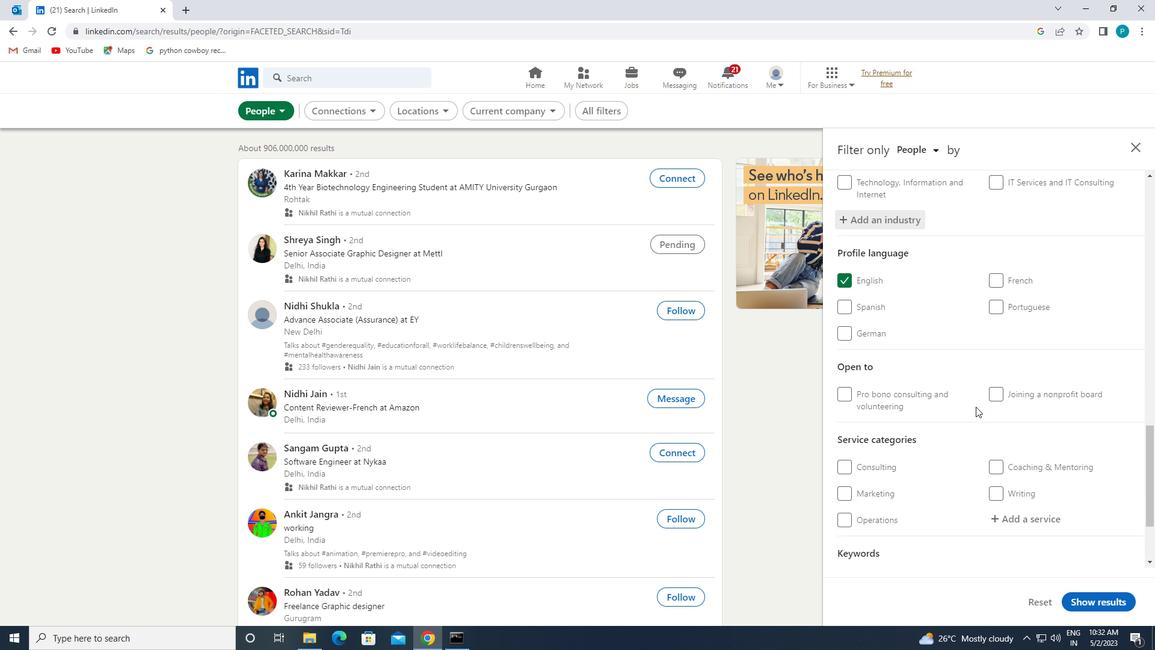 
Action: Mouse moved to (982, 433)
Screenshot: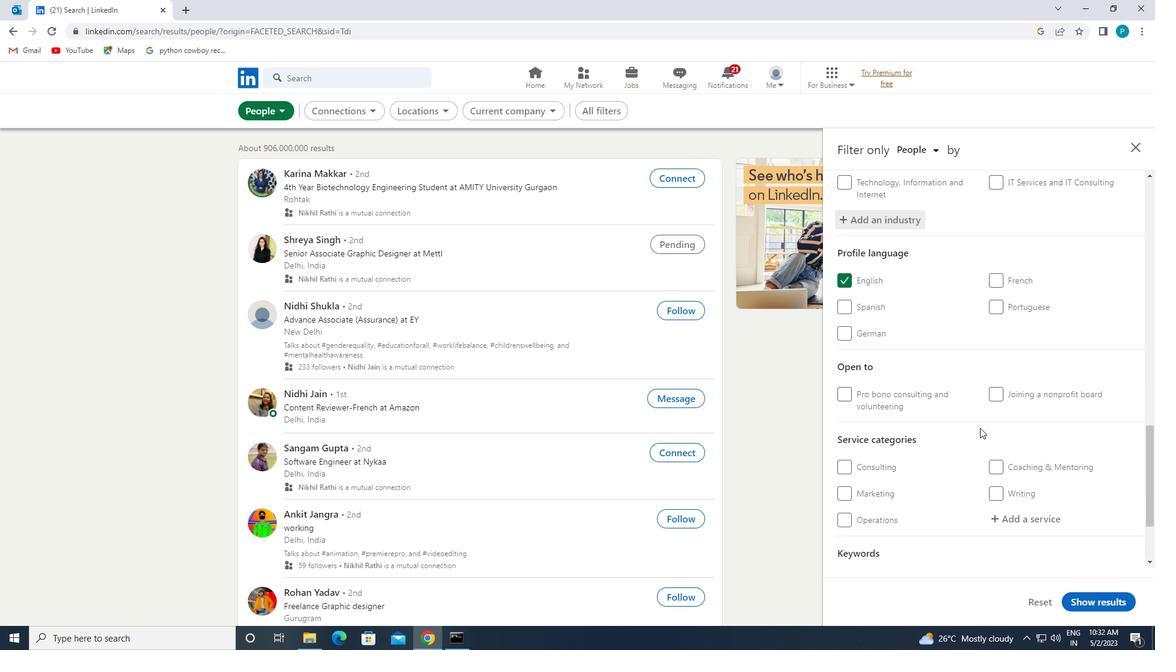
Action: Mouse scrolled (982, 433) with delta (0, 0)
Screenshot: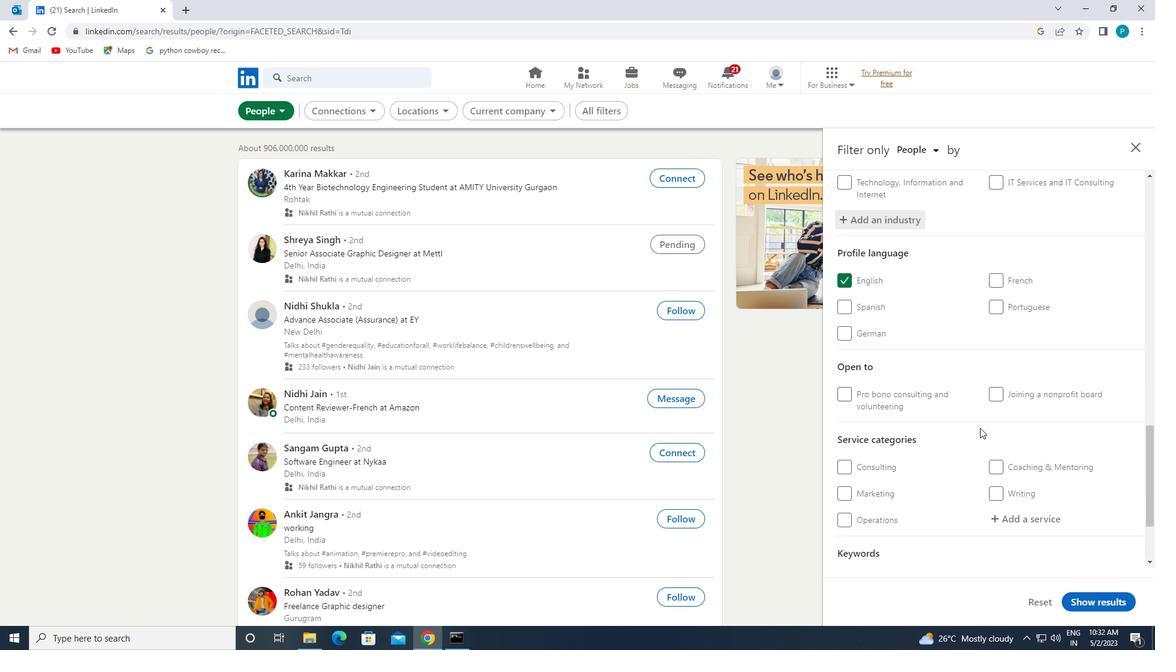 
Action: Mouse moved to (1032, 396)
Screenshot: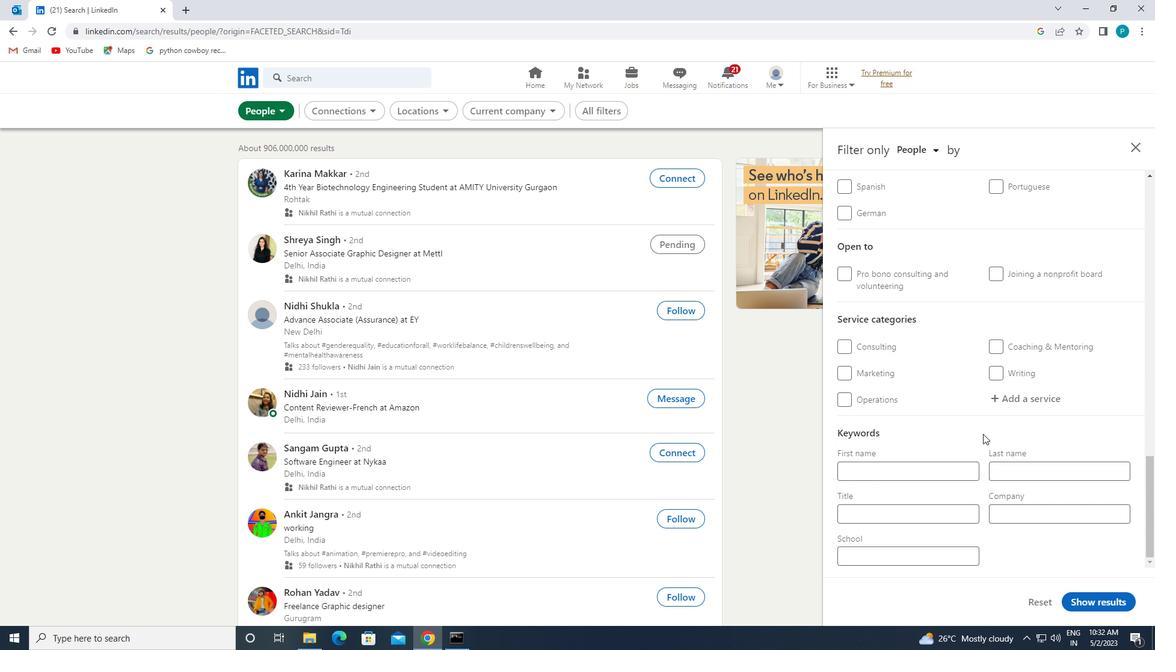 
Action: Mouse pressed left at (1032, 396)
Screenshot: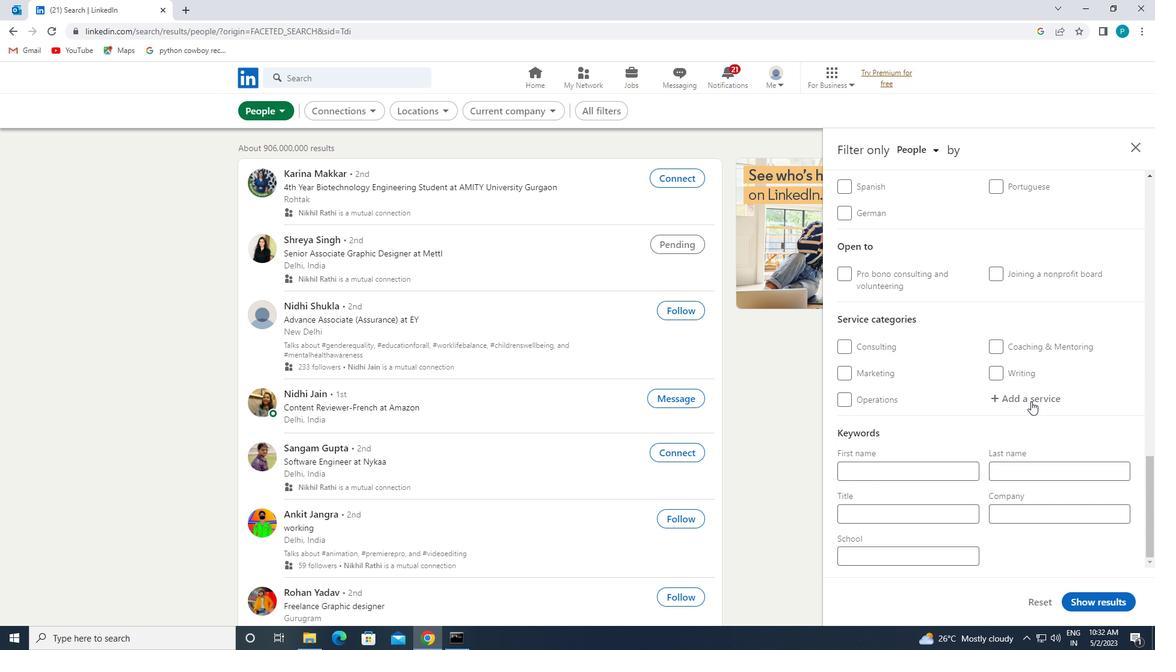 
Action: Key pressed <Key.caps_lock>C<Key.caps_lock>ATEGORY
Screenshot: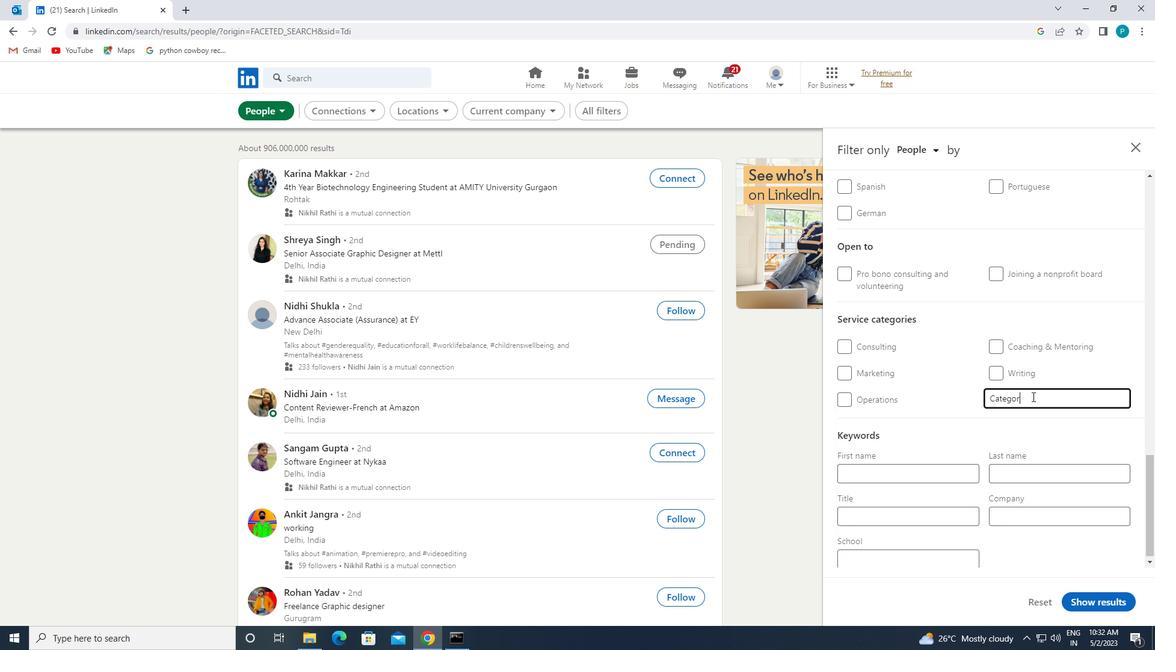 
Action: Mouse moved to (1108, 369)
Screenshot: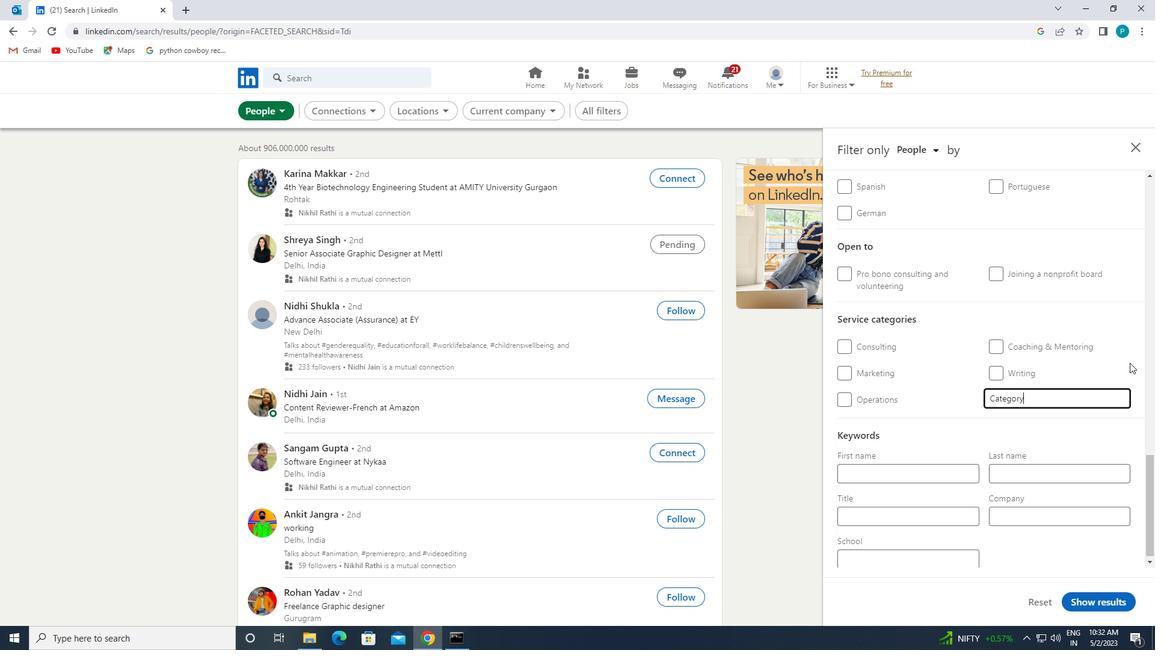 
Action: Key pressed <Key.space><Key.caps_lock>UX<Key.space><Key.caps_lock>R<Key.caps_lock>ESE<Key.backspace><Key.backspace><Key.backspace><Key.backspace>R<Key.caps_lock>ESEARCH
Screenshot: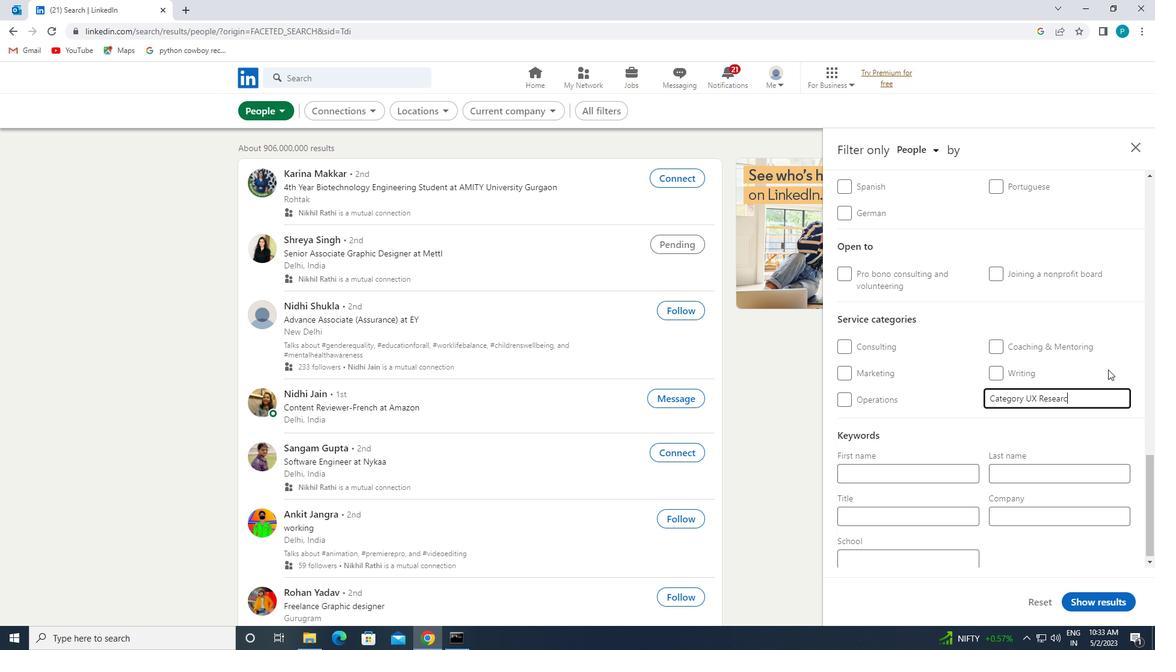 
Action: Mouse moved to (994, 380)
Screenshot: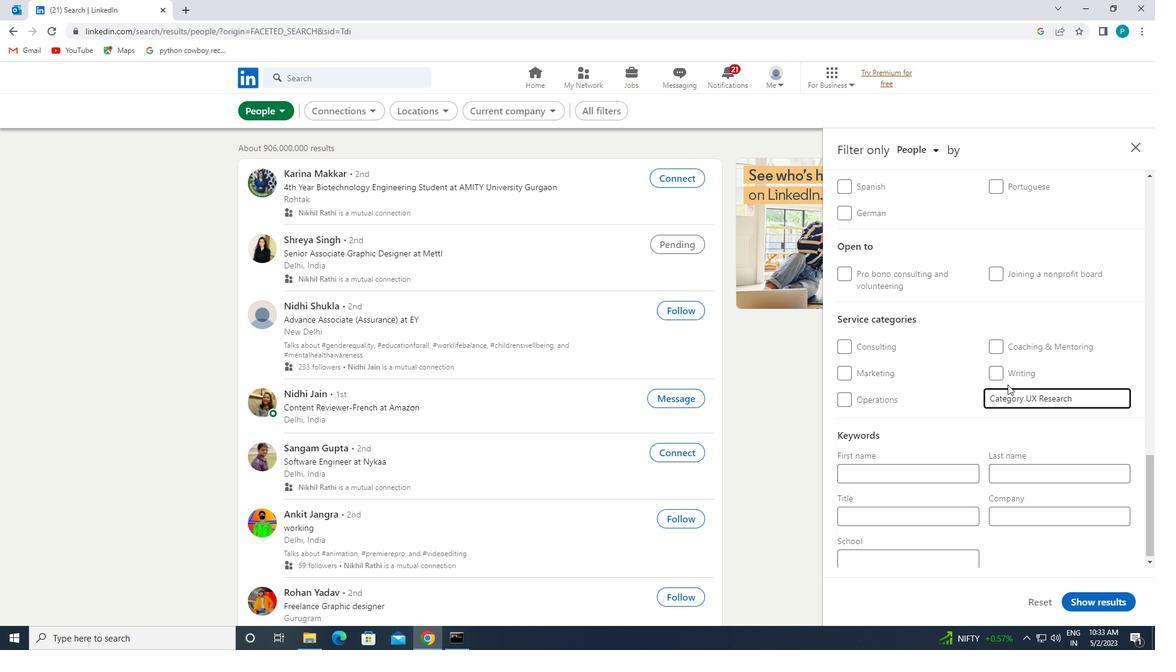 
Action: Mouse scrolled (994, 380) with delta (0, 0)
Screenshot: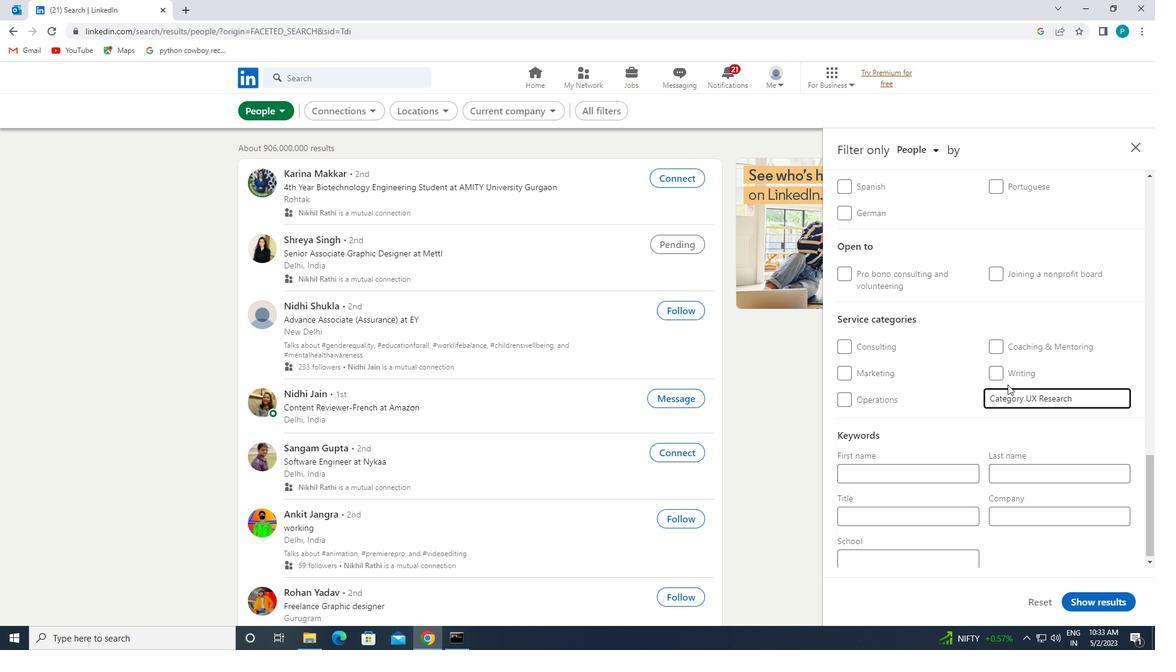 
Action: Mouse moved to (987, 380)
Screenshot: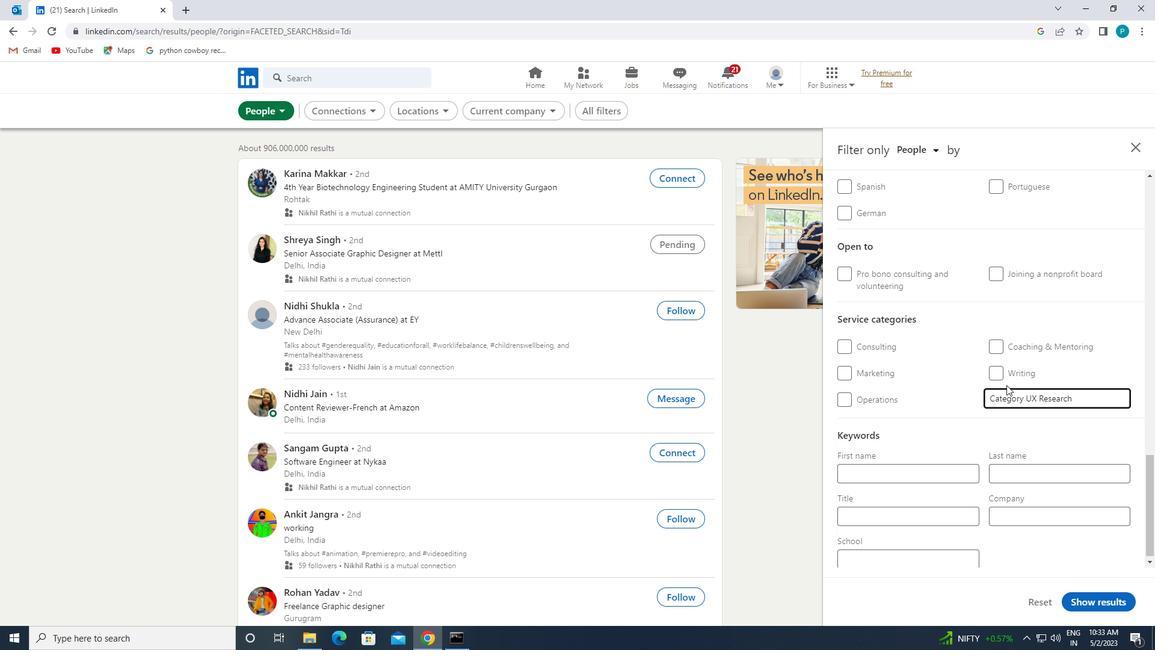 
Action: Mouse scrolled (987, 380) with delta (0, 0)
Screenshot: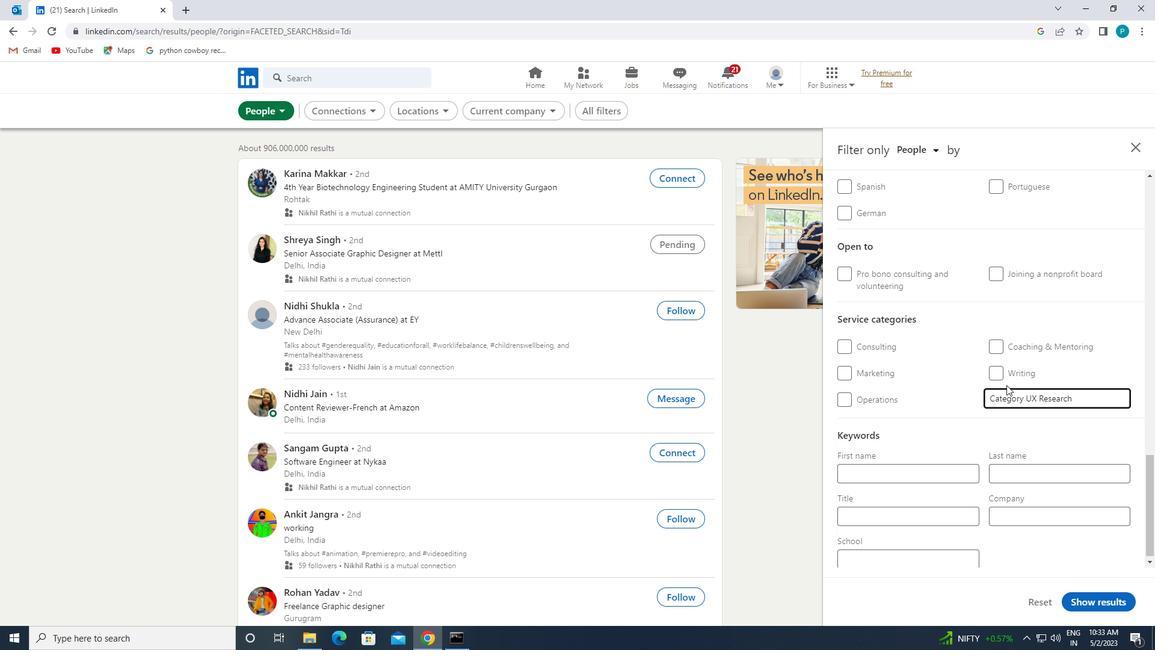 
Action: Mouse moved to (981, 381)
Screenshot: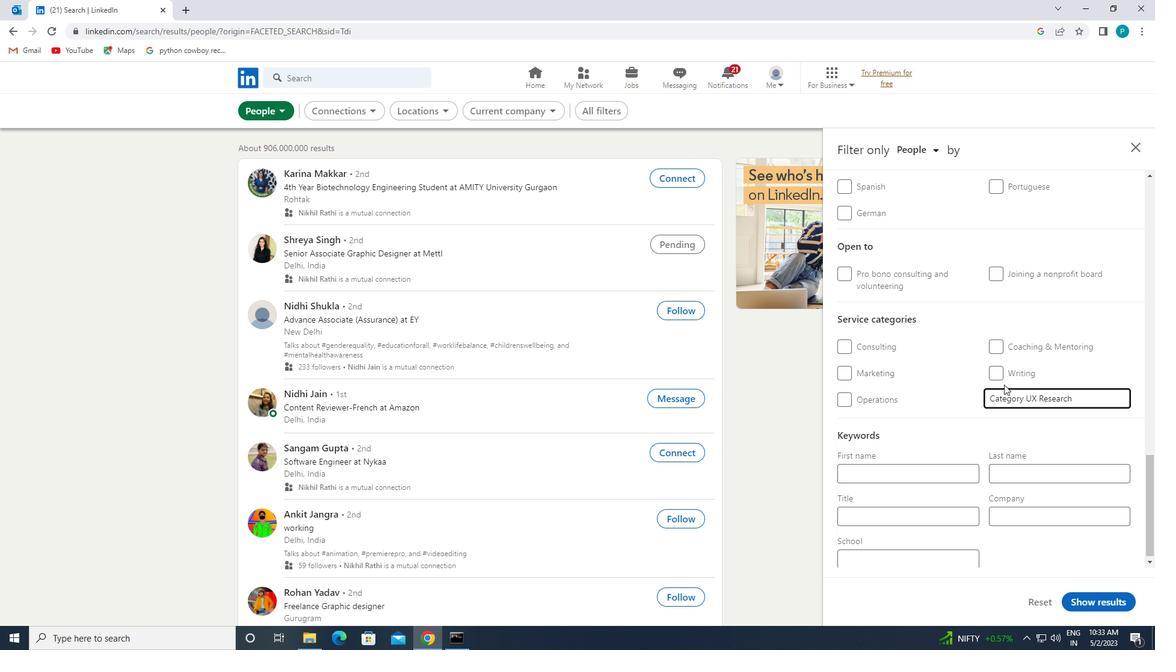 
Action: Mouse scrolled (981, 380) with delta (0, 0)
Screenshot: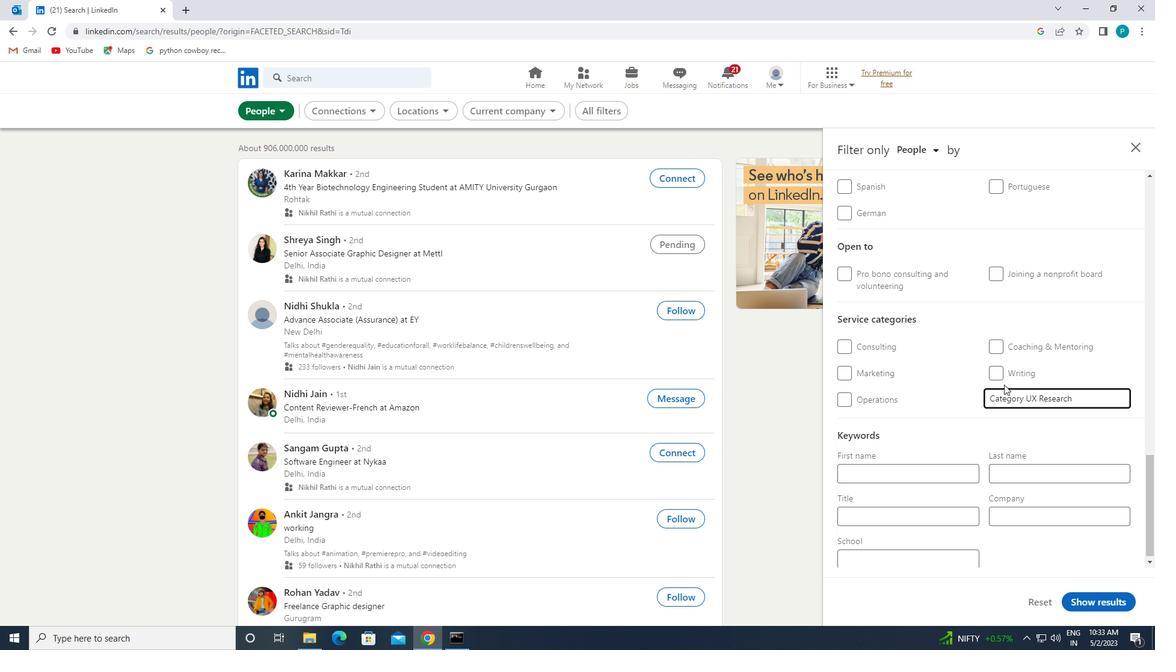 
Action: Mouse moved to (946, 514)
Screenshot: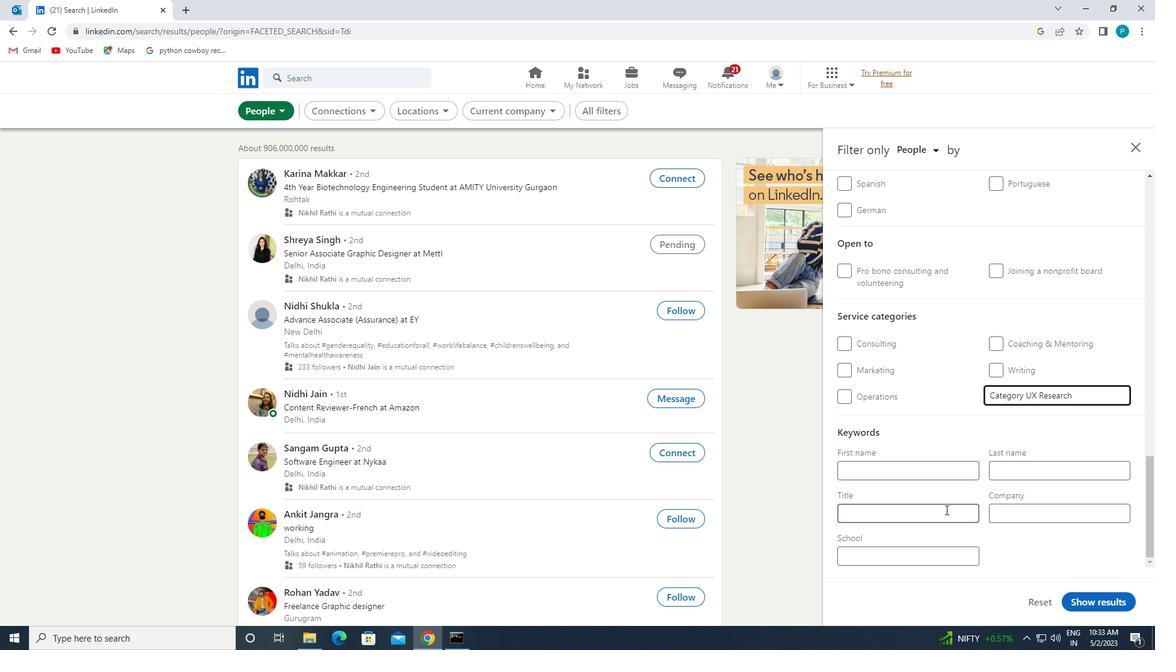 
Action: Mouse pressed left at (946, 514)
Screenshot: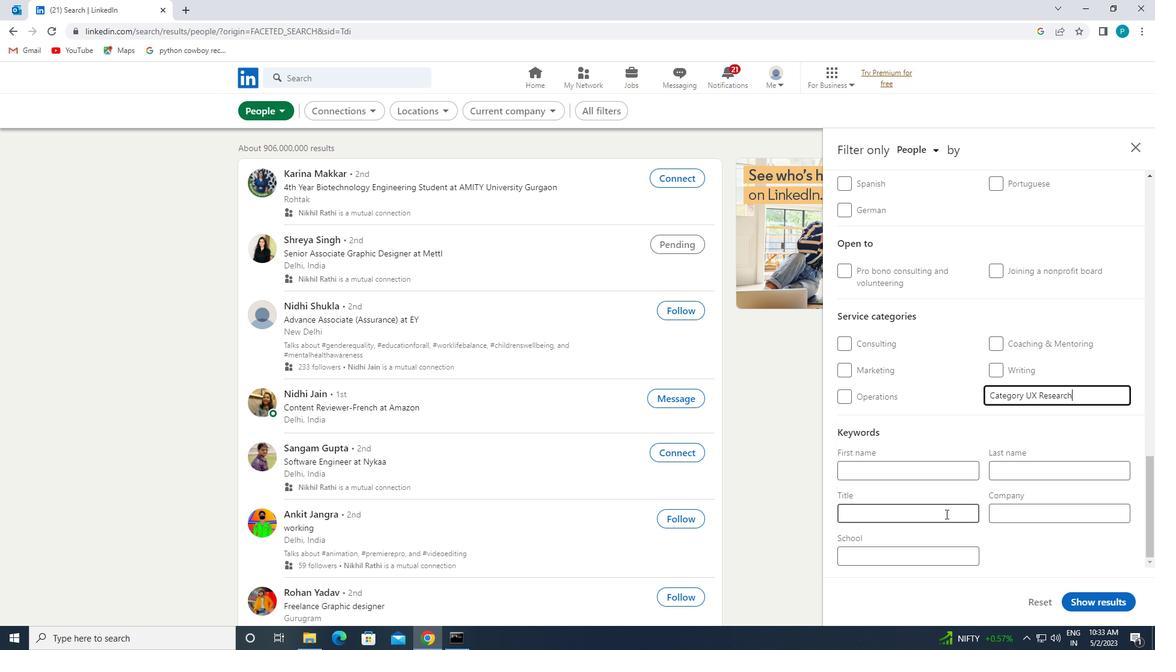 
Action: Key pressed <Key.caps_lock>C<Key.caps_lock>HI<Key.backspace>EMIST
Screenshot: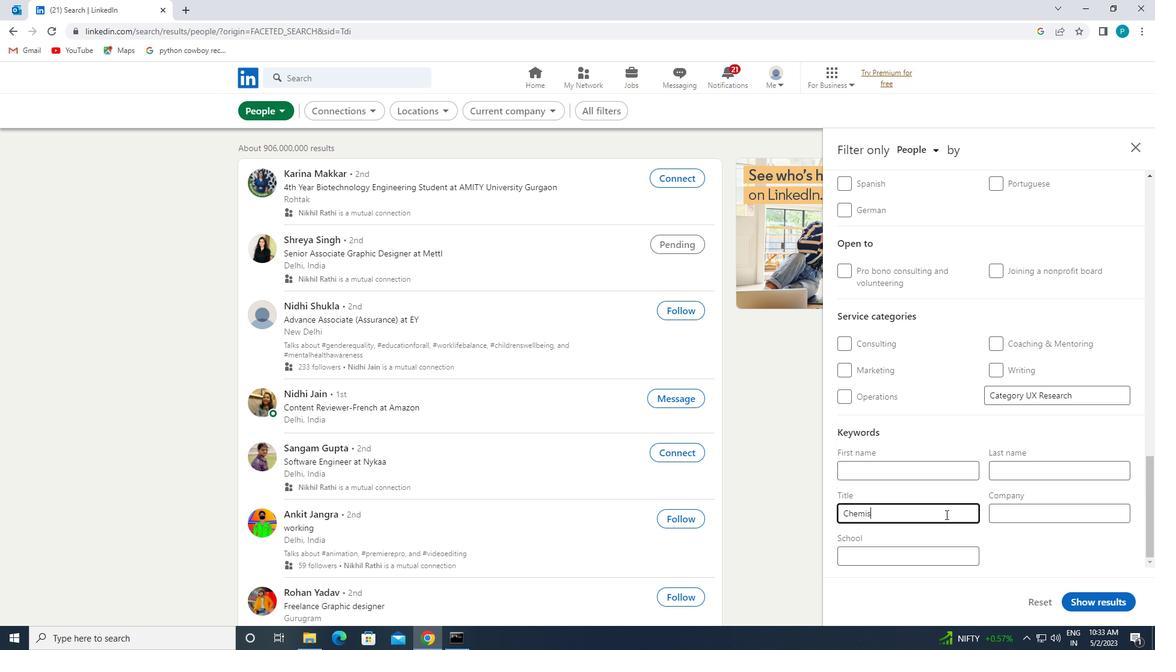 
Action: Mouse moved to (1074, 595)
Screenshot: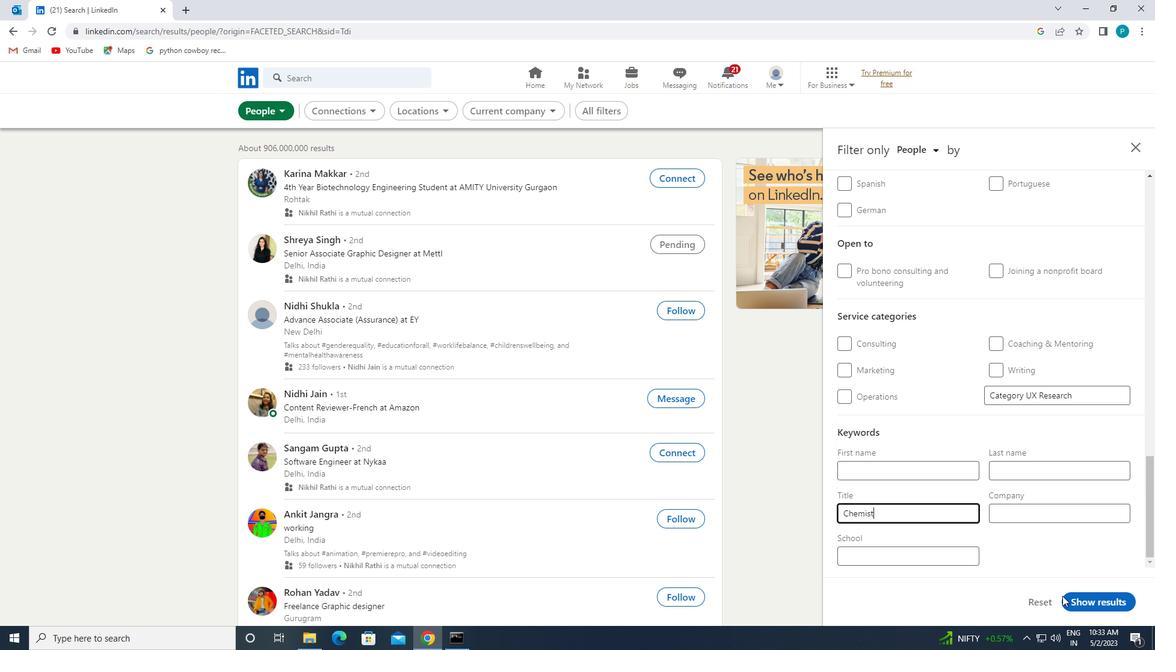 
Action: Mouse pressed left at (1074, 595)
Screenshot: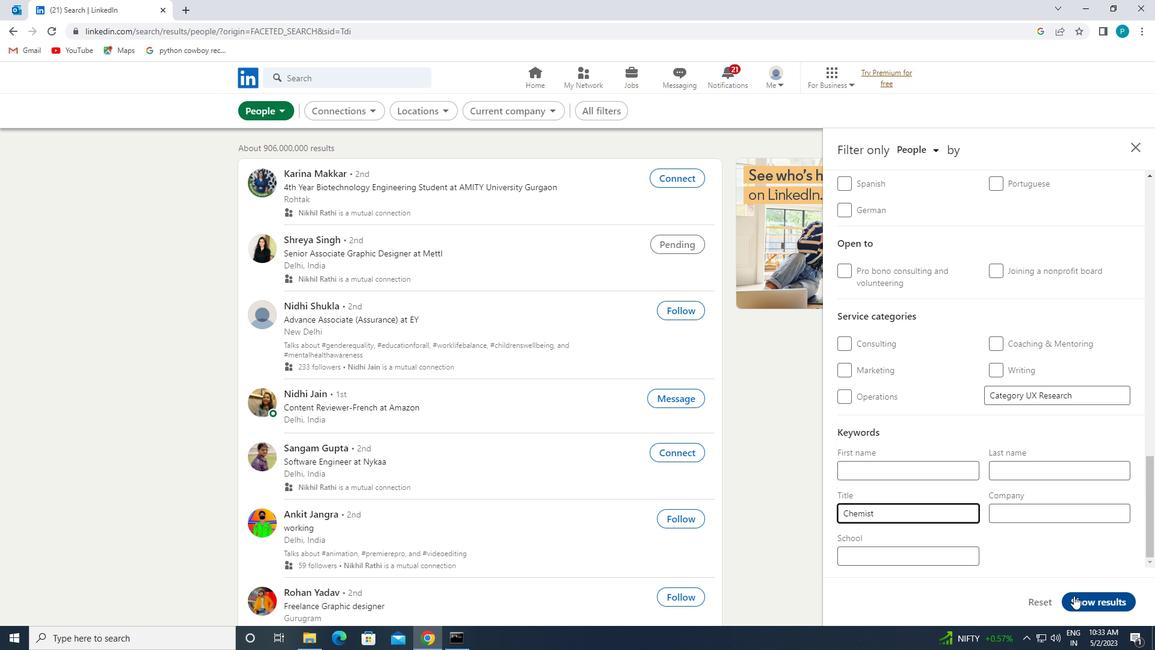 
